Task: Find connections with filter location Piraí do Sul with filter topic #coachingwith filter profile language Spanish with filter current company Marcura with filter school INDIAN SCHOOL OF BUSINESS MANAGEMENT AND ADMINISTRATION with filter industry Freight and Package Transportation with filter service category Loans with filter keywords title Restaurant Chain Executive
Action: Mouse moved to (216, 303)
Screenshot: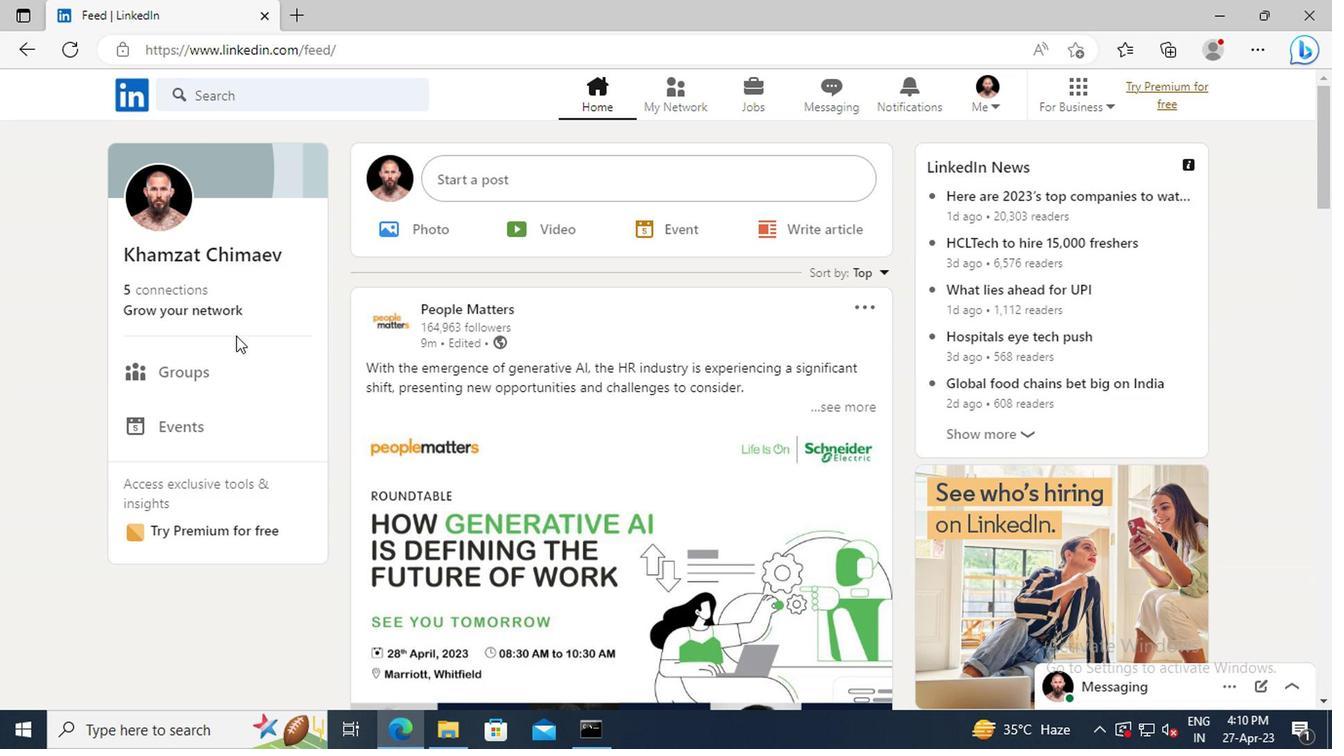 
Action: Mouse pressed left at (216, 303)
Screenshot: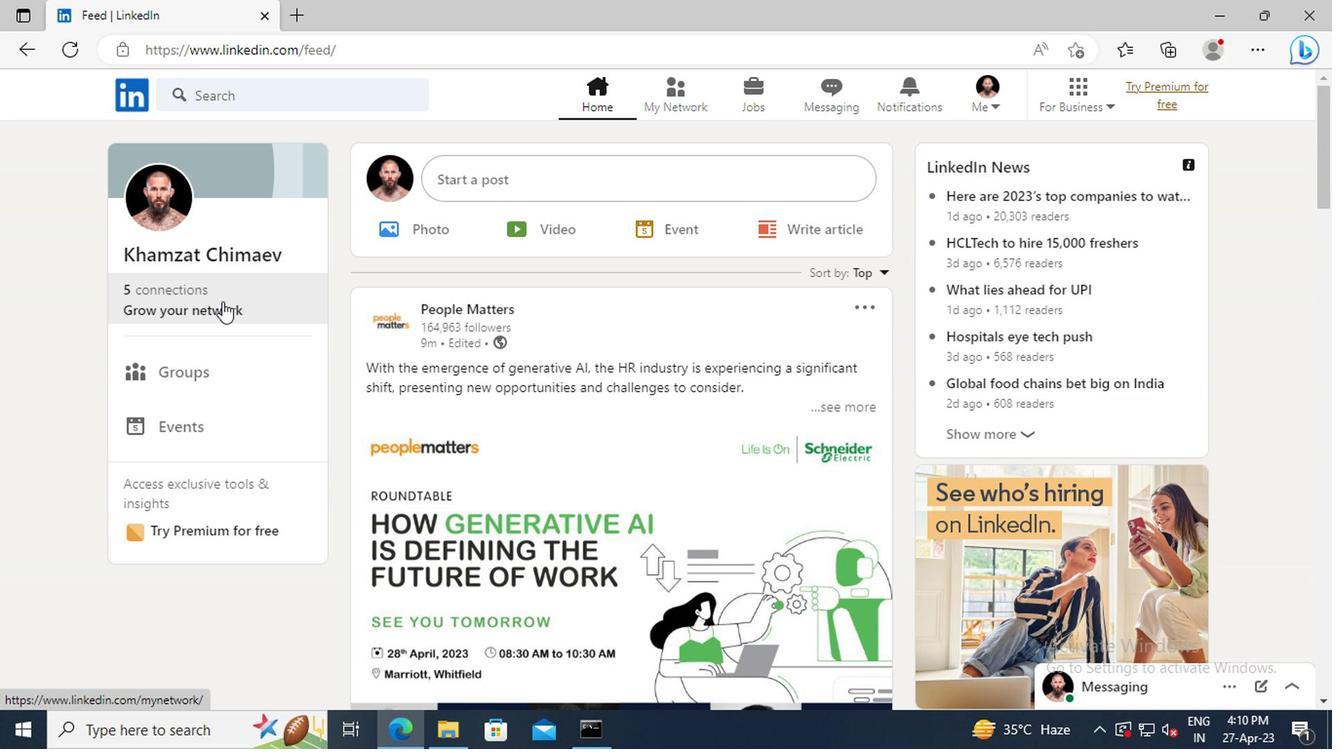 
Action: Mouse moved to (226, 203)
Screenshot: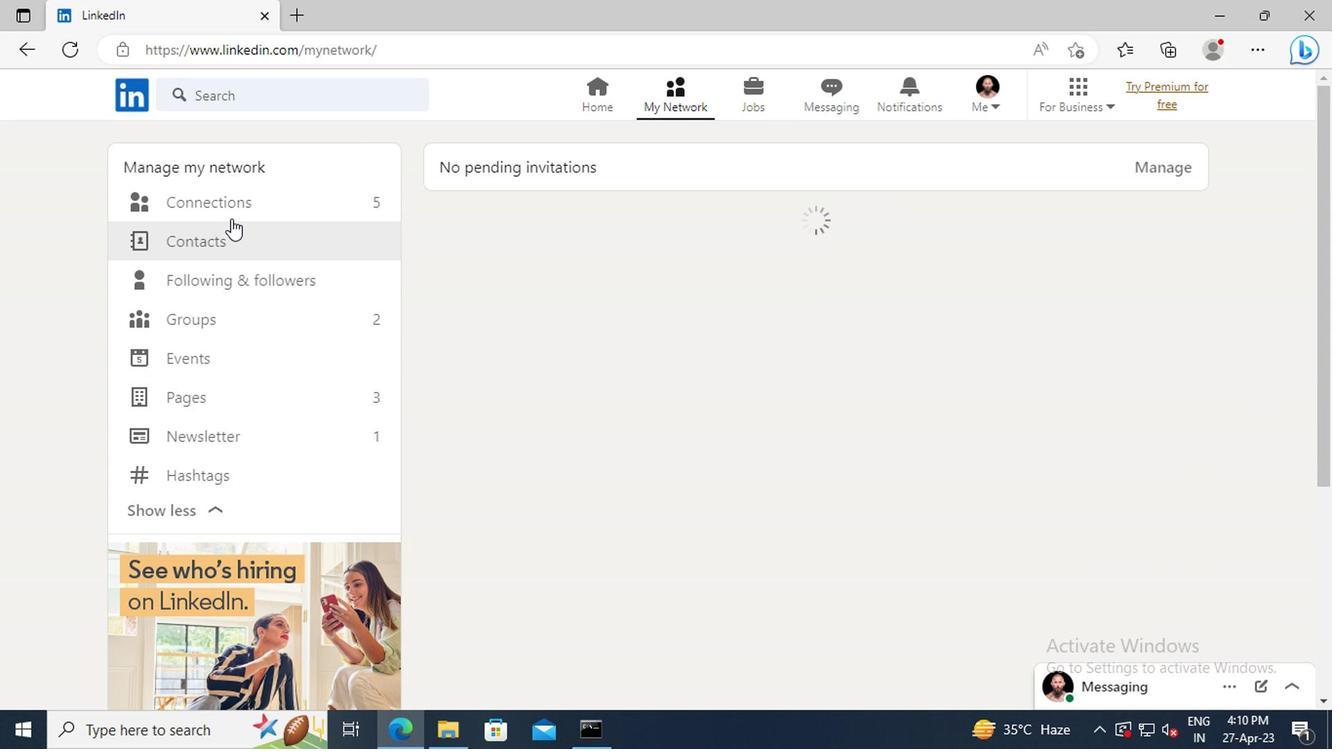 
Action: Mouse pressed left at (226, 203)
Screenshot: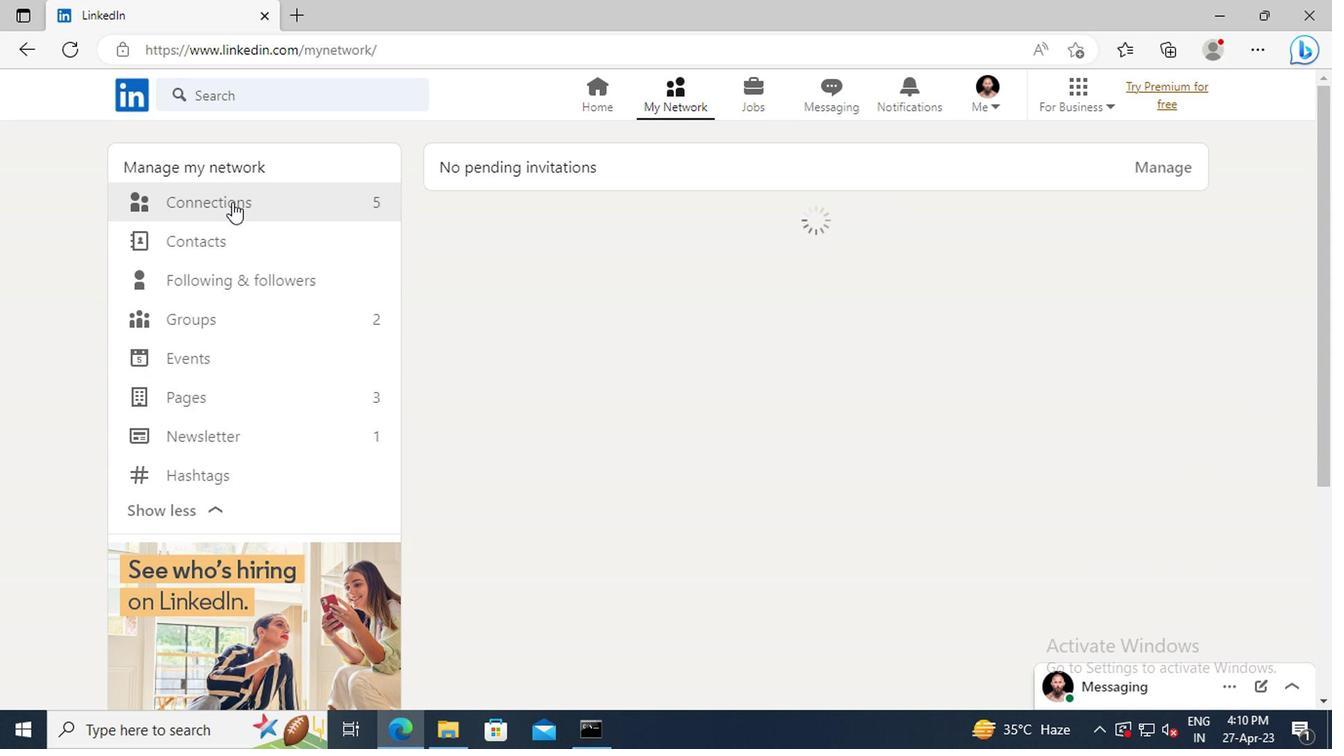 
Action: Mouse moved to (795, 209)
Screenshot: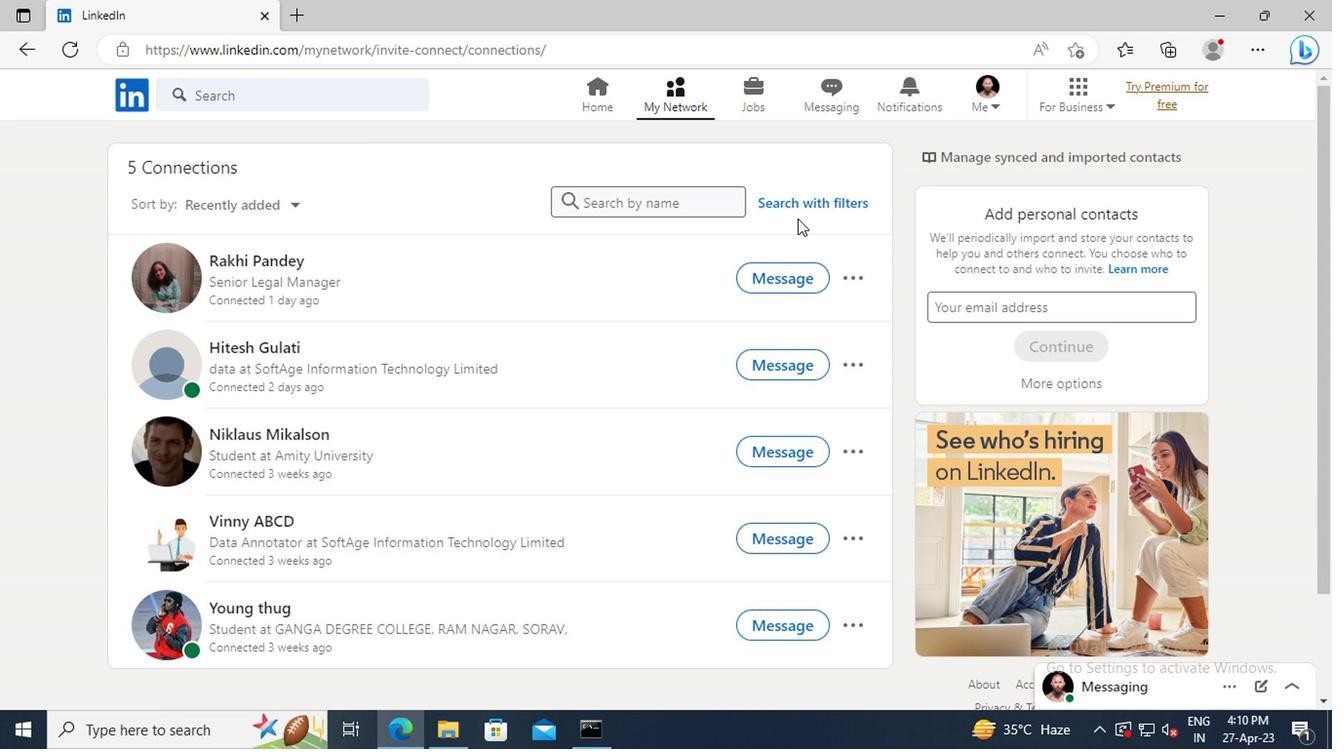 
Action: Mouse pressed left at (795, 209)
Screenshot: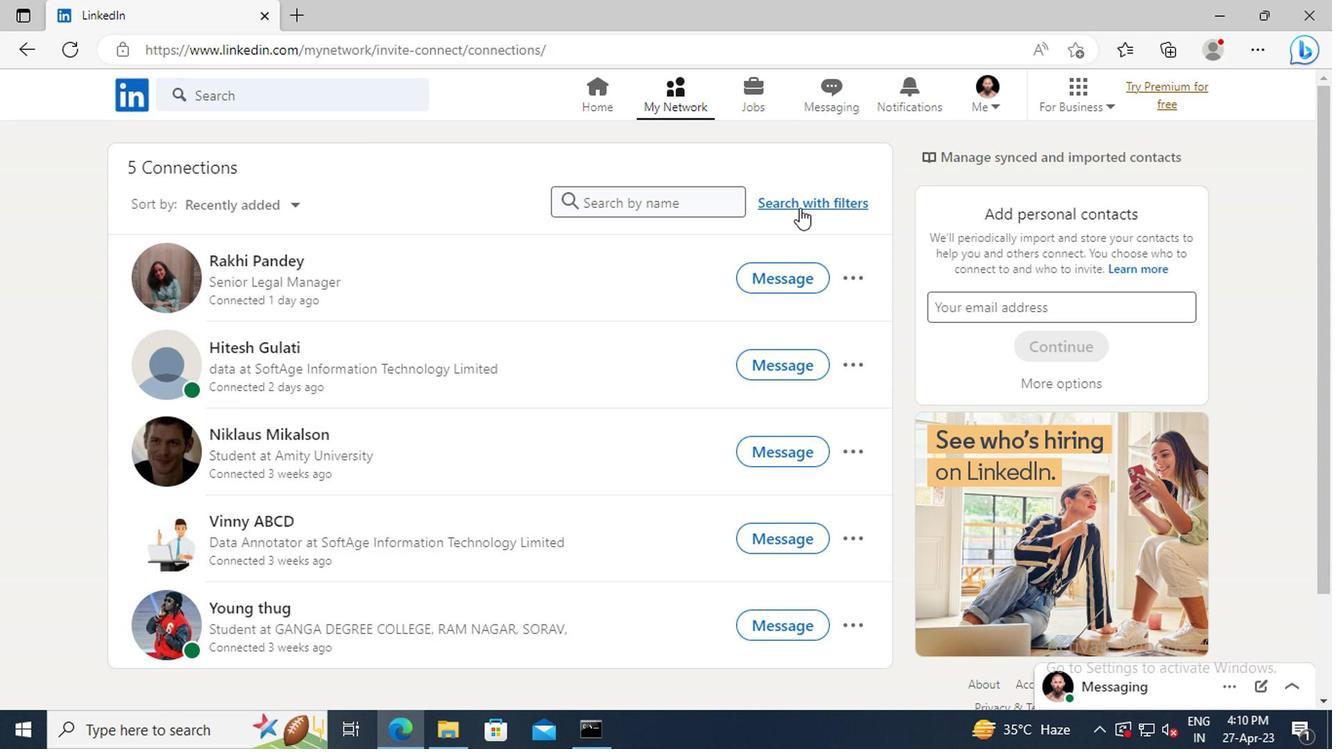 
Action: Mouse moved to (731, 154)
Screenshot: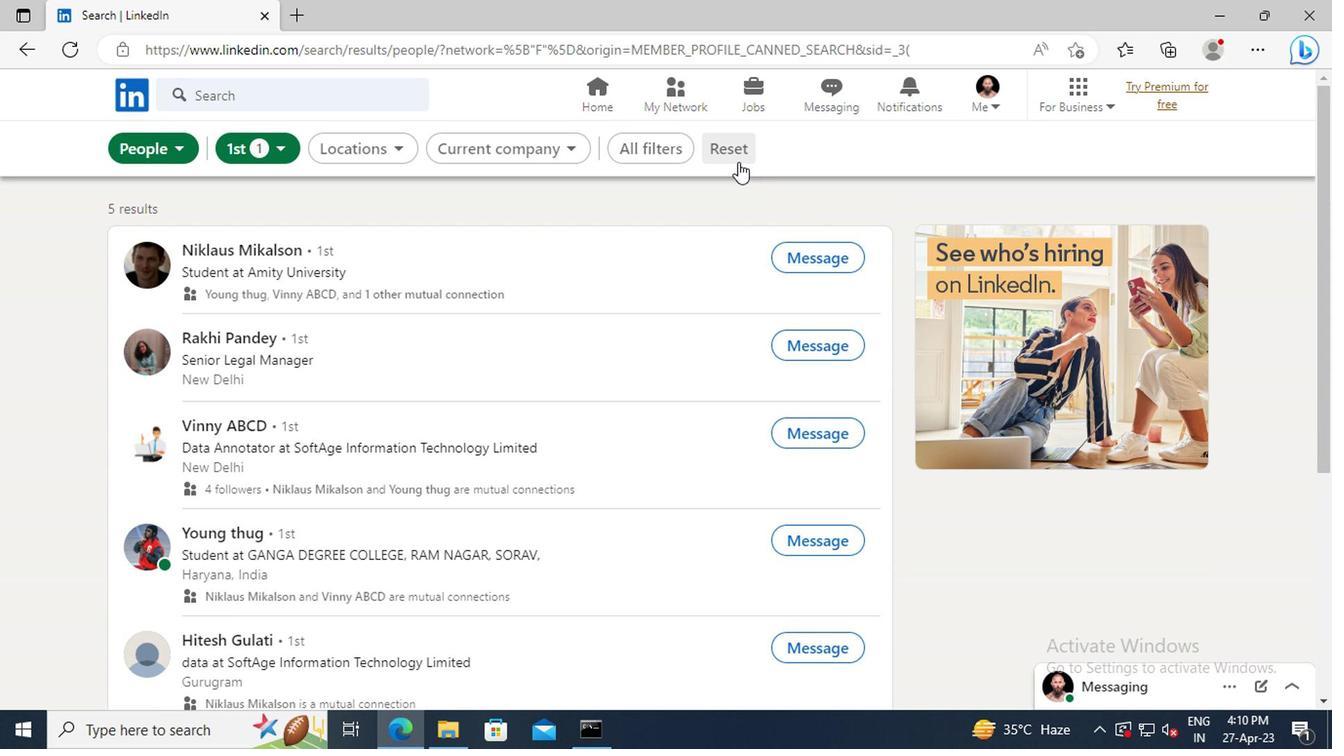 
Action: Mouse pressed left at (731, 154)
Screenshot: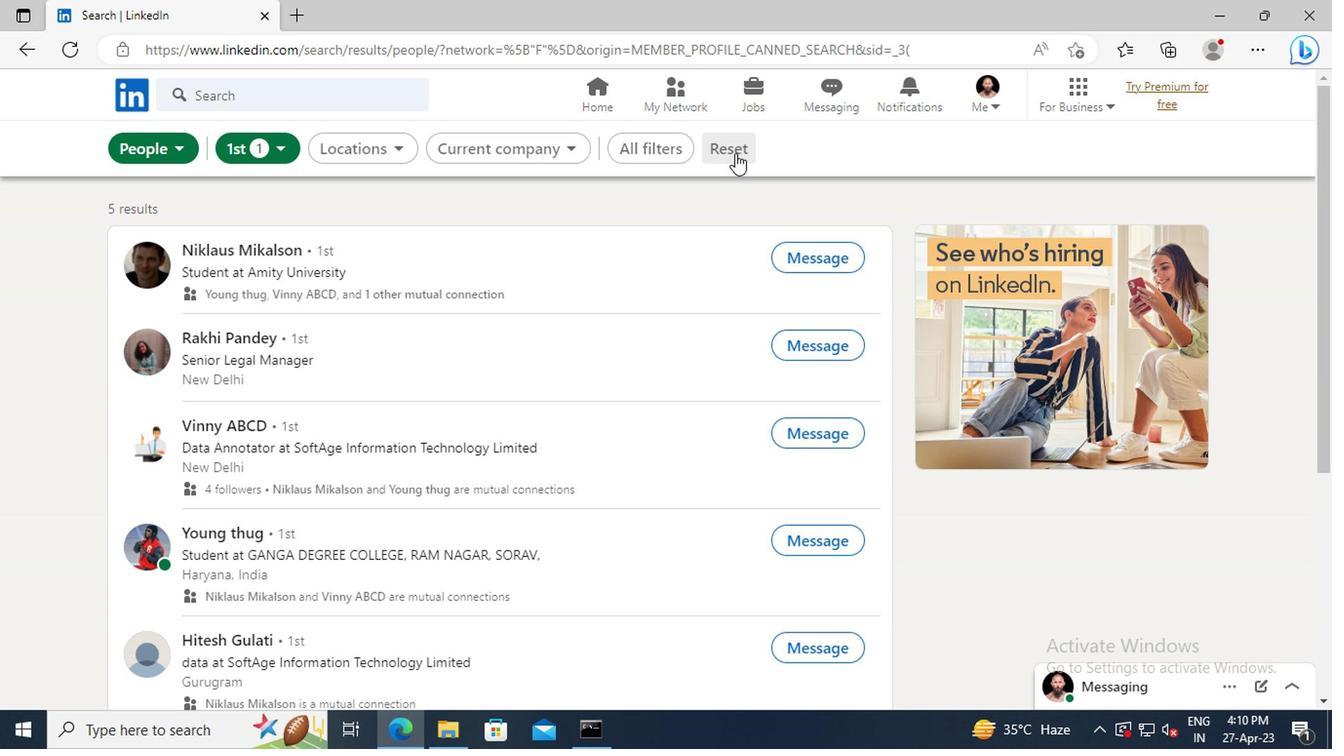 
Action: Mouse moved to (710, 152)
Screenshot: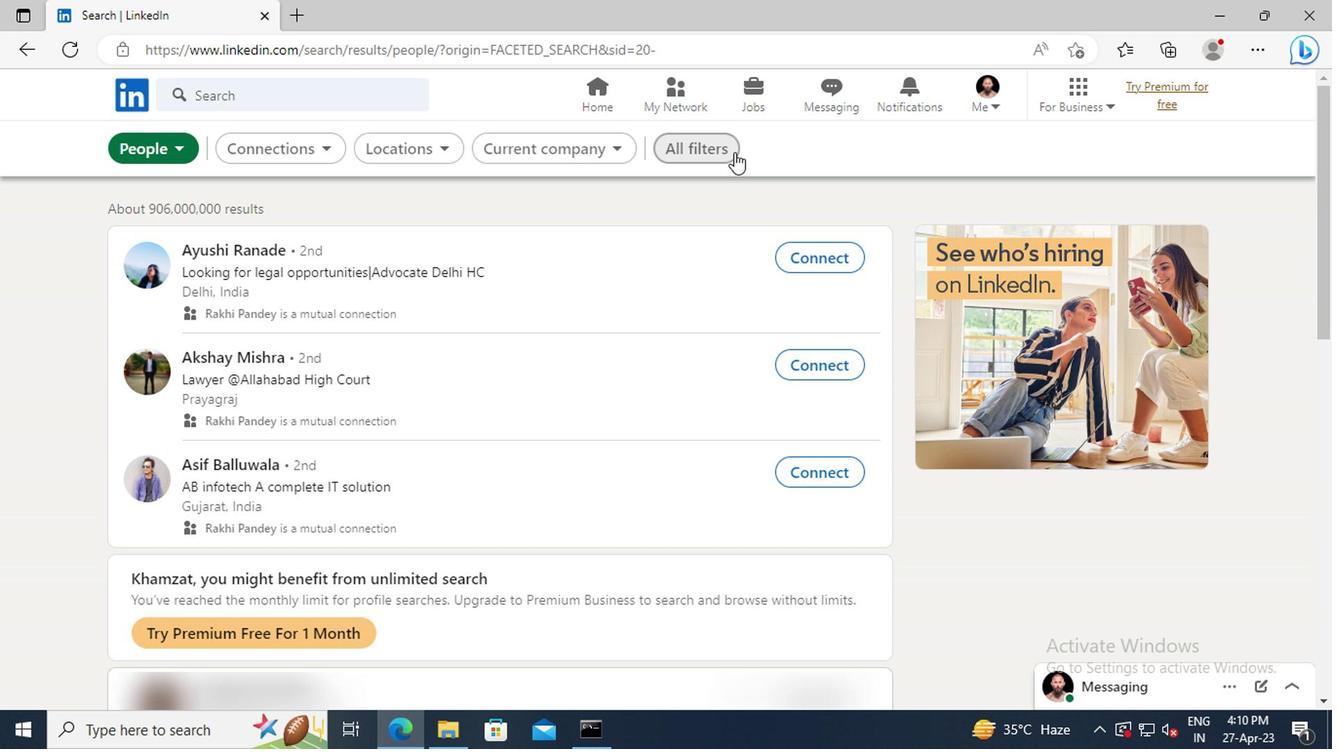 
Action: Mouse pressed left at (710, 152)
Screenshot: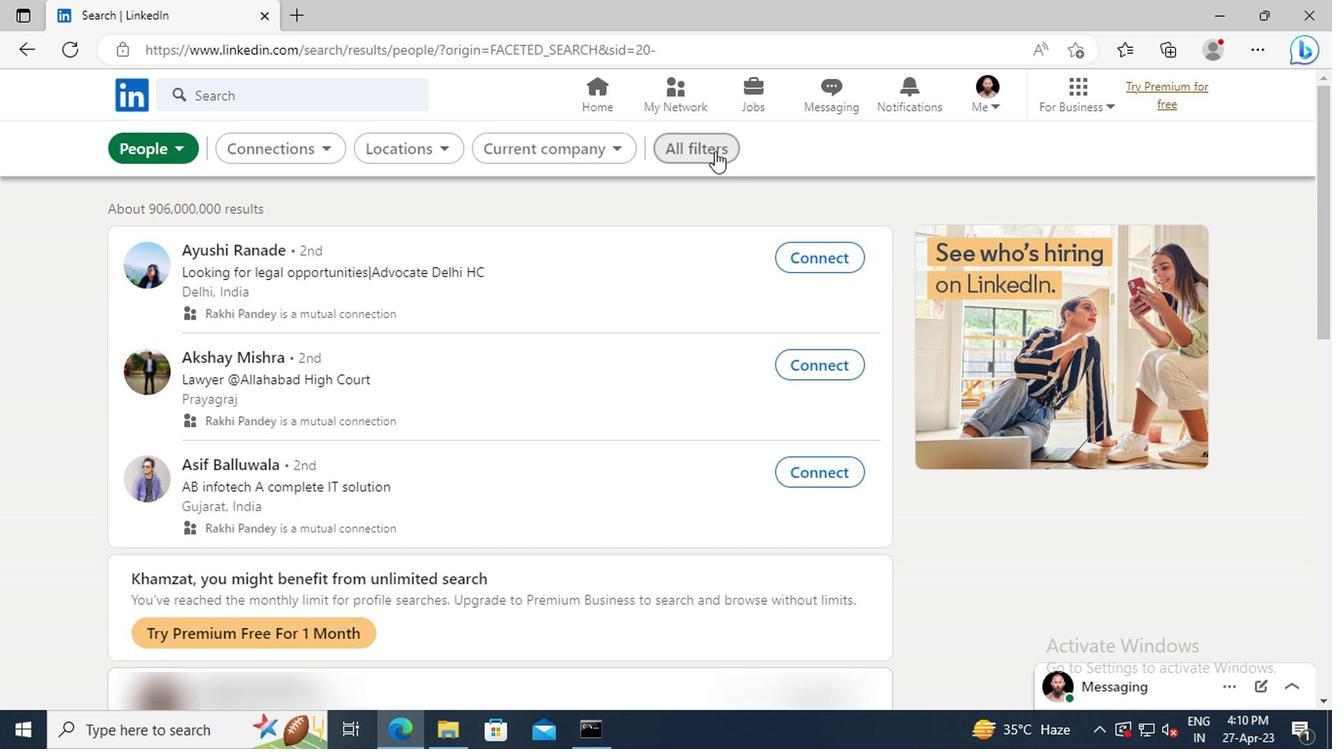 
Action: Mouse moved to (1097, 410)
Screenshot: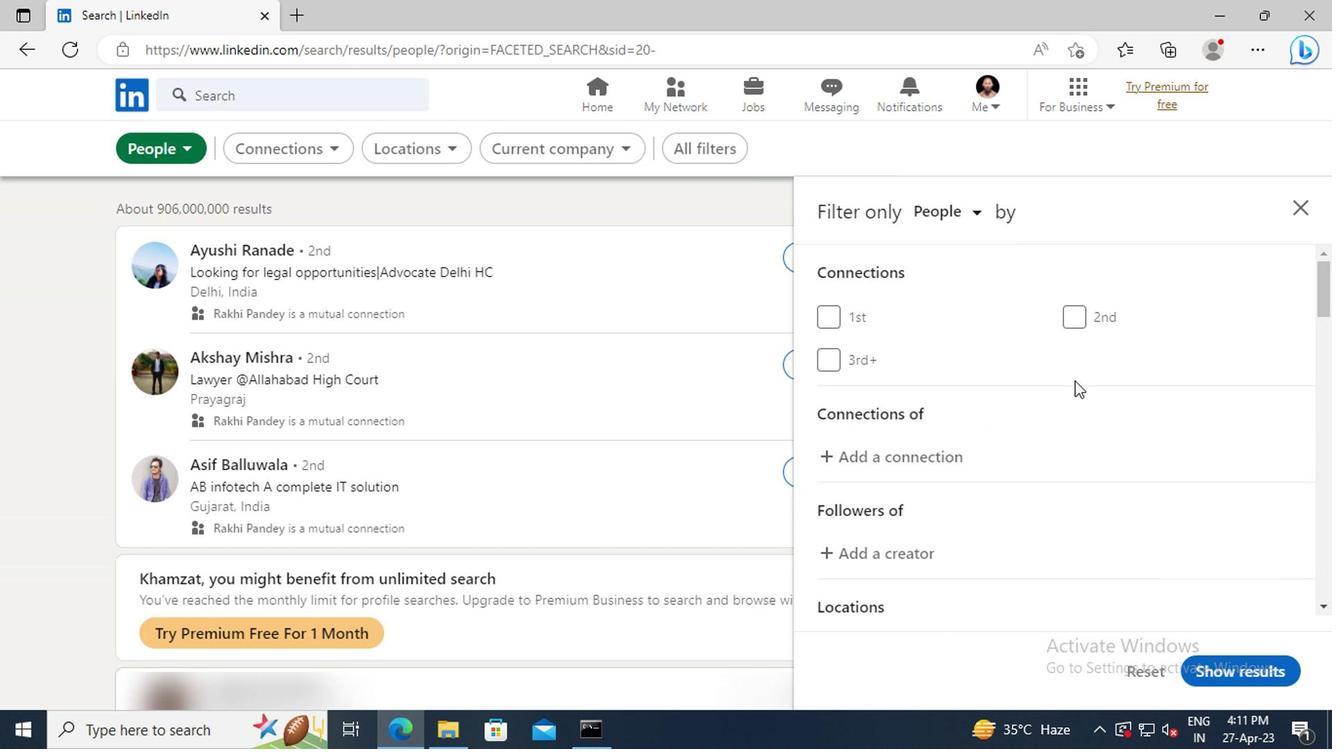 
Action: Mouse scrolled (1097, 409) with delta (0, 0)
Screenshot: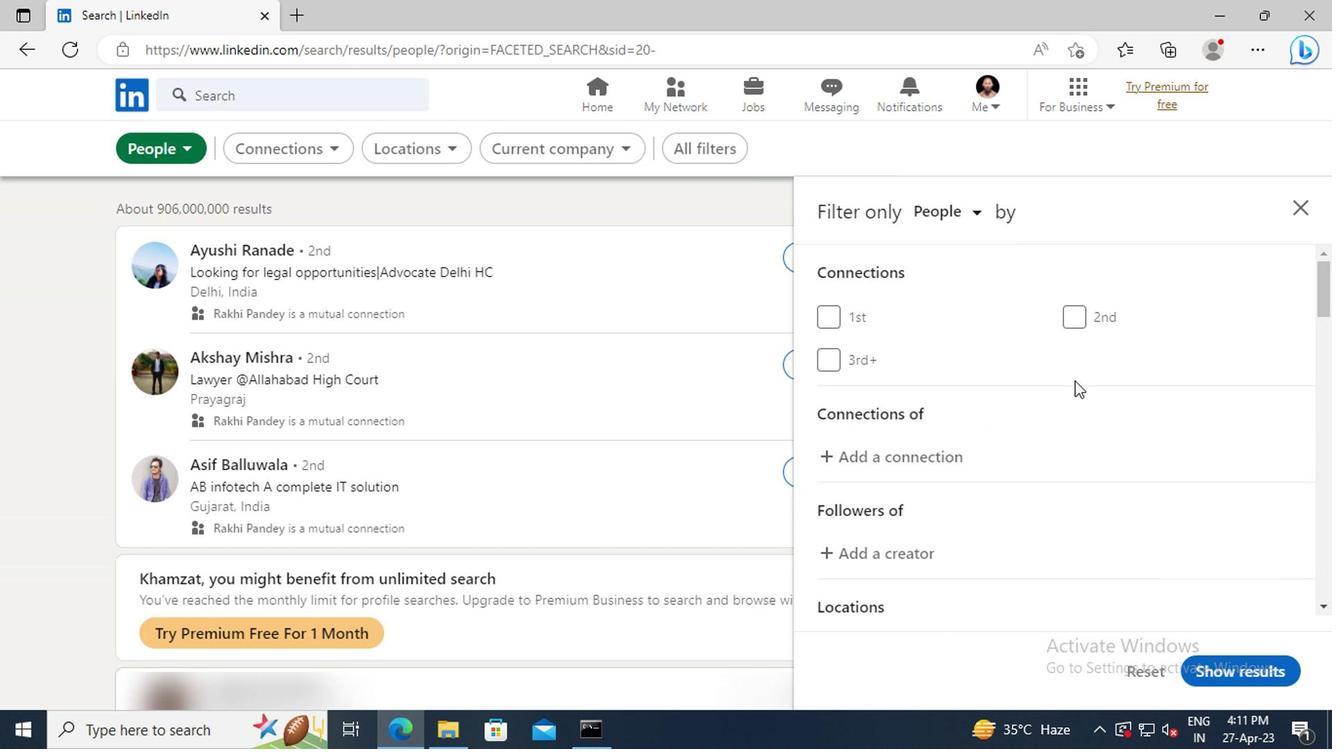 
Action: Mouse scrolled (1097, 409) with delta (0, 0)
Screenshot: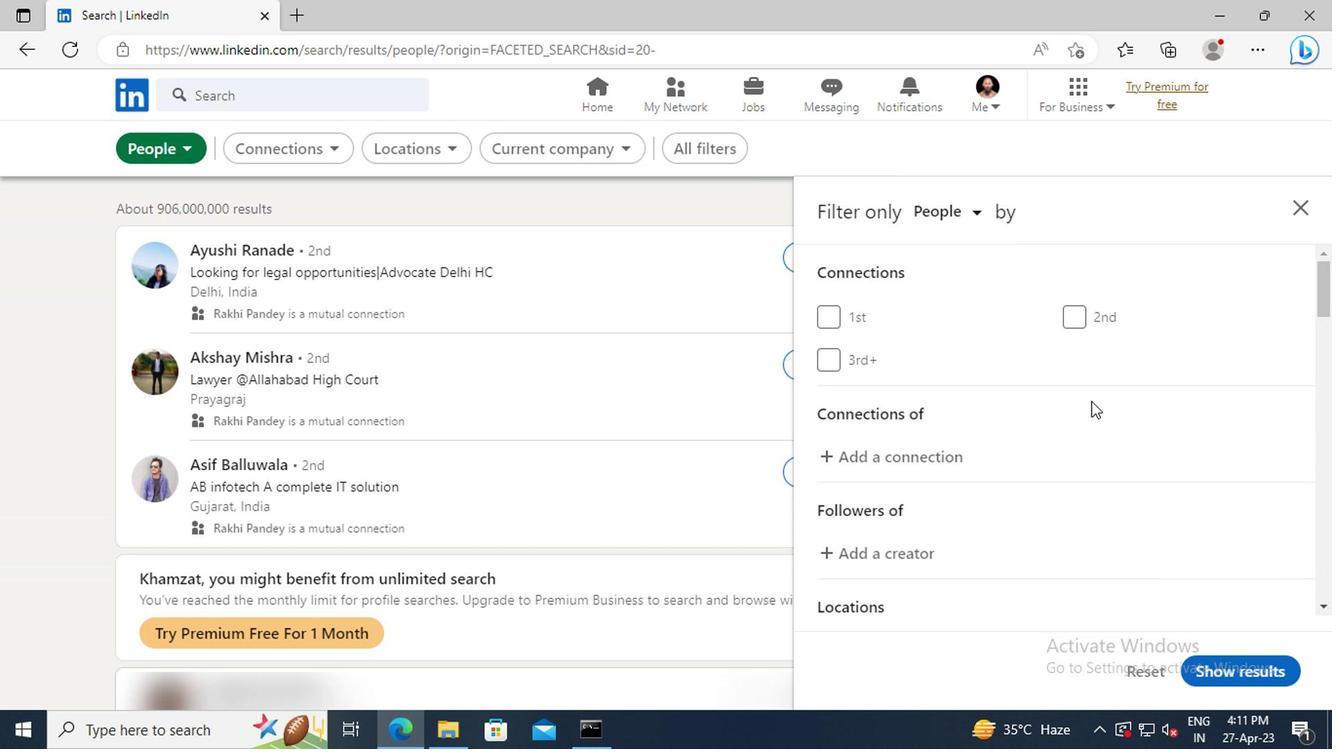 
Action: Mouse scrolled (1097, 409) with delta (0, 0)
Screenshot: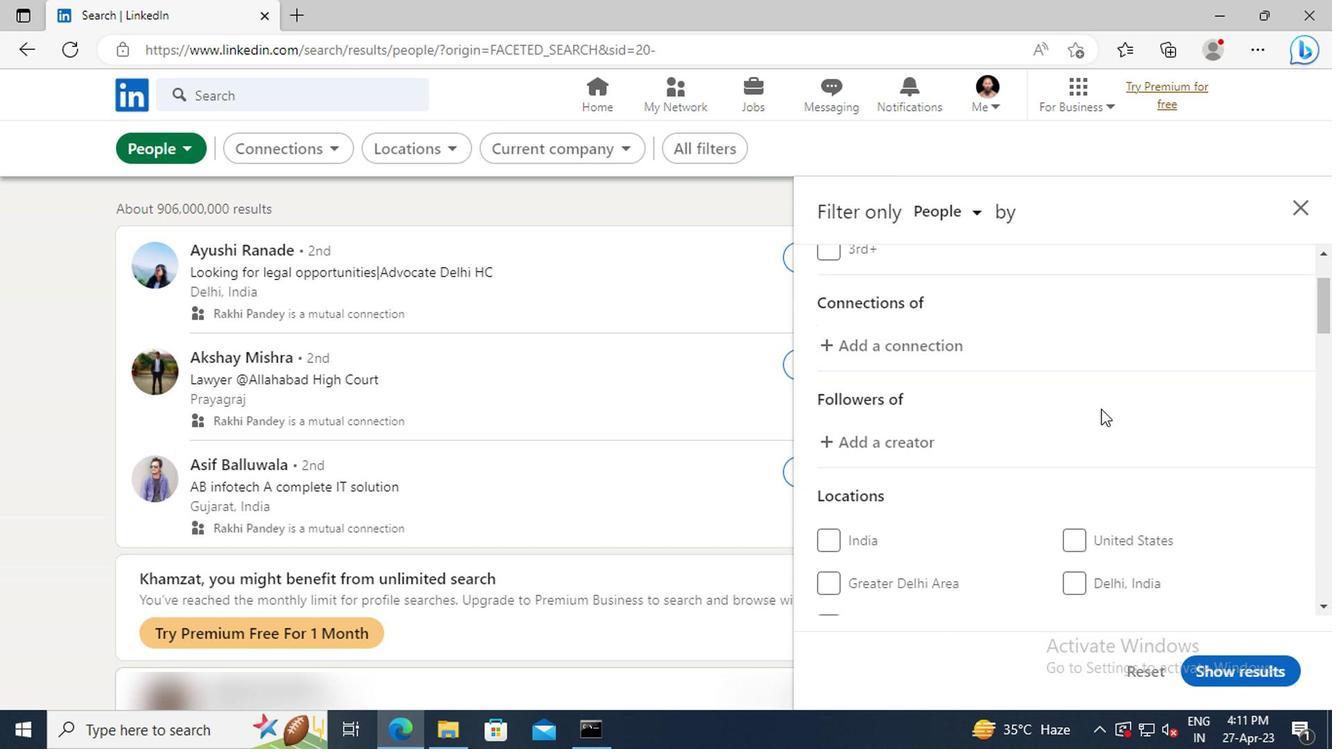 
Action: Mouse scrolled (1097, 409) with delta (0, 0)
Screenshot: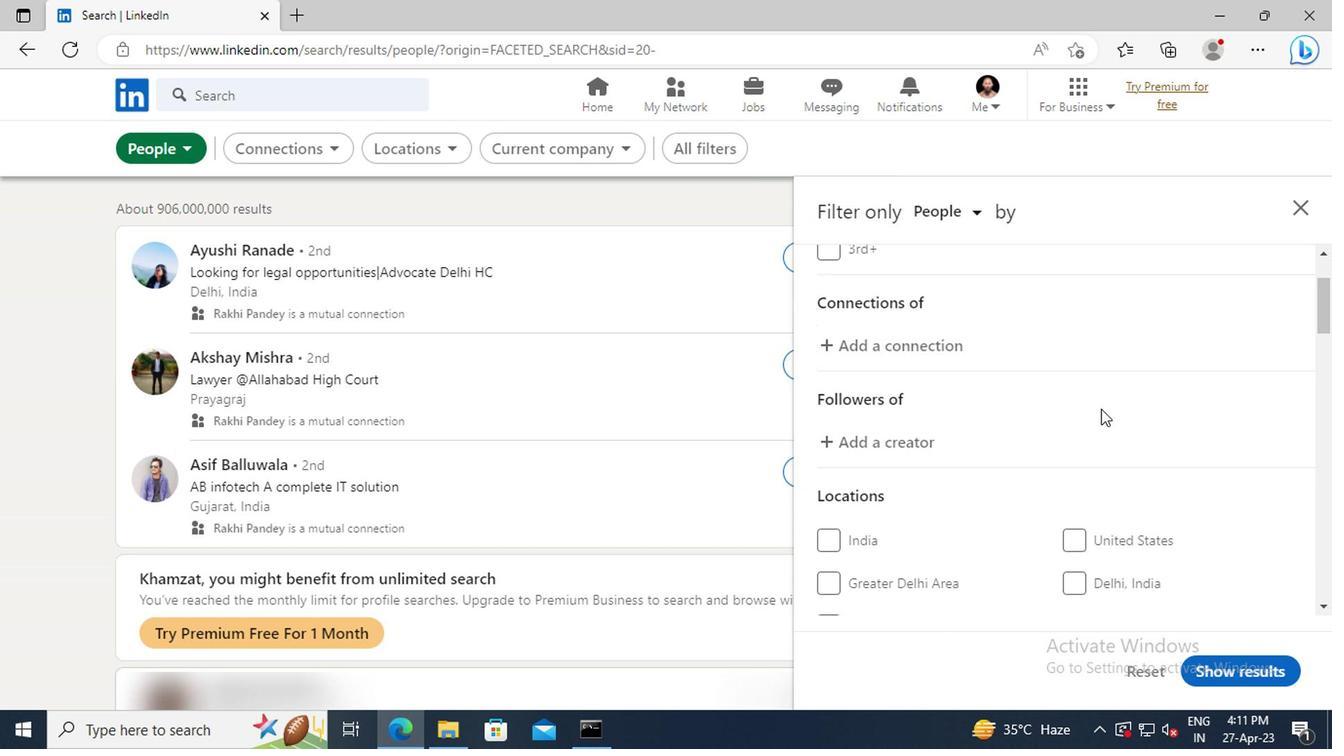 
Action: Mouse scrolled (1097, 409) with delta (0, 0)
Screenshot: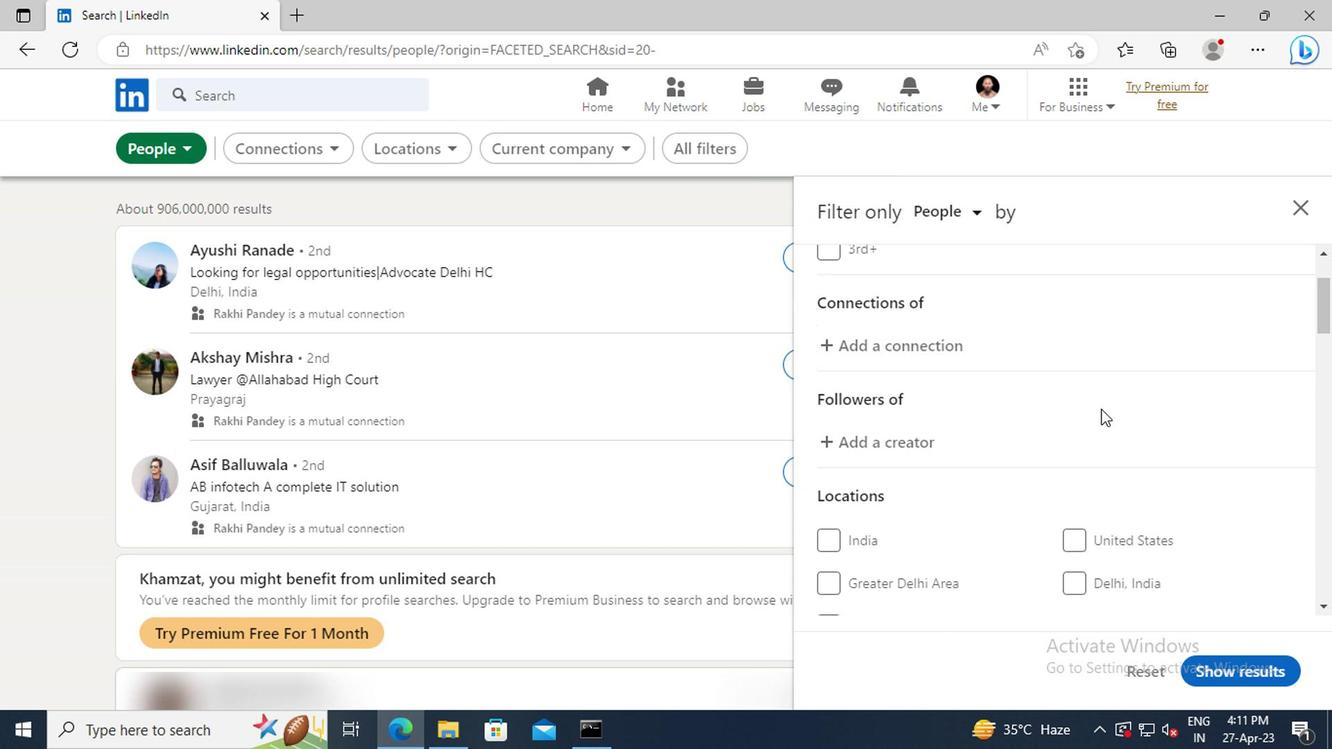 
Action: Mouse moved to (1099, 454)
Screenshot: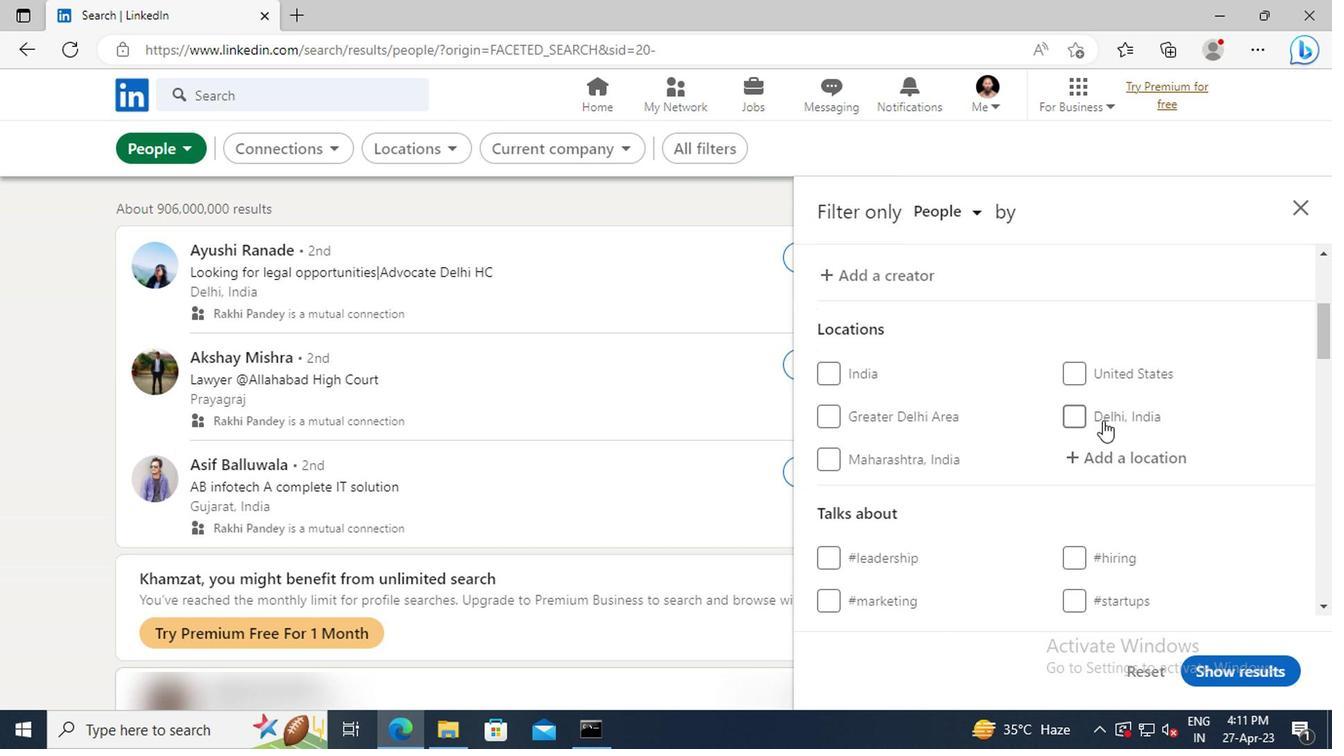 
Action: Mouse pressed left at (1099, 454)
Screenshot: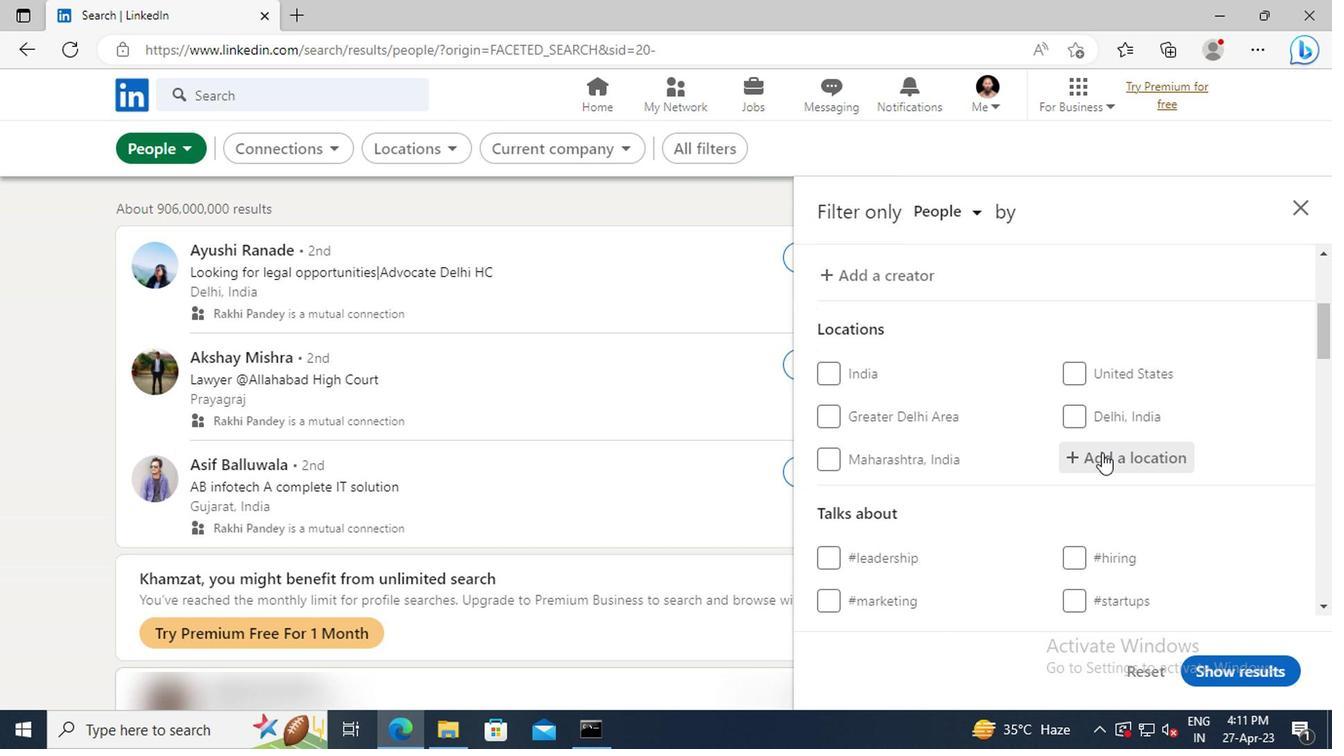 
Action: Key pressed <Key.shift>PIRAI<Key.space>DO<Key.space><Key.shift>SUL
Screenshot: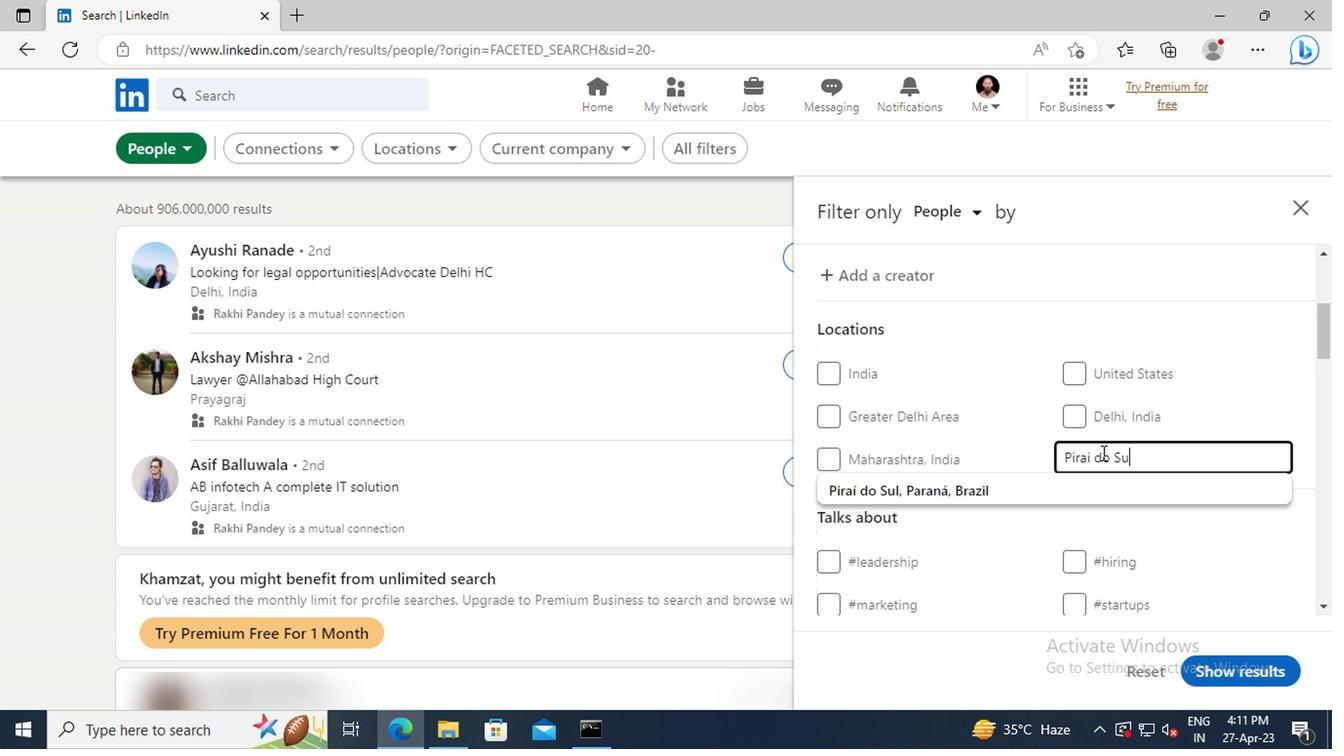 
Action: Mouse moved to (1086, 492)
Screenshot: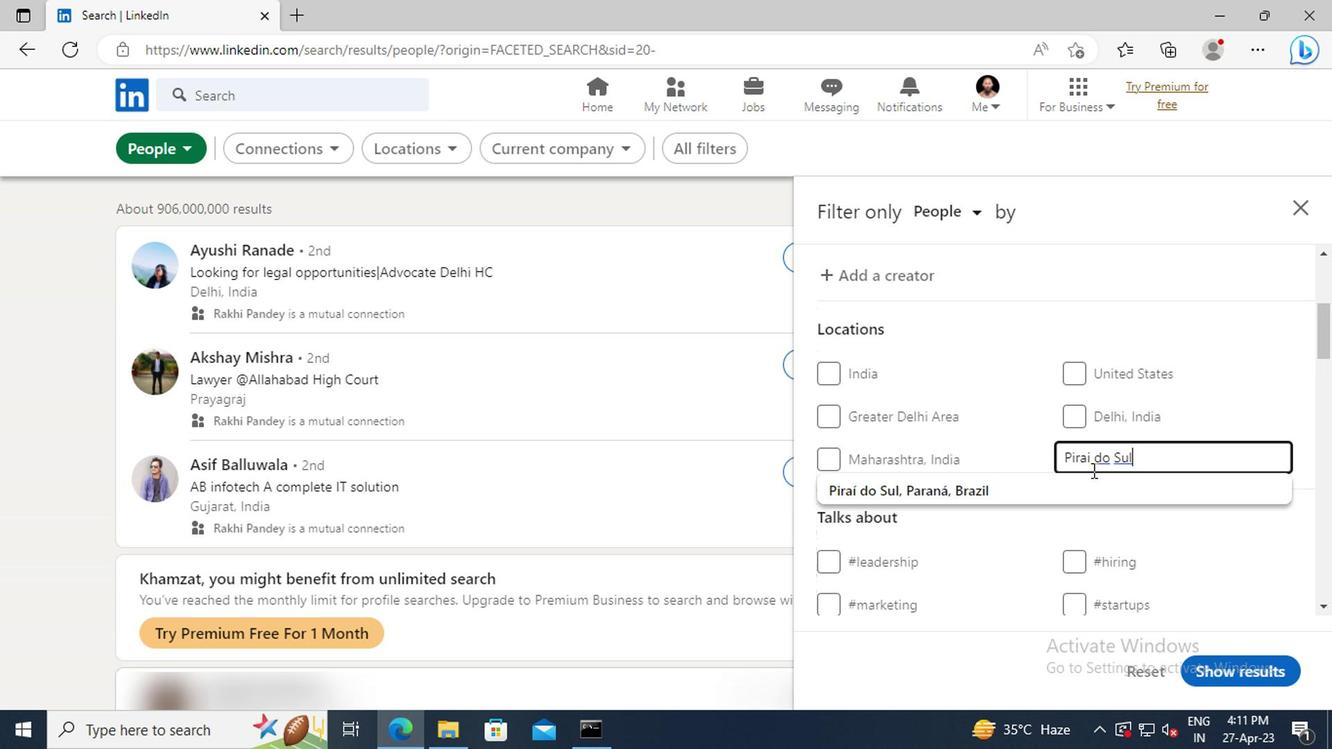 
Action: Mouse pressed left at (1086, 492)
Screenshot: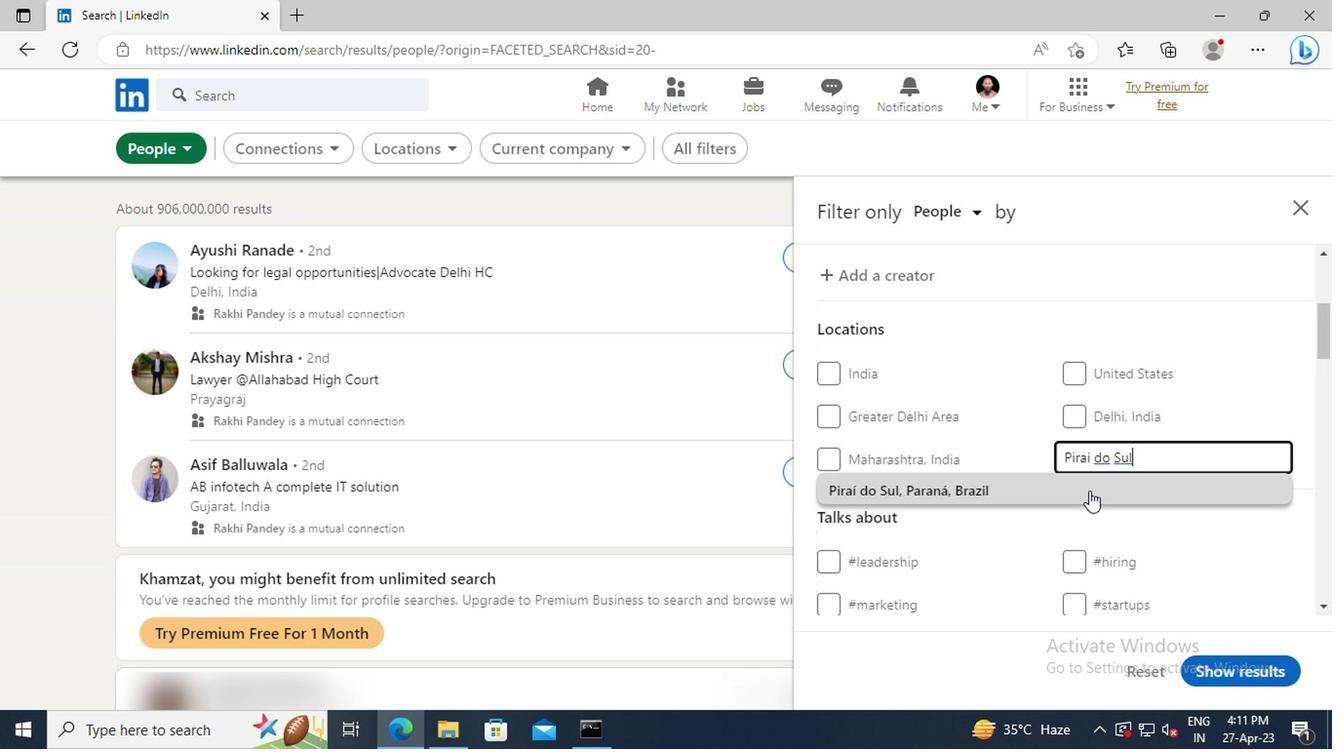 
Action: Mouse moved to (1099, 411)
Screenshot: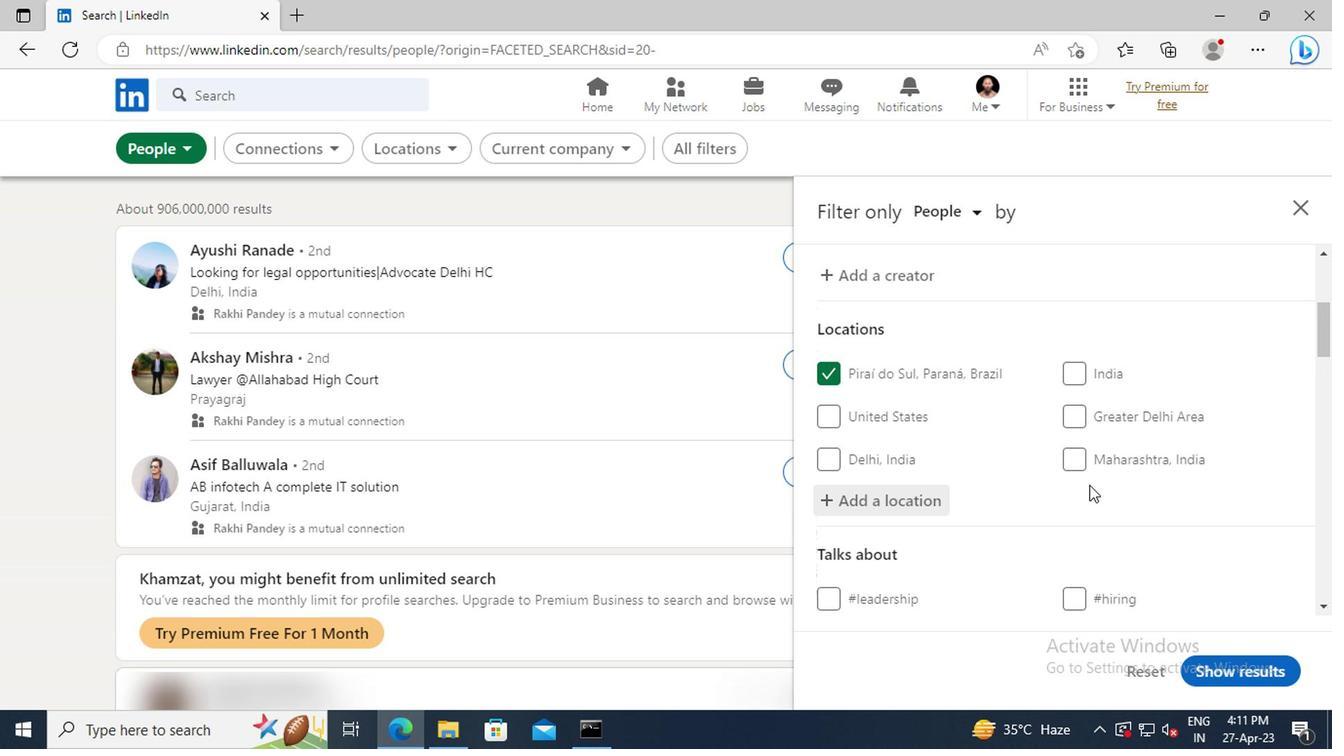 
Action: Mouse scrolled (1099, 410) with delta (0, -1)
Screenshot: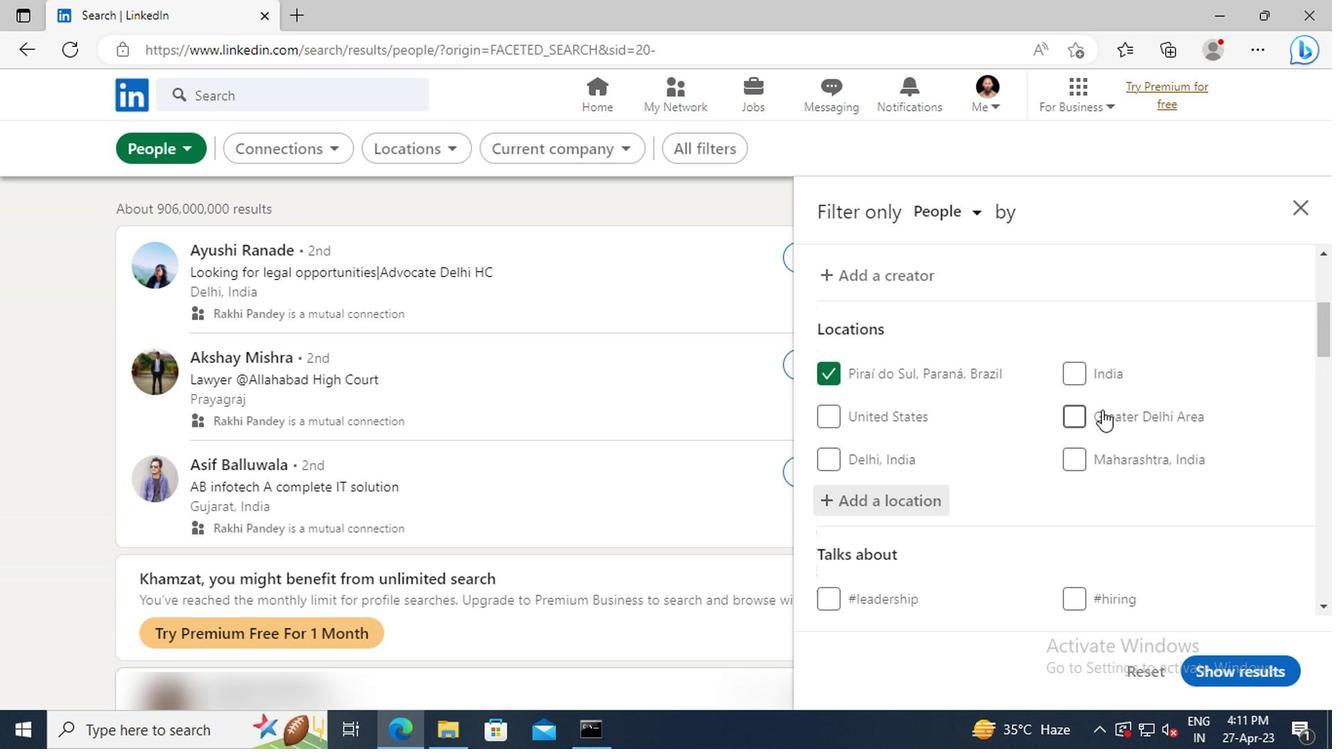 
Action: Mouse scrolled (1099, 410) with delta (0, -1)
Screenshot: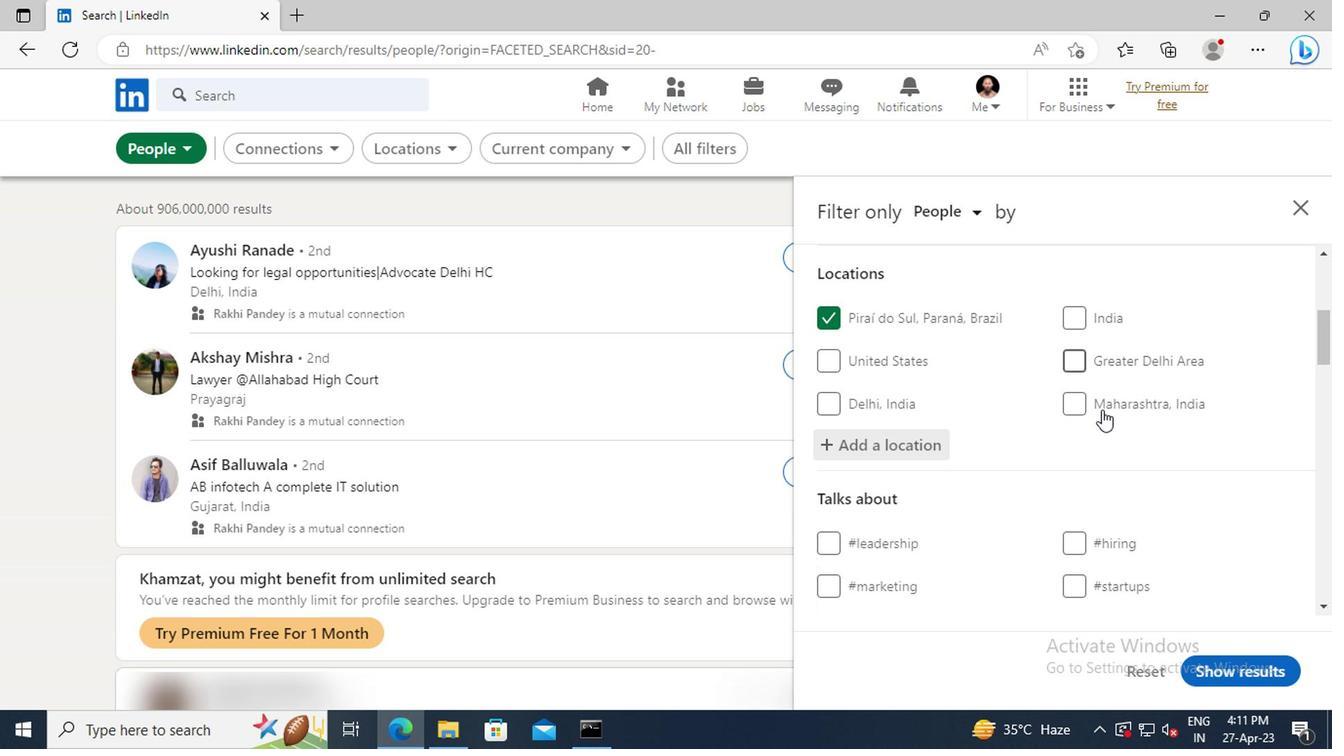 
Action: Mouse scrolled (1099, 410) with delta (0, -1)
Screenshot: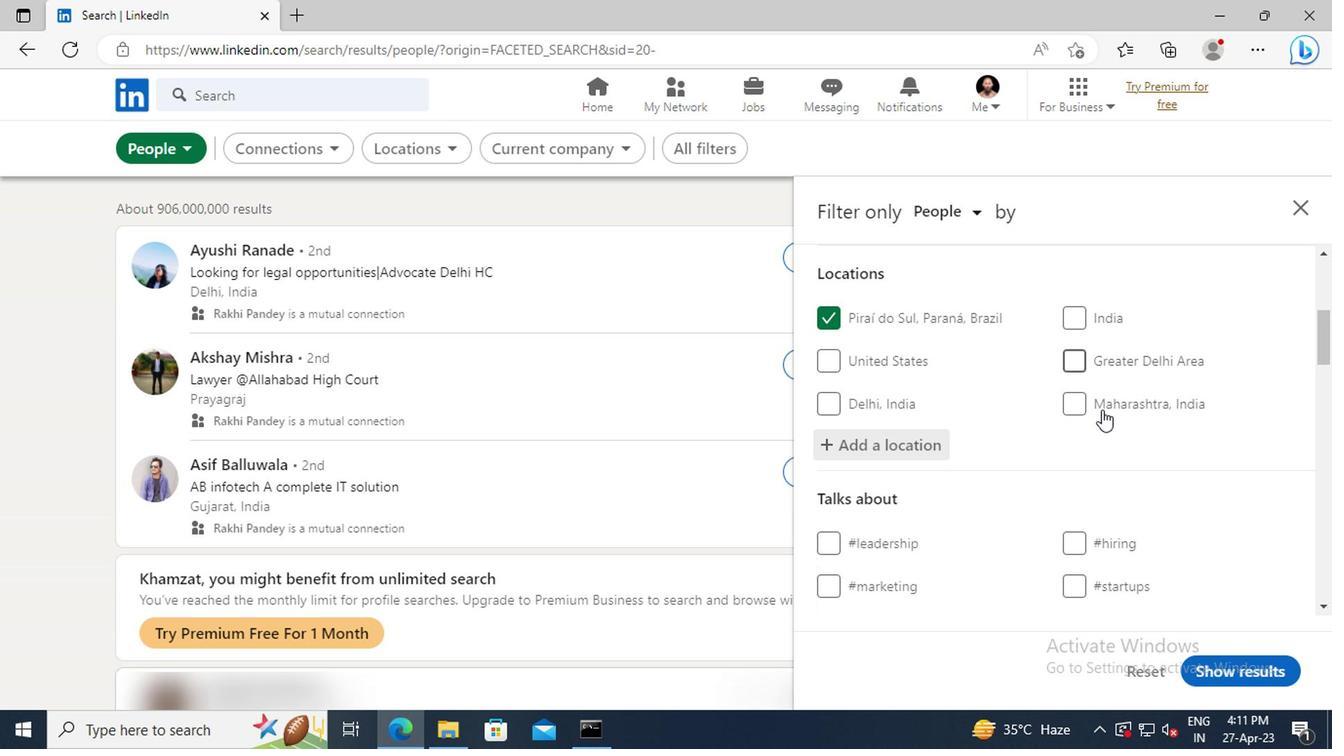 
Action: Mouse scrolled (1099, 410) with delta (0, -1)
Screenshot: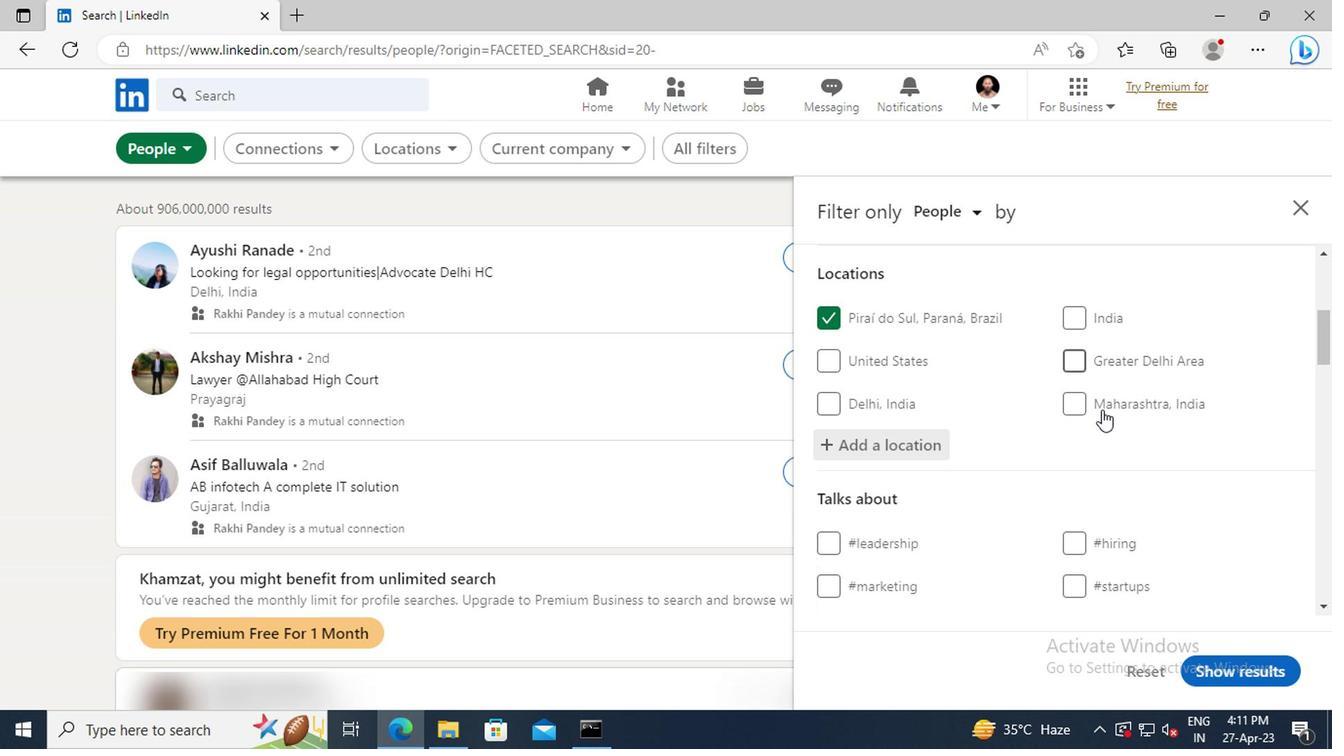 
Action: Mouse moved to (1104, 458)
Screenshot: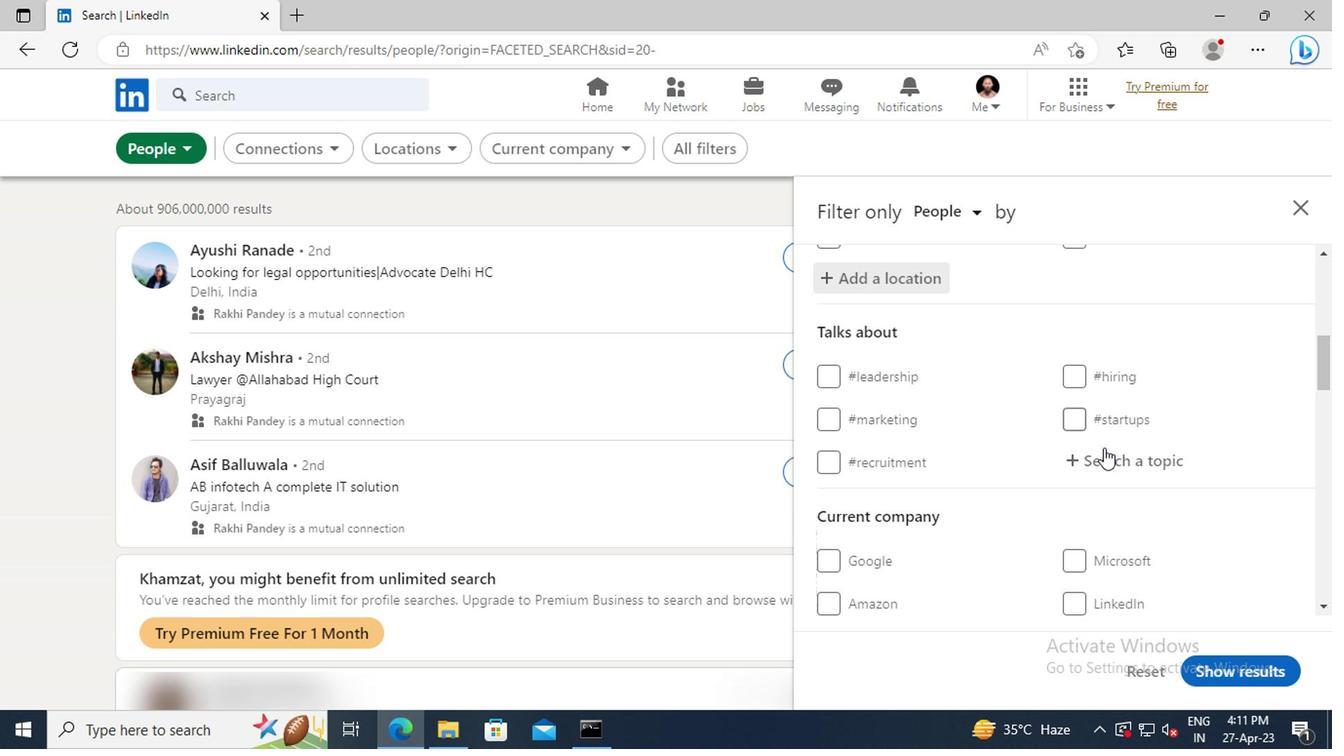 
Action: Mouse pressed left at (1104, 458)
Screenshot: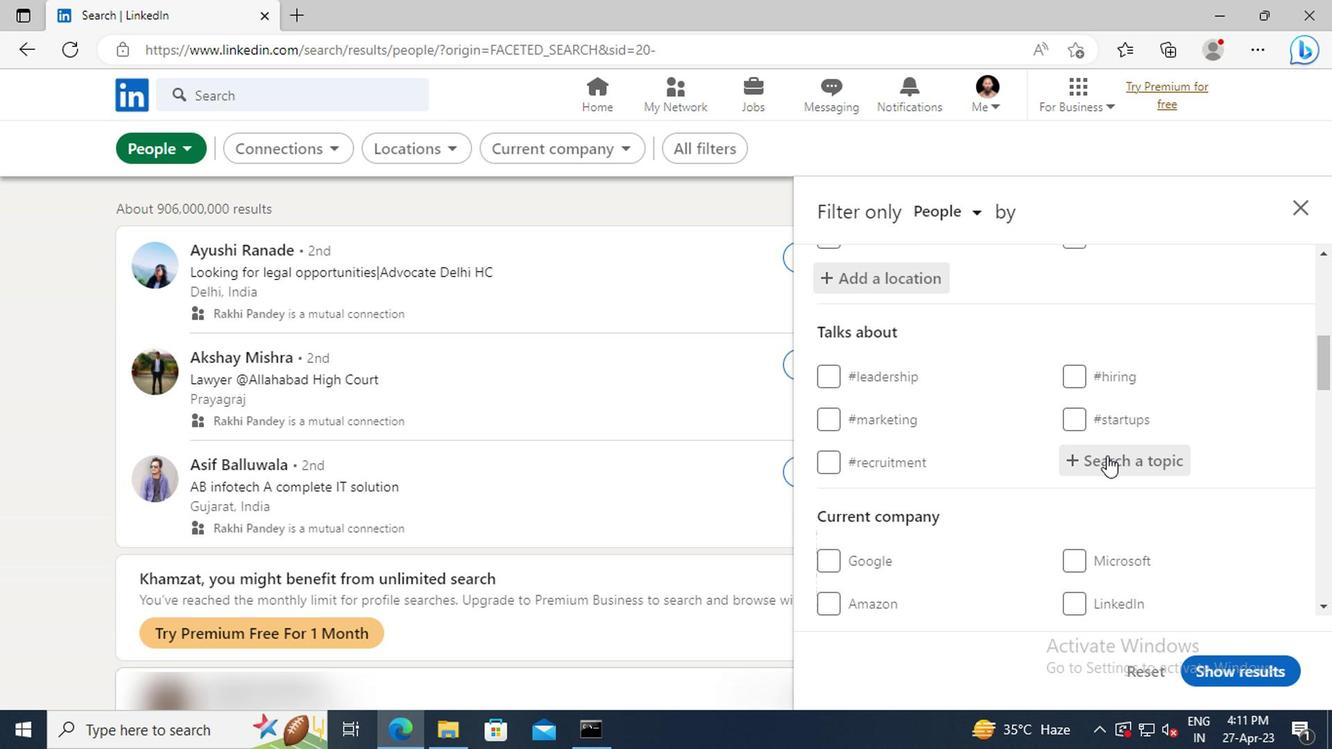 
Action: Key pressed <Key.shift>#COACHINGWITH<Key.enter>
Screenshot: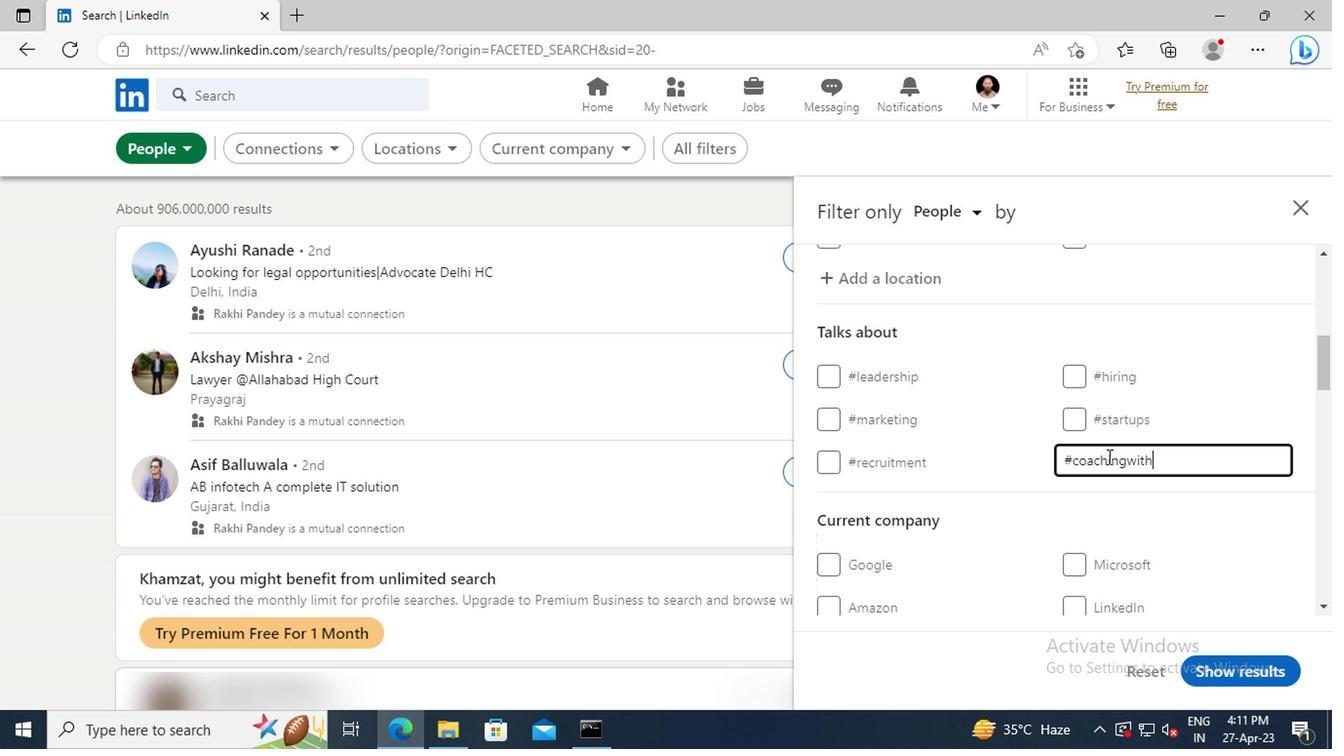 
Action: Mouse scrolled (1104, 457) with delta (0, 0)
Screenshot: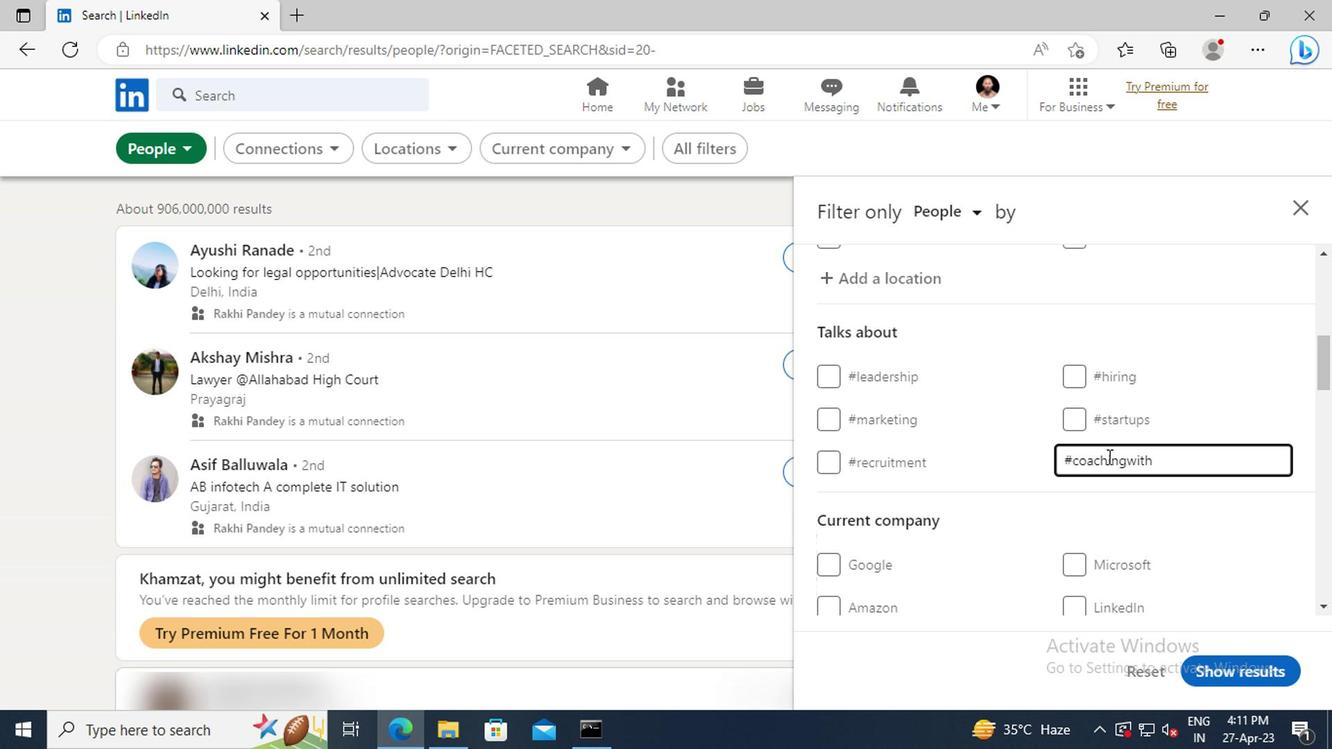 
Action: Mouse scrolled (1104, 457) with delta (0, 0)
Screenshot: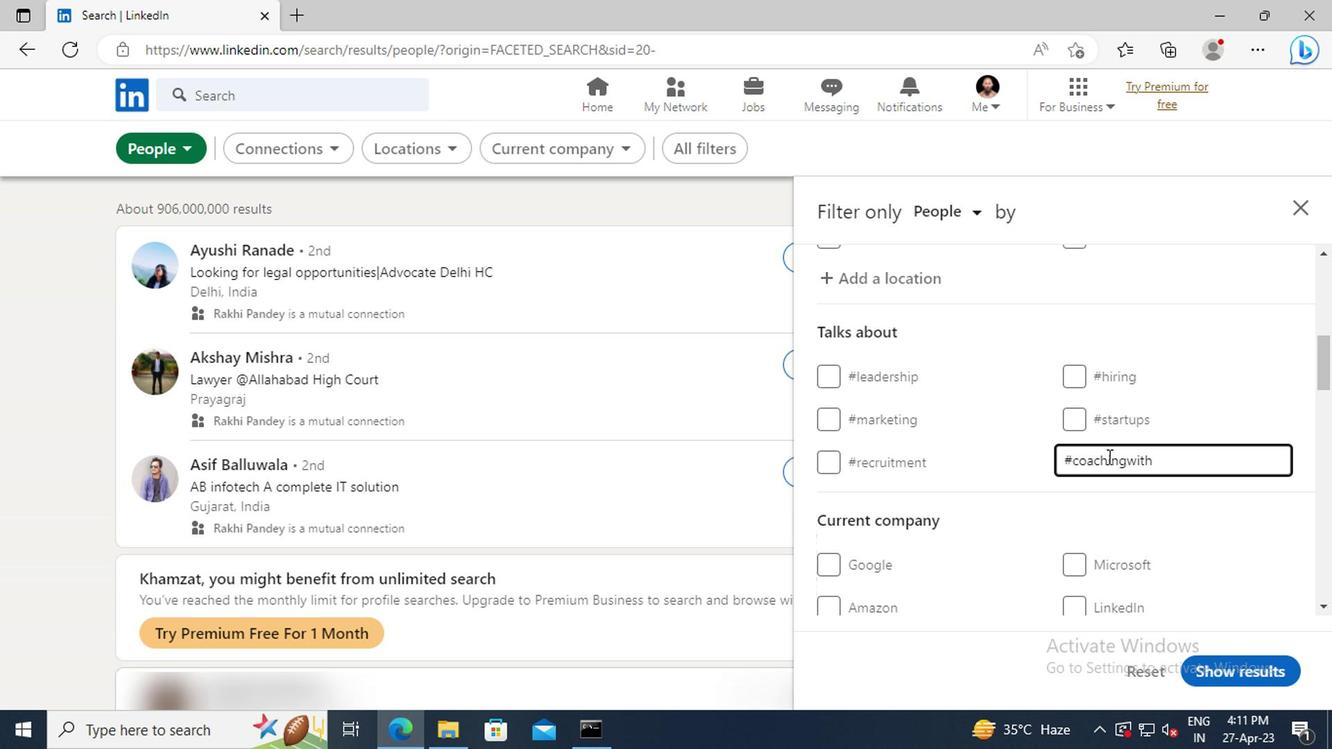 
Action: Mouse scrolled (1104, 457) with delta (0, 0)
Screenshot: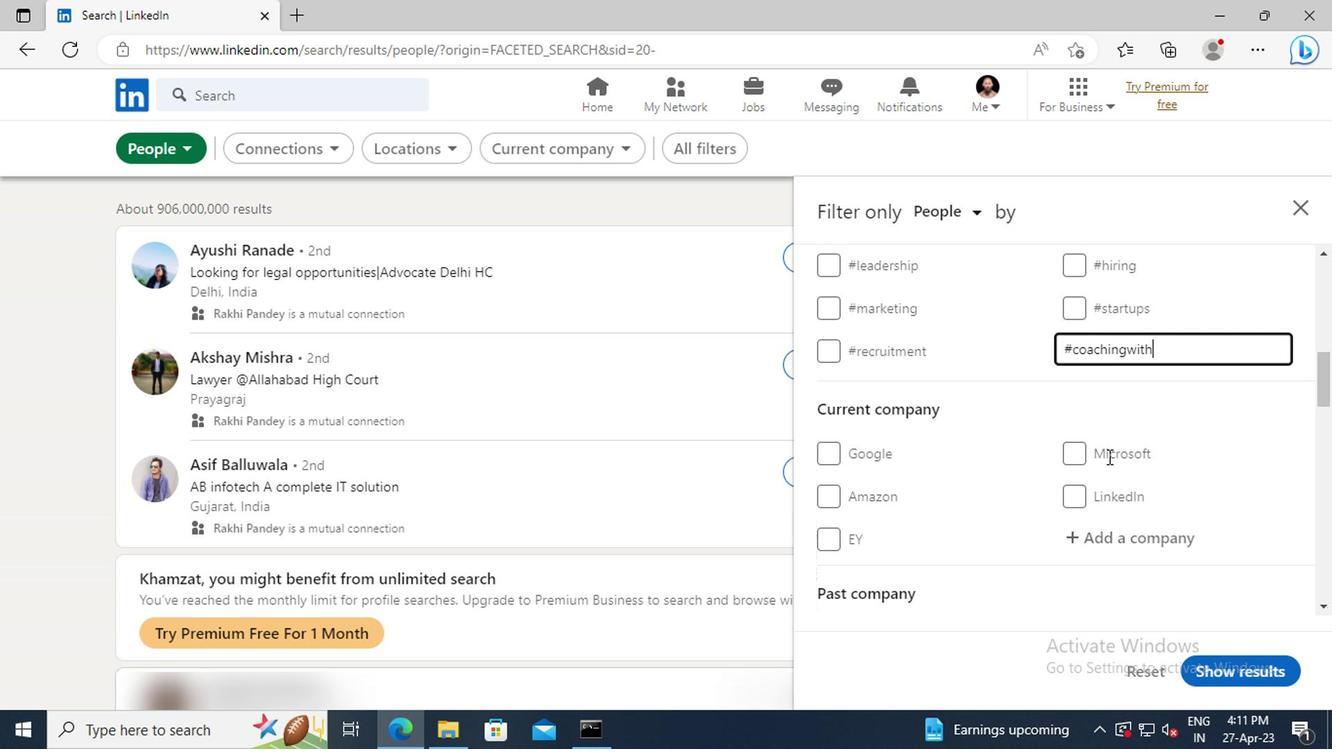 
Action: Mouse scrolled (1104, 457) with delta (0, 0)
Screenshot: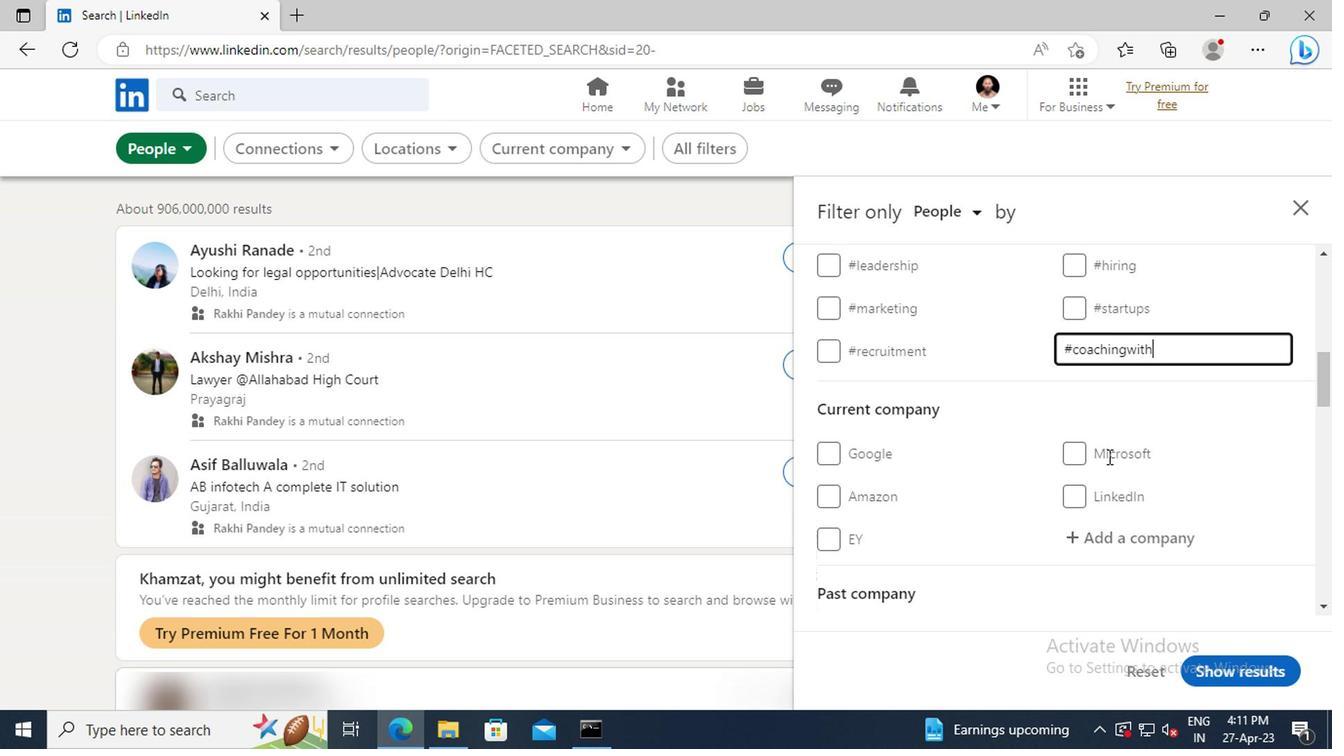 
Action: Mouse scrolled (1104, 457) with delta (0, 0)
Screenshot: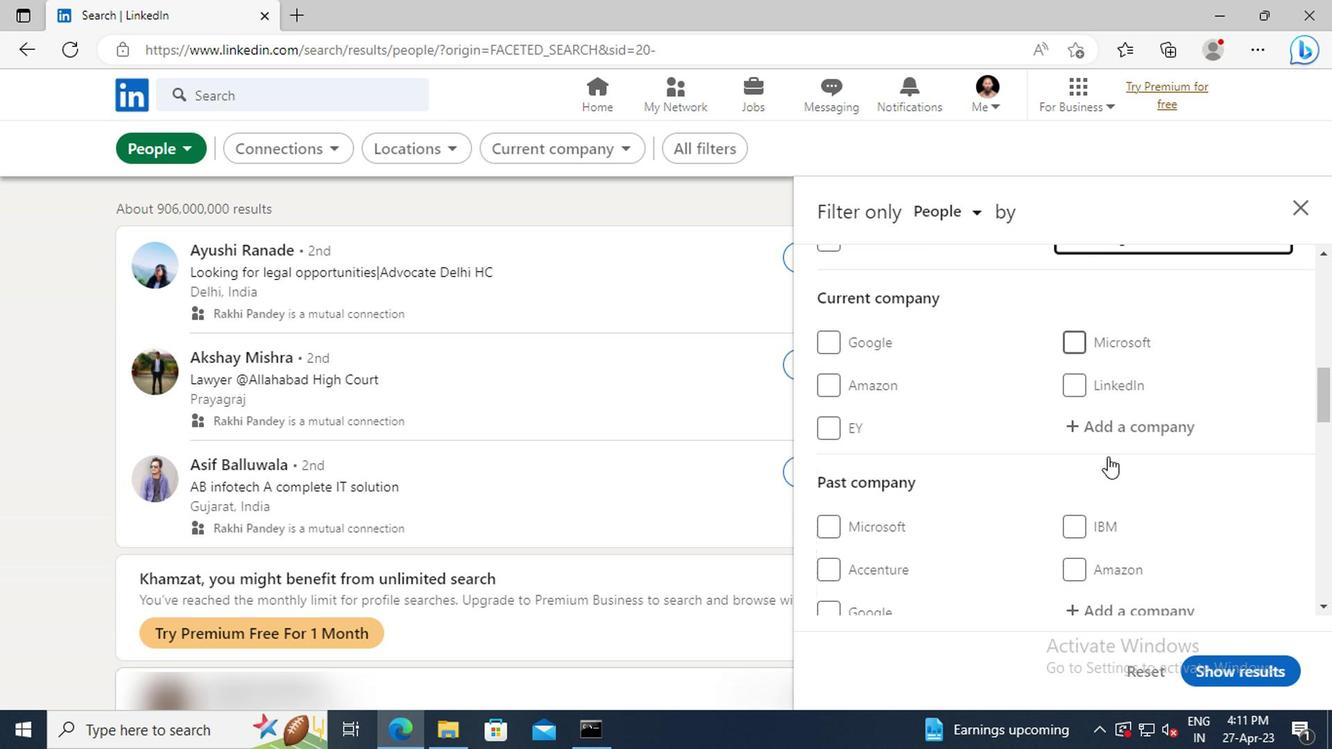
Action: Mouse scrolled (1104, 457) with delta (0, 0)
Screenshot: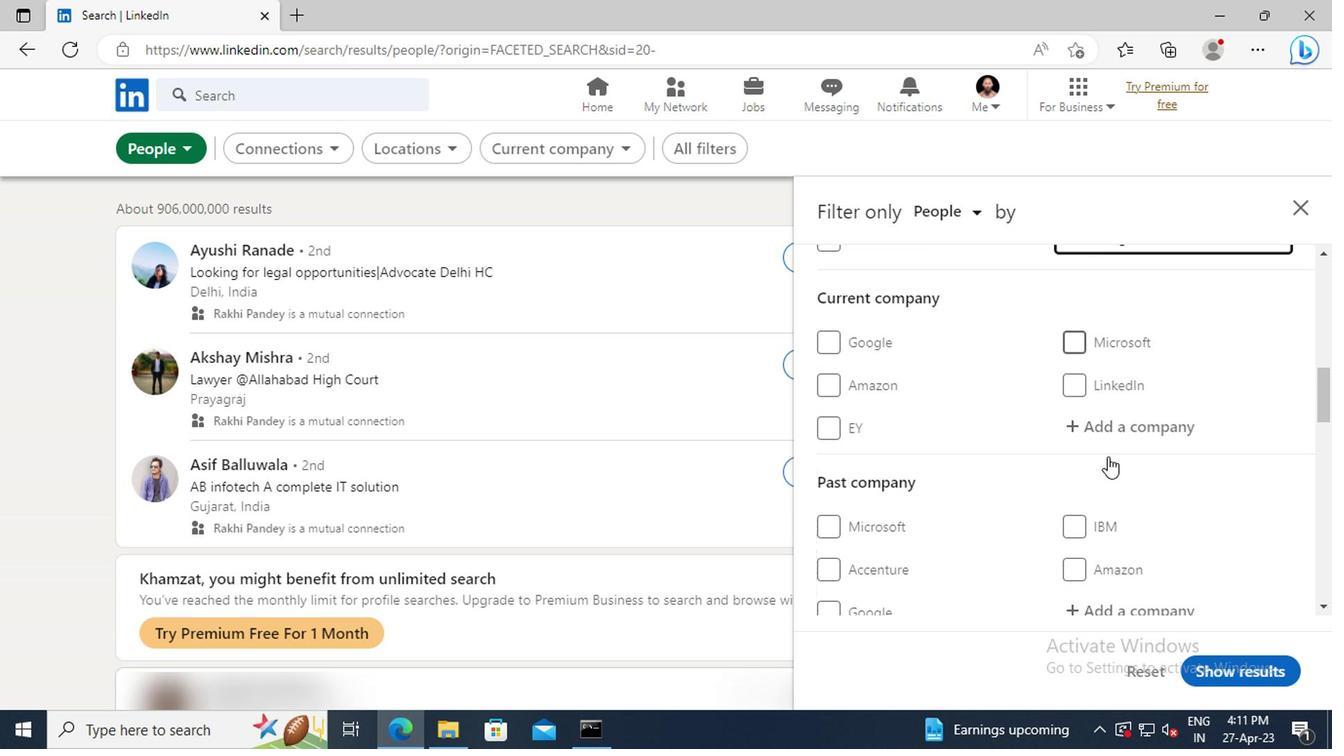 
Action: Mouse scrolled (1104, 457) with delta (0, 0)
Screenshot: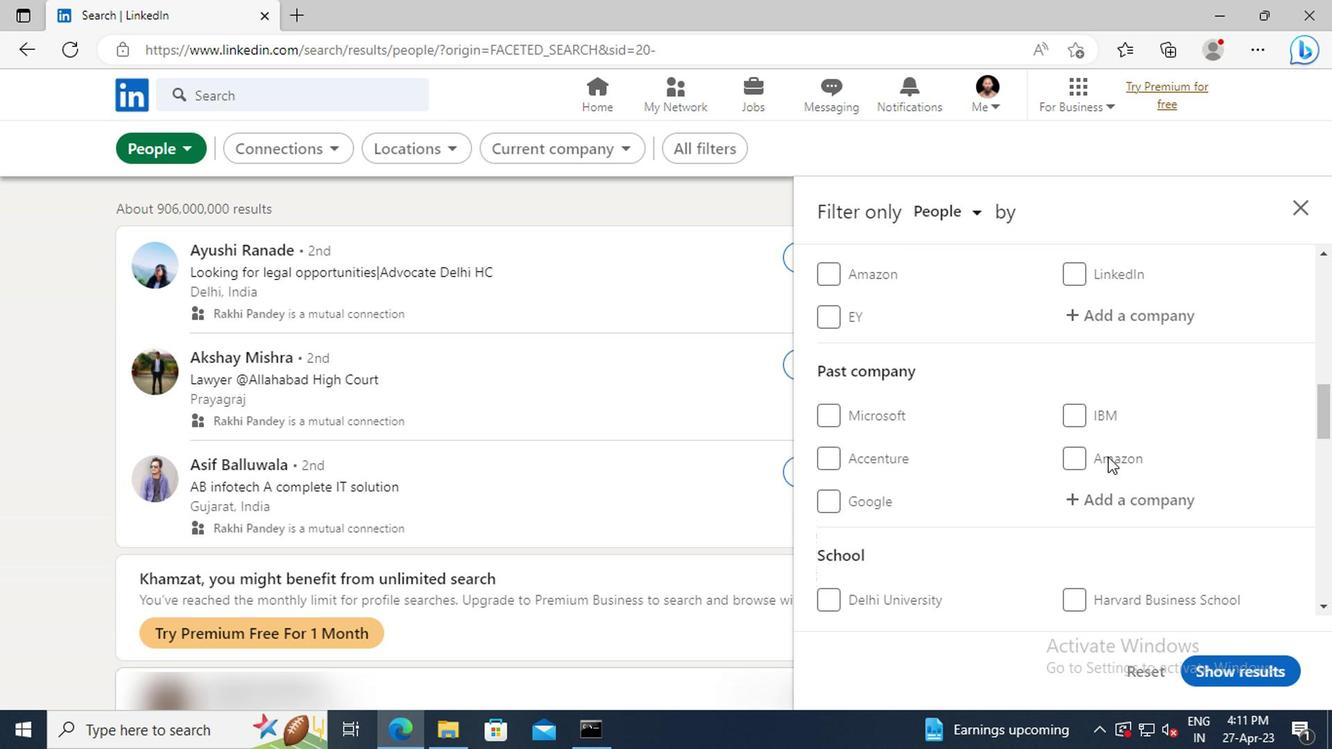 
Action: Mouse scrolled (1104, 457) with delta (0, 0)
Screenshot: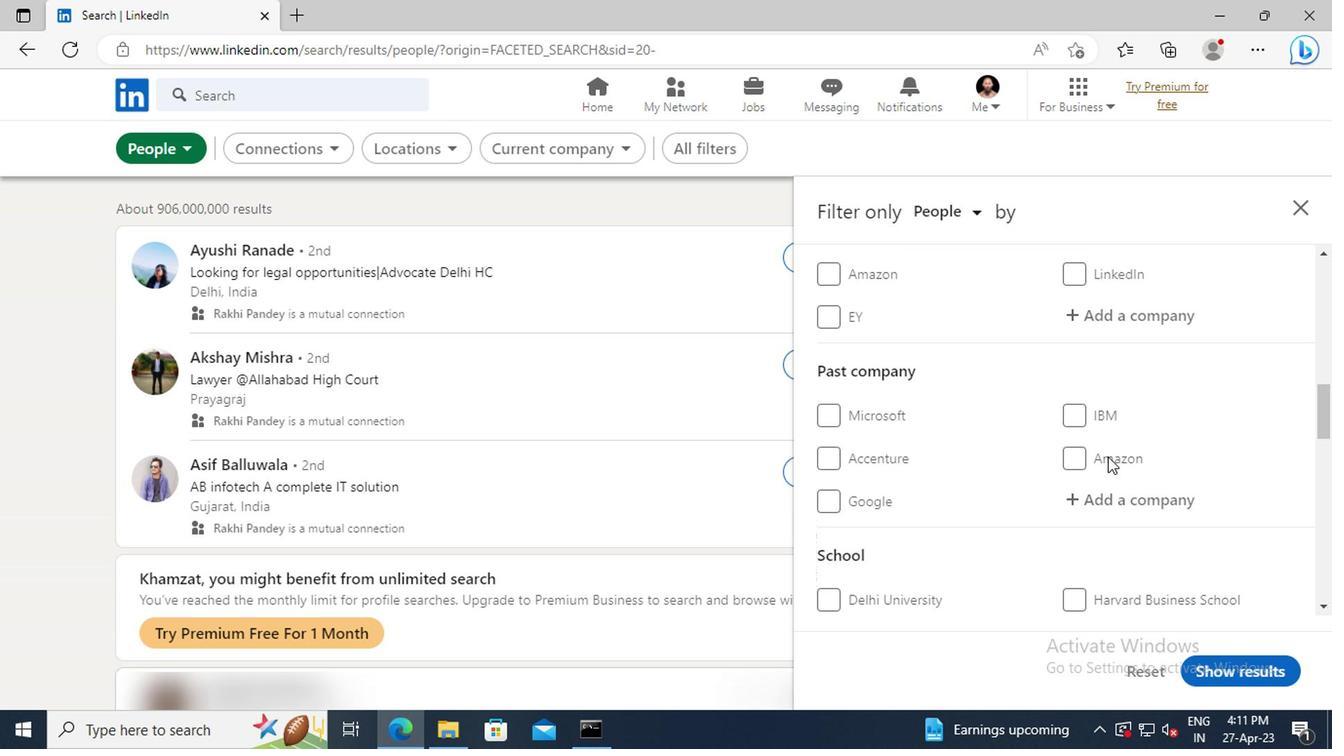 
Action: Mouse scrolled (1104, 457) with delta (0, 0)
Screenshot: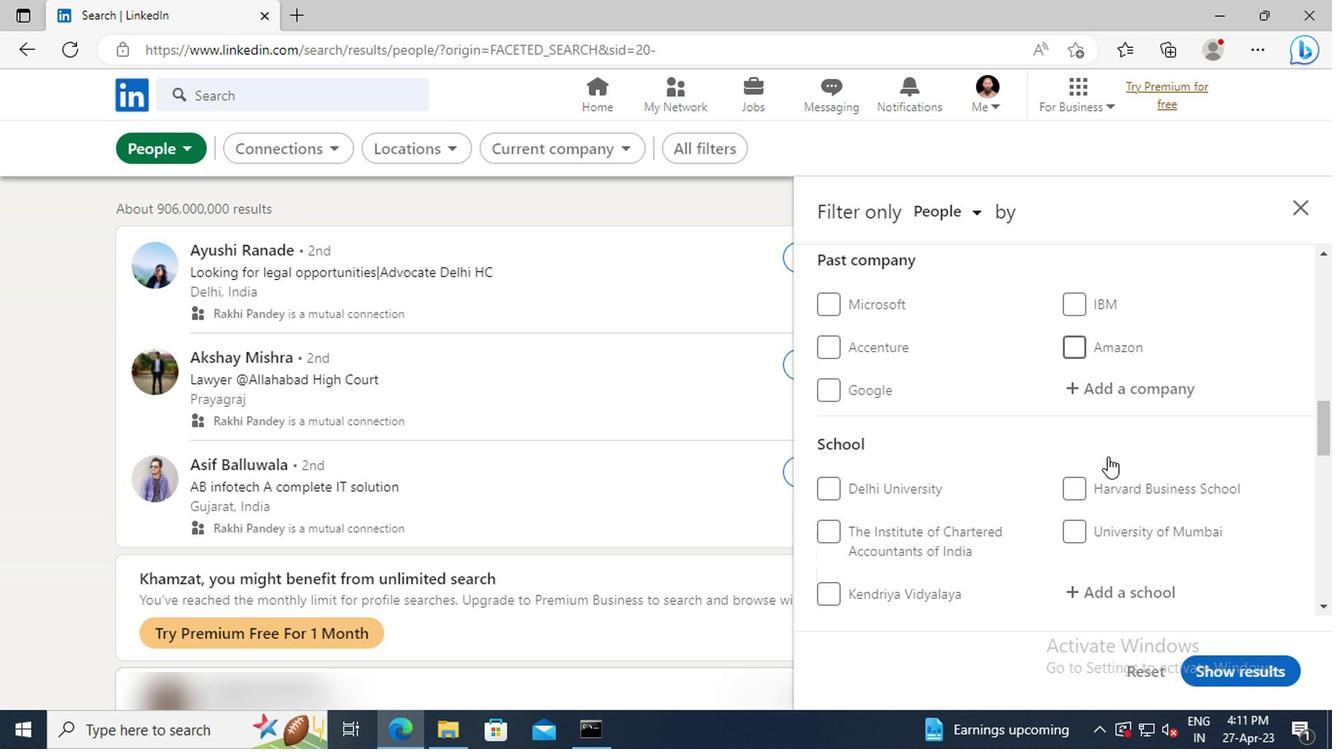 
Action: Mouse scrolled (1104, 457) with delta (0, 0)
Screenshot: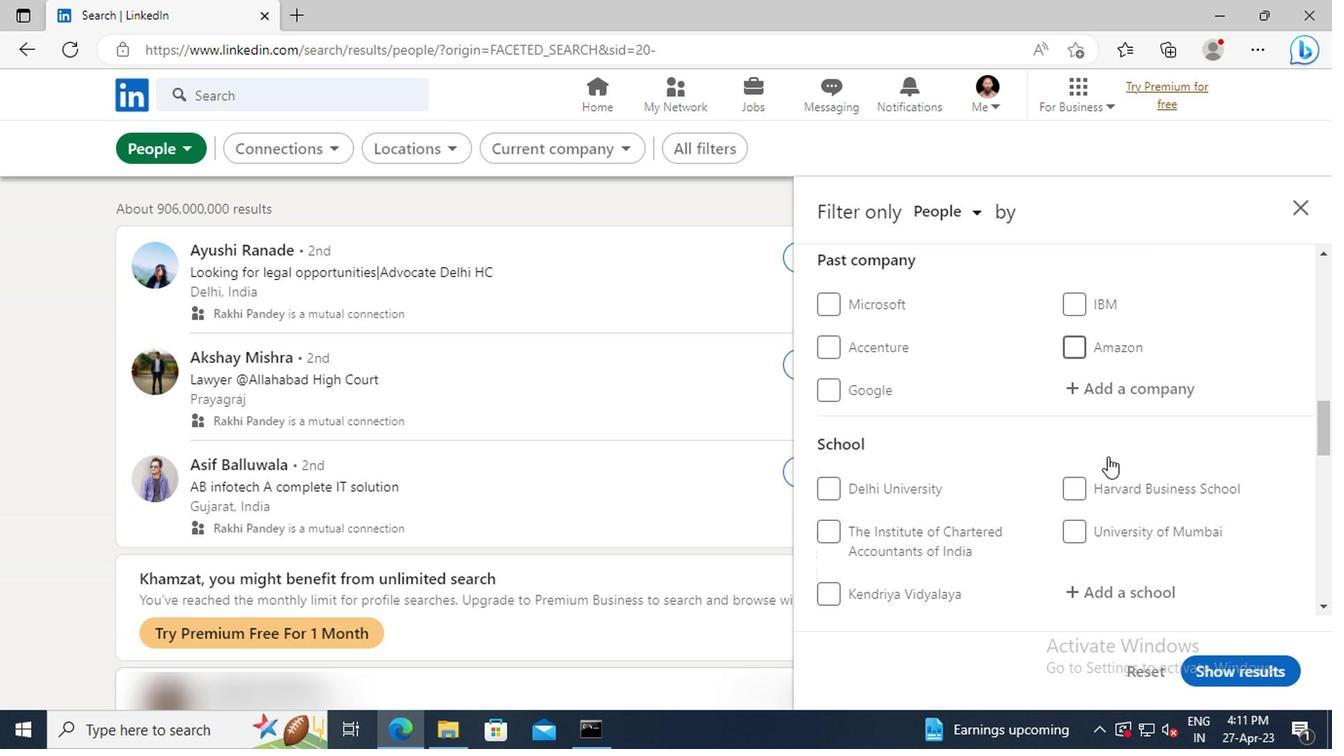 
Action: Mouse scrolled (1104, 457) with delta (0, 0)
Screenshot: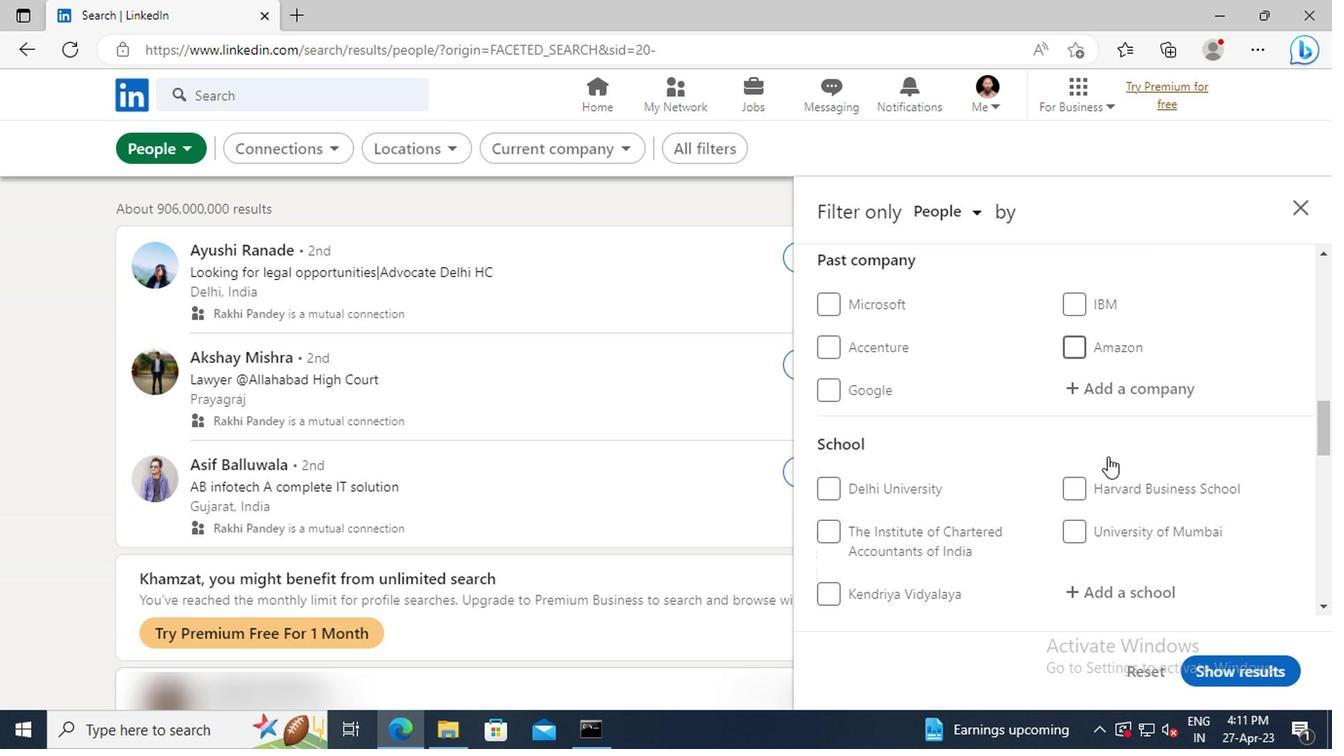 
Action: Mouse scrolled (1104, 457) with delta (0, 0)
Screenshot: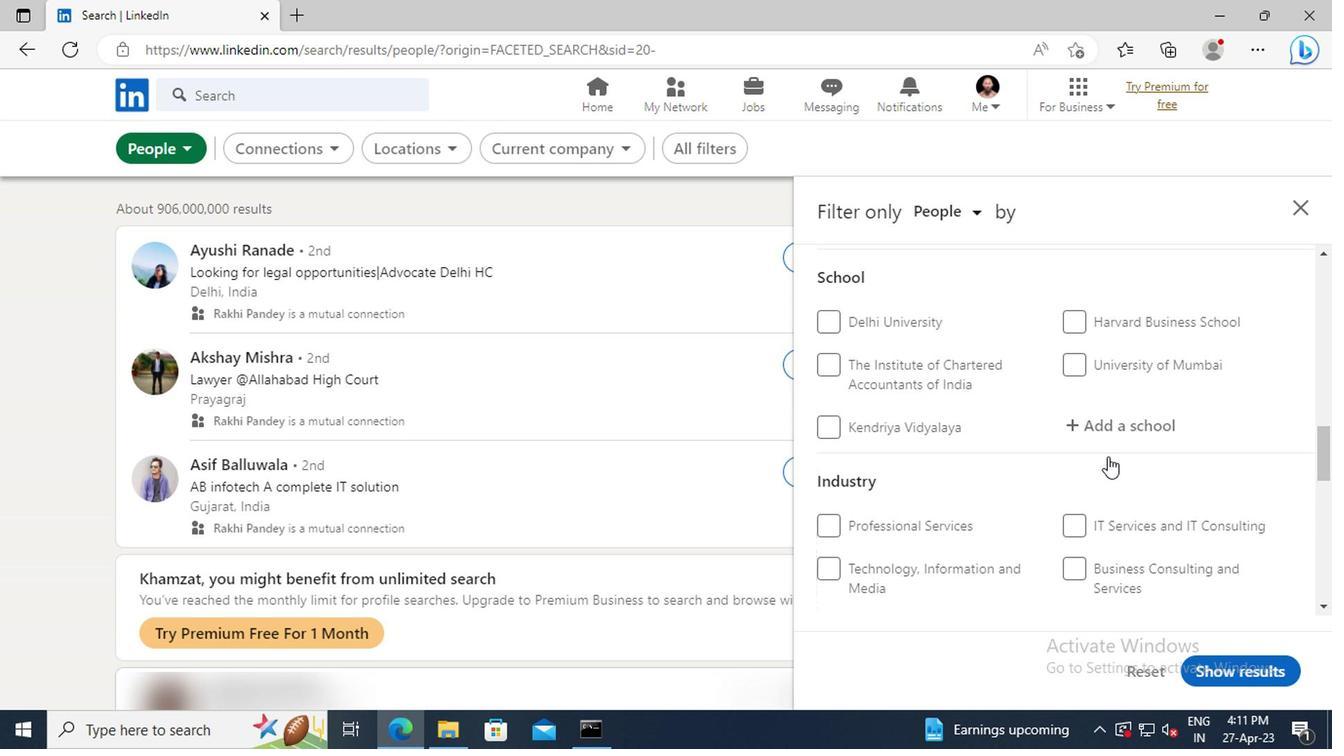 
Action: Mouse scrolled (1104, 457) with delta (0, 0)
Screenshot: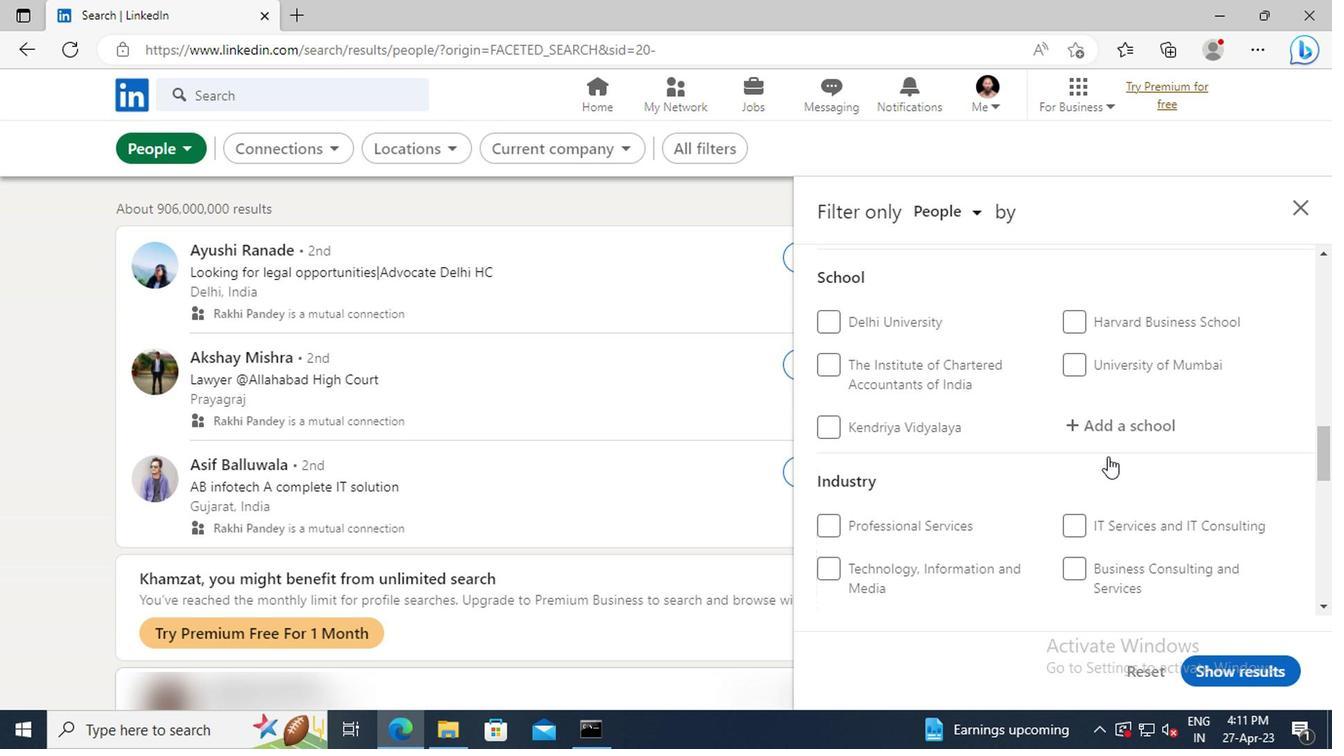 
Action: Mouse scrolled (1104, 457) with delta (0, 0)
Screenshot: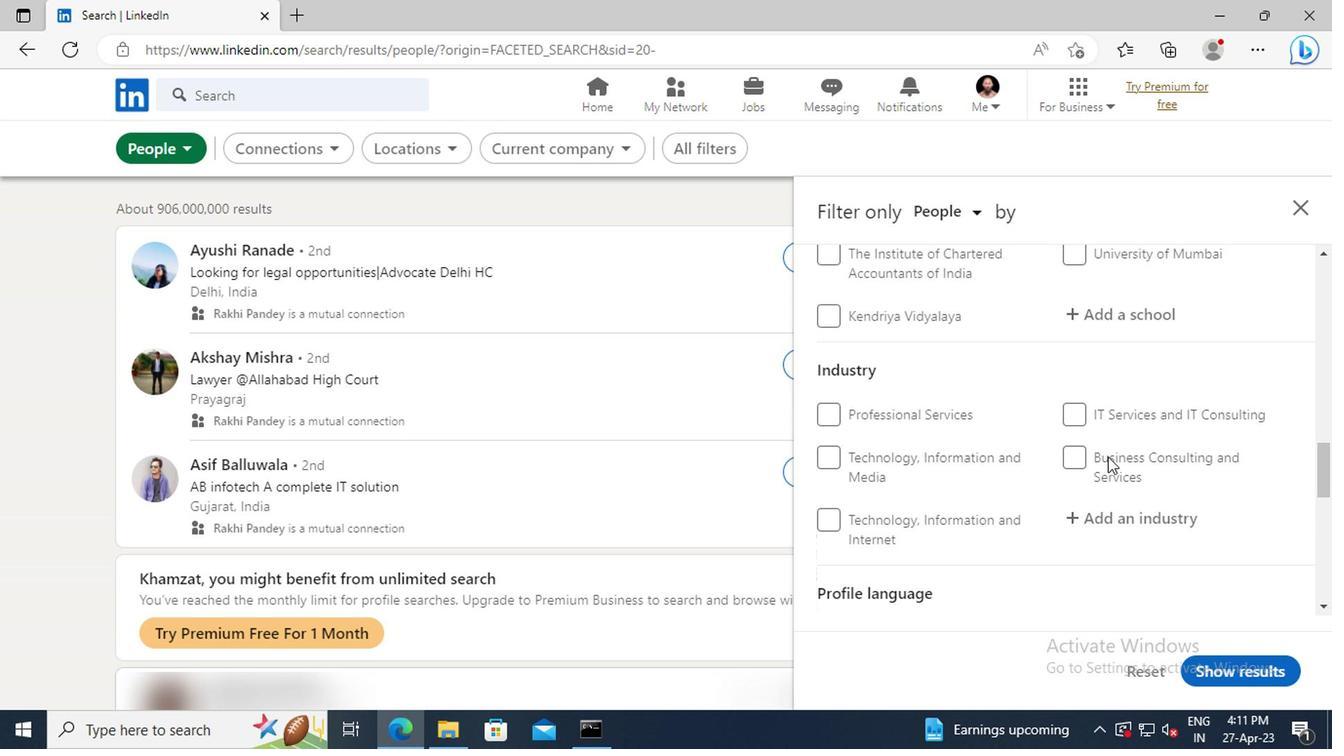 
Action: Mouse scrolled (1104, 457) with delta (0, 0)
Screenshot: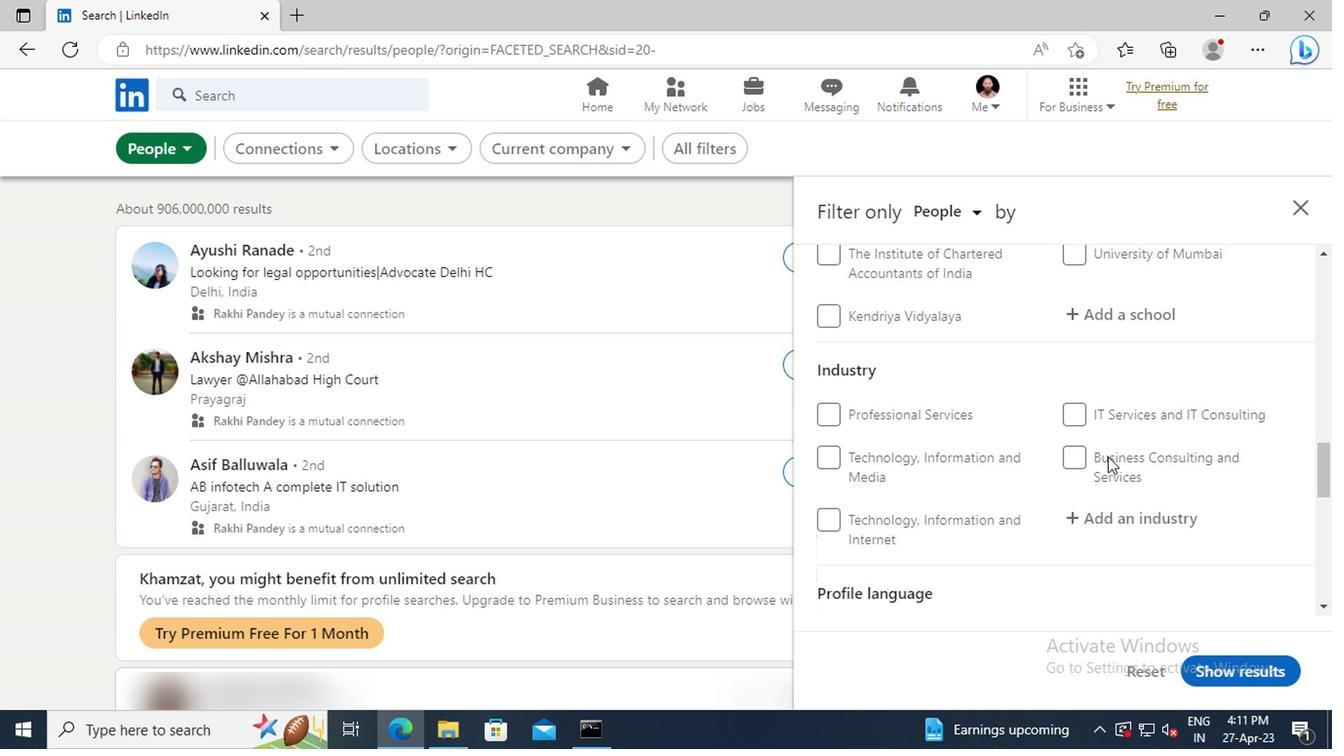 
Action: Mouse moved to (827, 576)
Screenshot: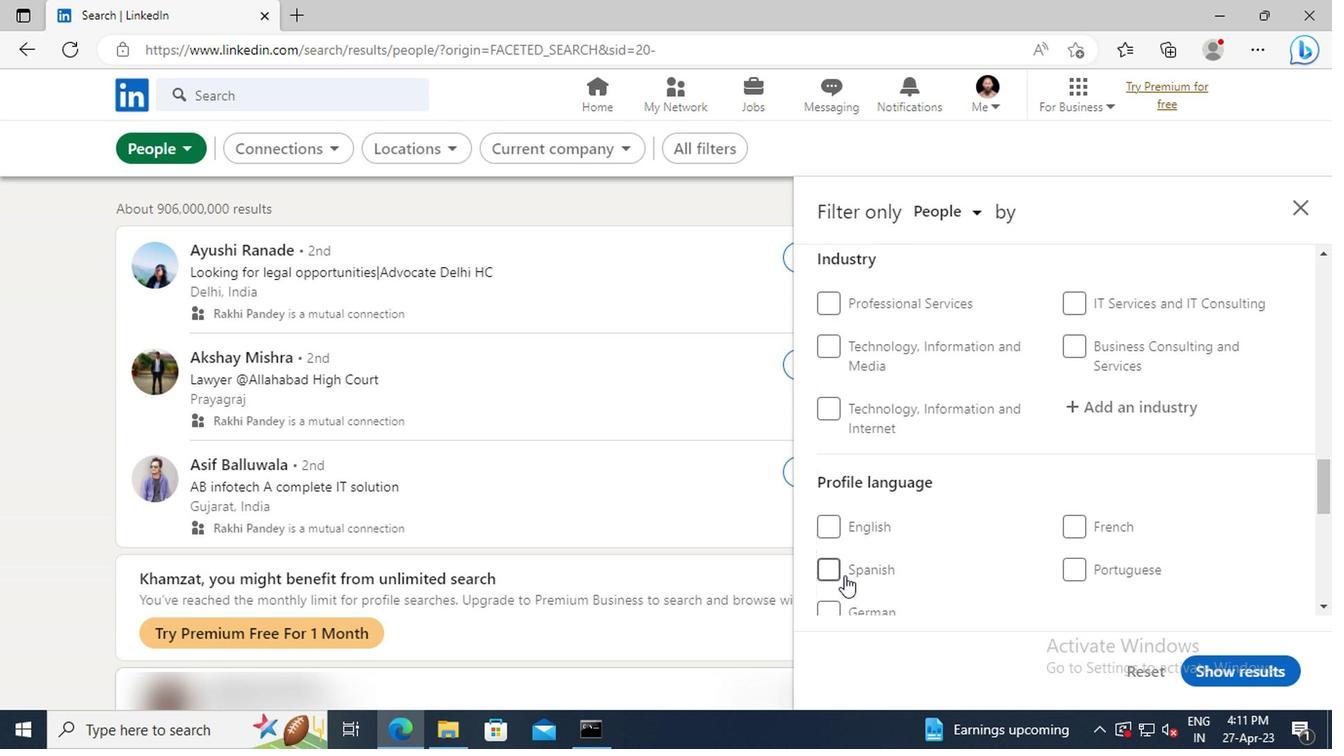 
Action: Mouse pressed left at (827, 576)
Screenshot: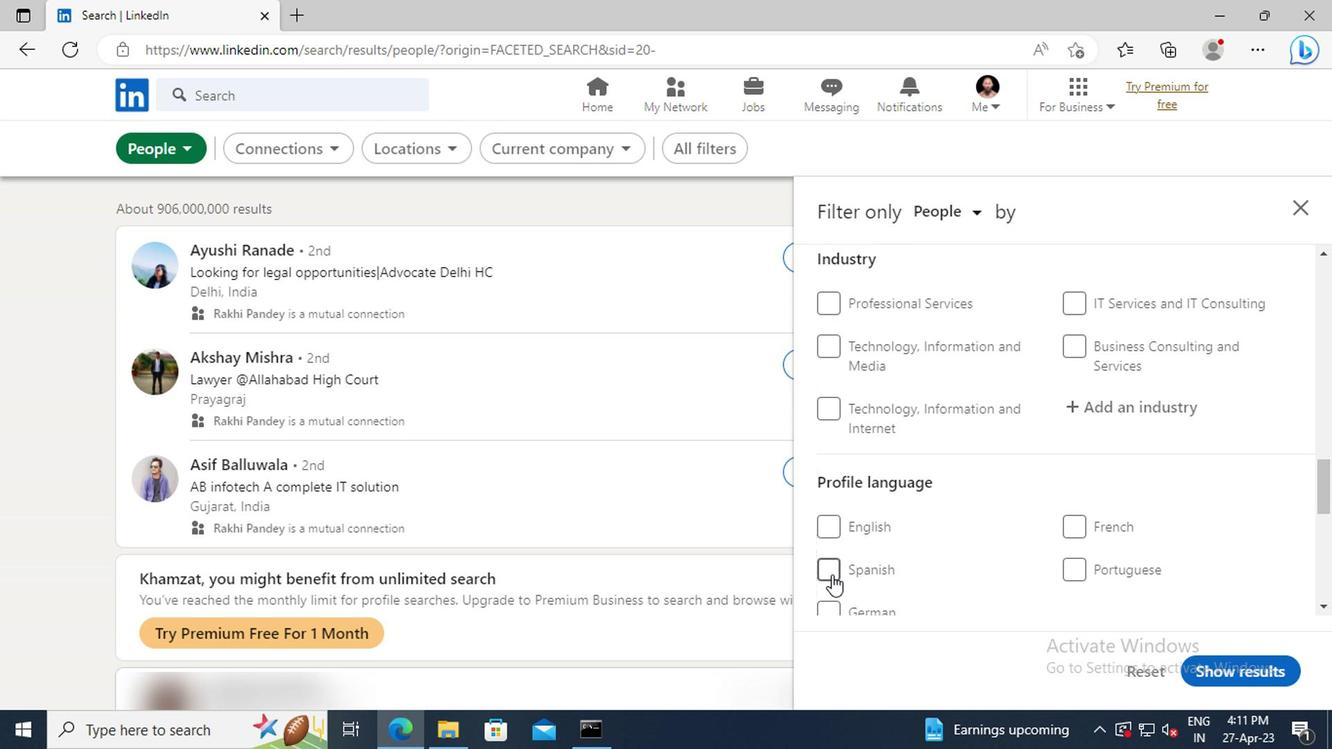 
Action: Mouse moved to (1047, 524)
Screenshot: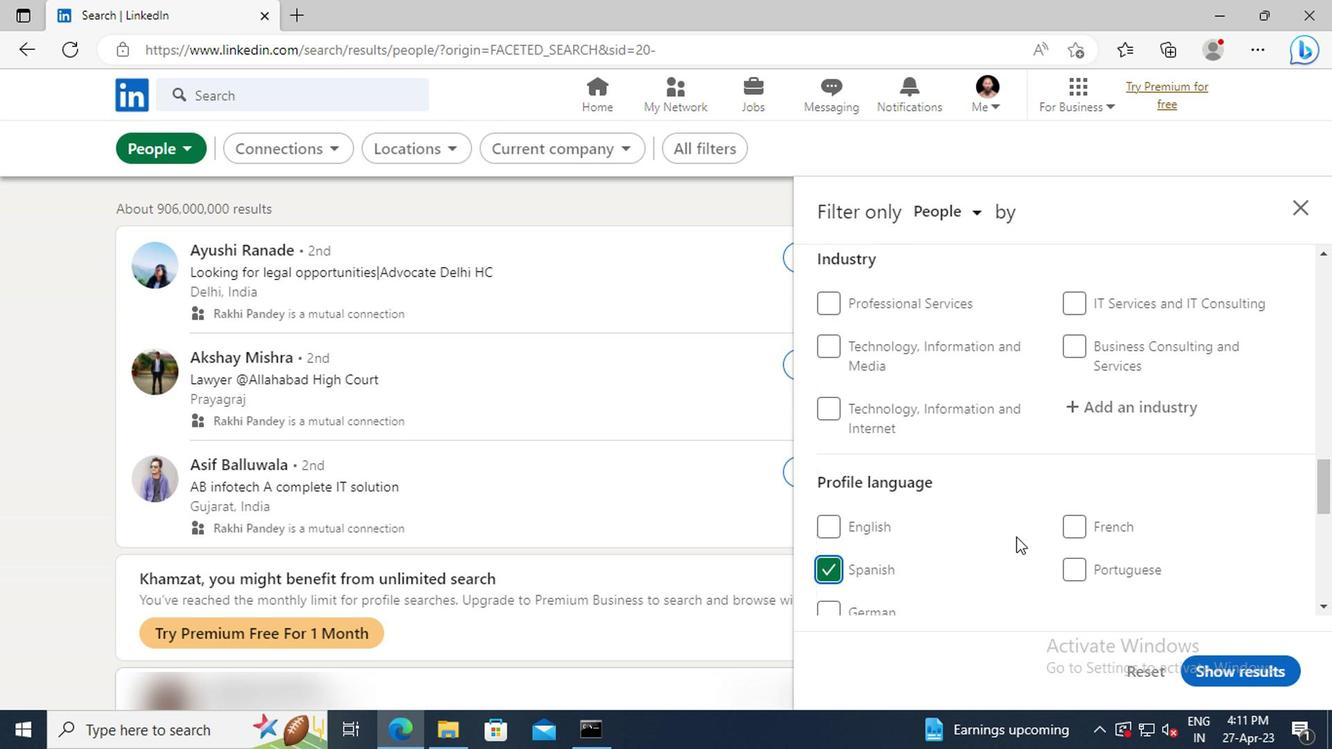 
Action: Mouse scrolled (1047, 525) with delta (0, 0)
Screenshot: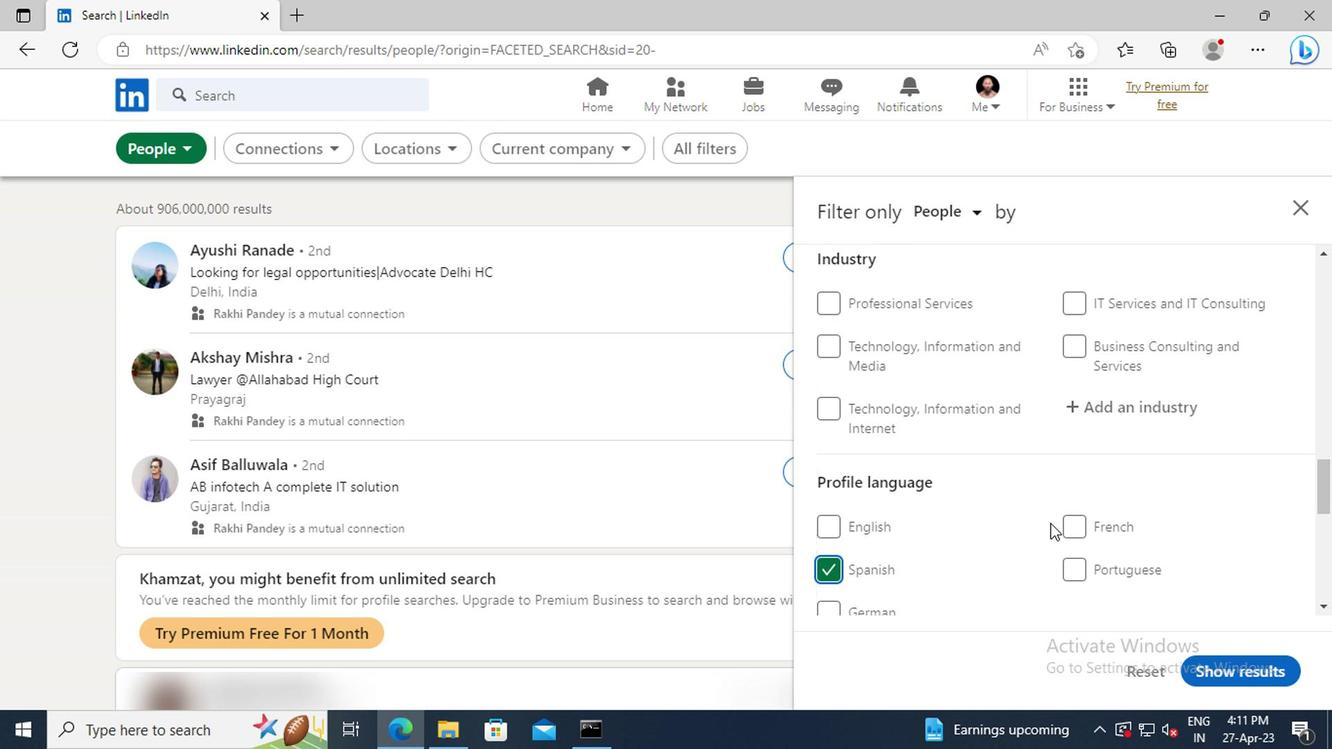 
Action: Mouse scrolled (1047, 525) with delta (0, 0)
Screenshot: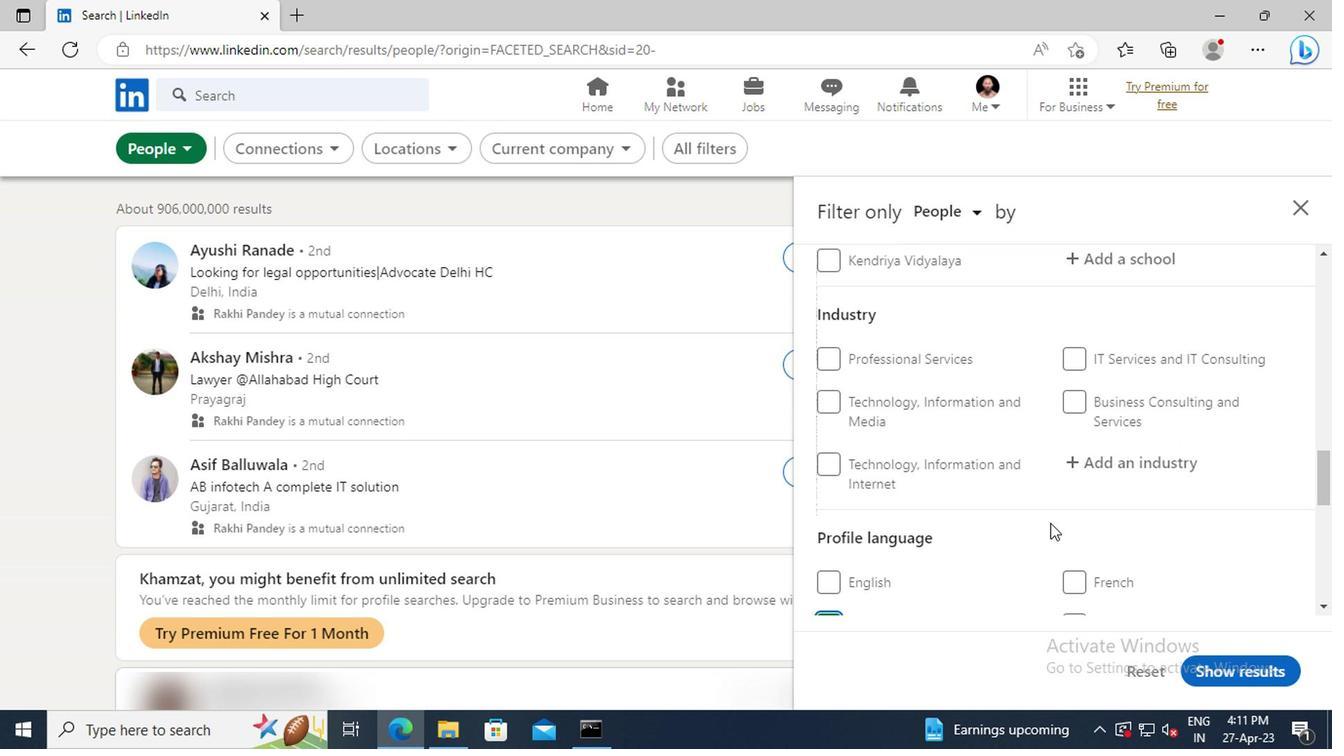 
Action: Mouse scrolled (1047, 525) with delta (0, 0)
Screenshot: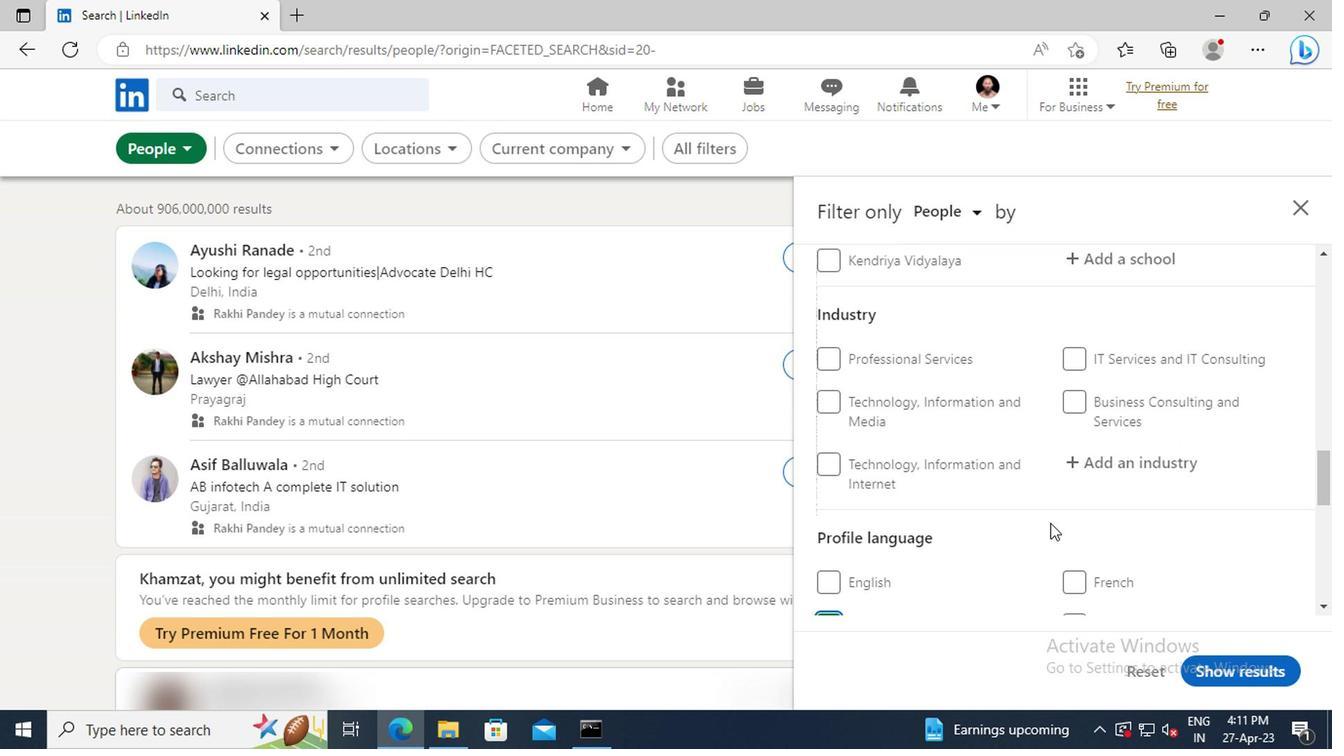 
Action: Mouse scrolled (1047, 525) with delta (0, 0)
Screenshot: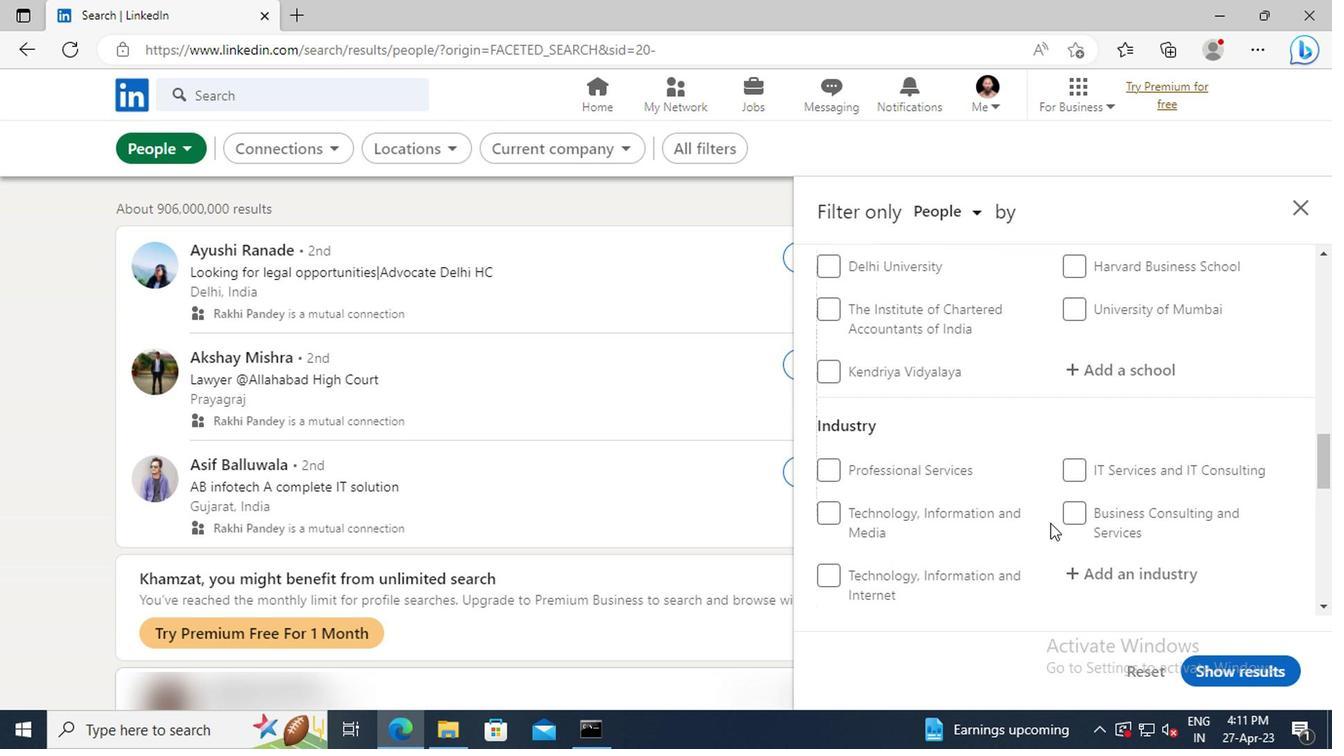 
Action: Mouse moved to (1047, 524)
Screenshot: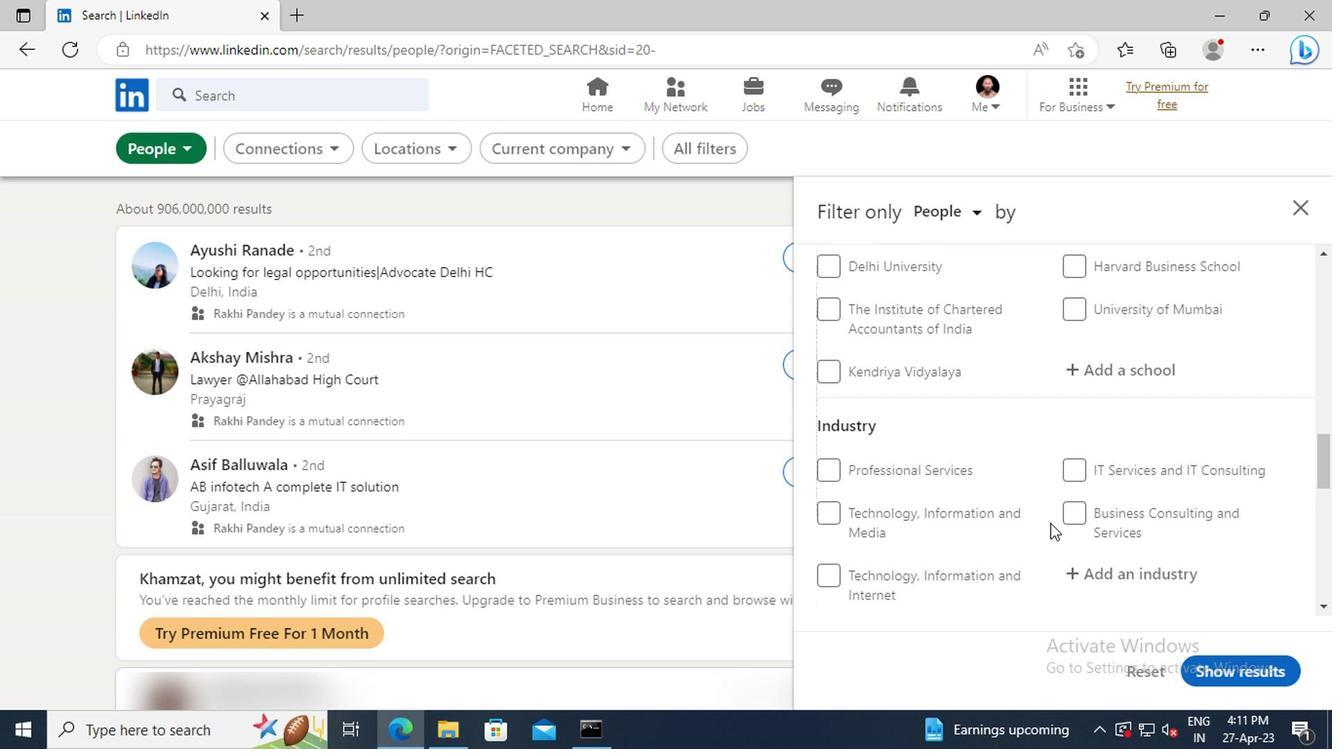 
Action: Mouse scrolled (1047, 525) with delta (0, 0)
Screenshot: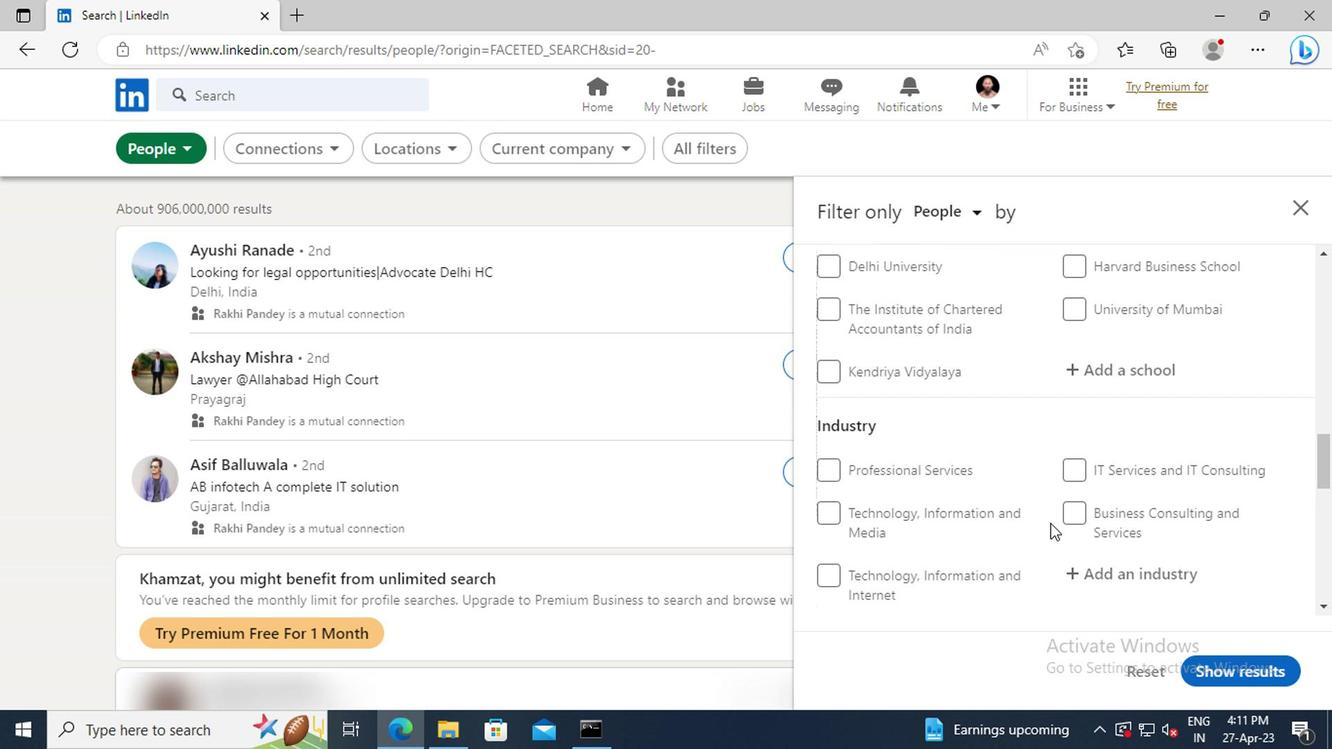 
Action: Mouse scrolled (1047, 525) with delta (0, 0)
Screenshot: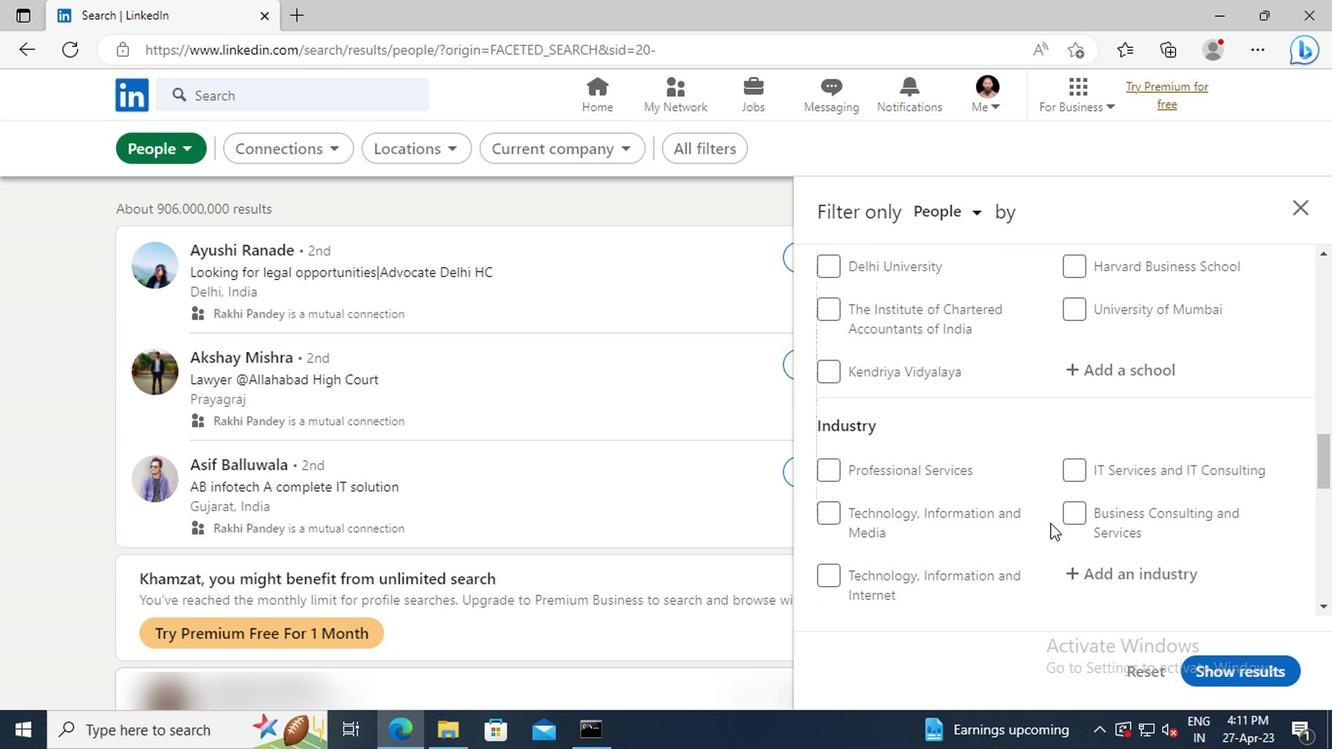 
Action: Mouse scrolled (1047, 525) with delta (0, 0)
Screenshot: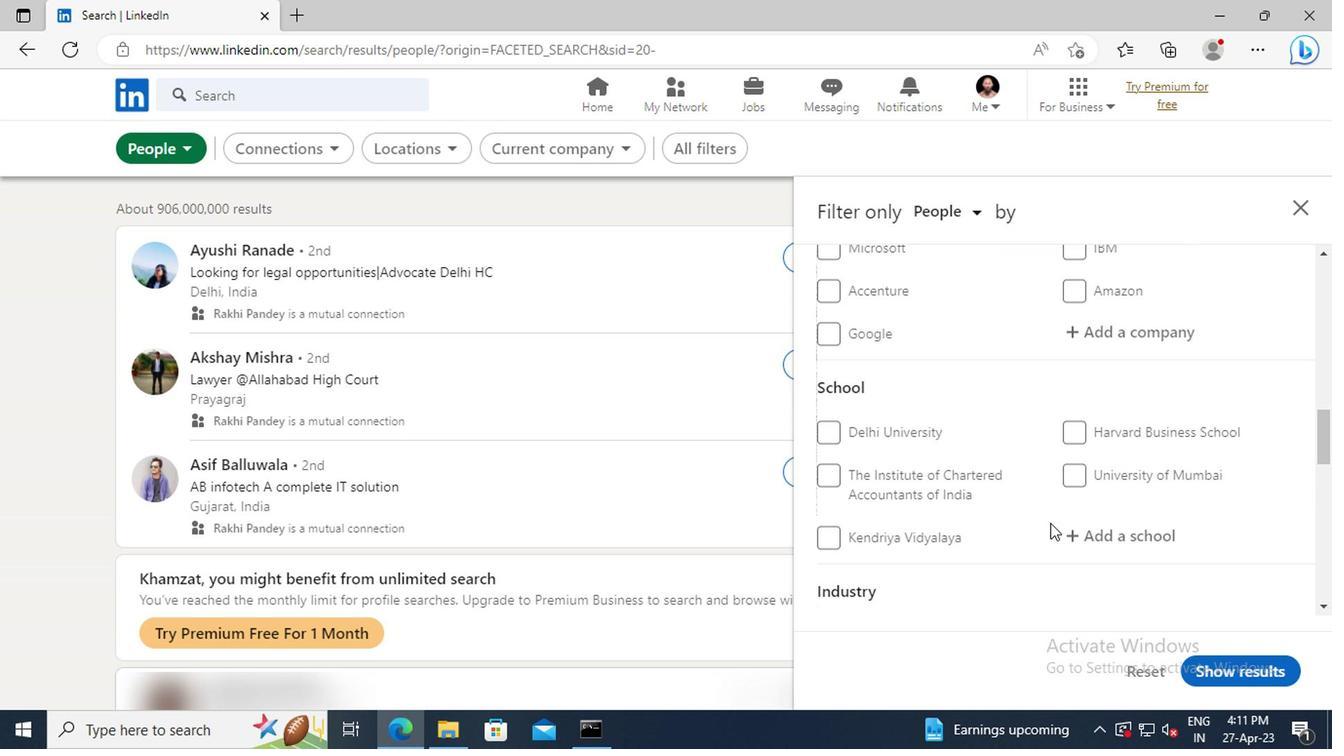 
Action: Mouse scrolled (1047, 525) with delta (0, 0)
Screenshot: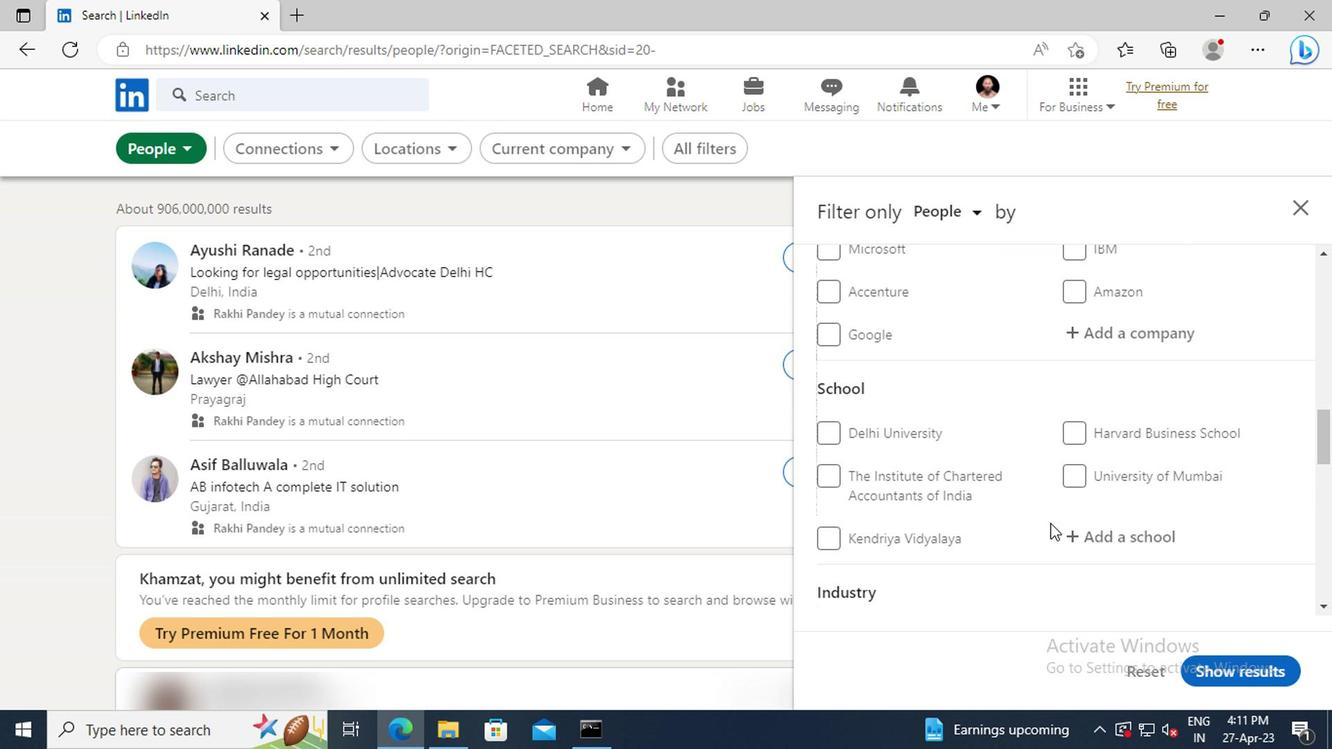 
Action: Mouse scrolled (1047, 525) with delta (0, 0)
Screenshot: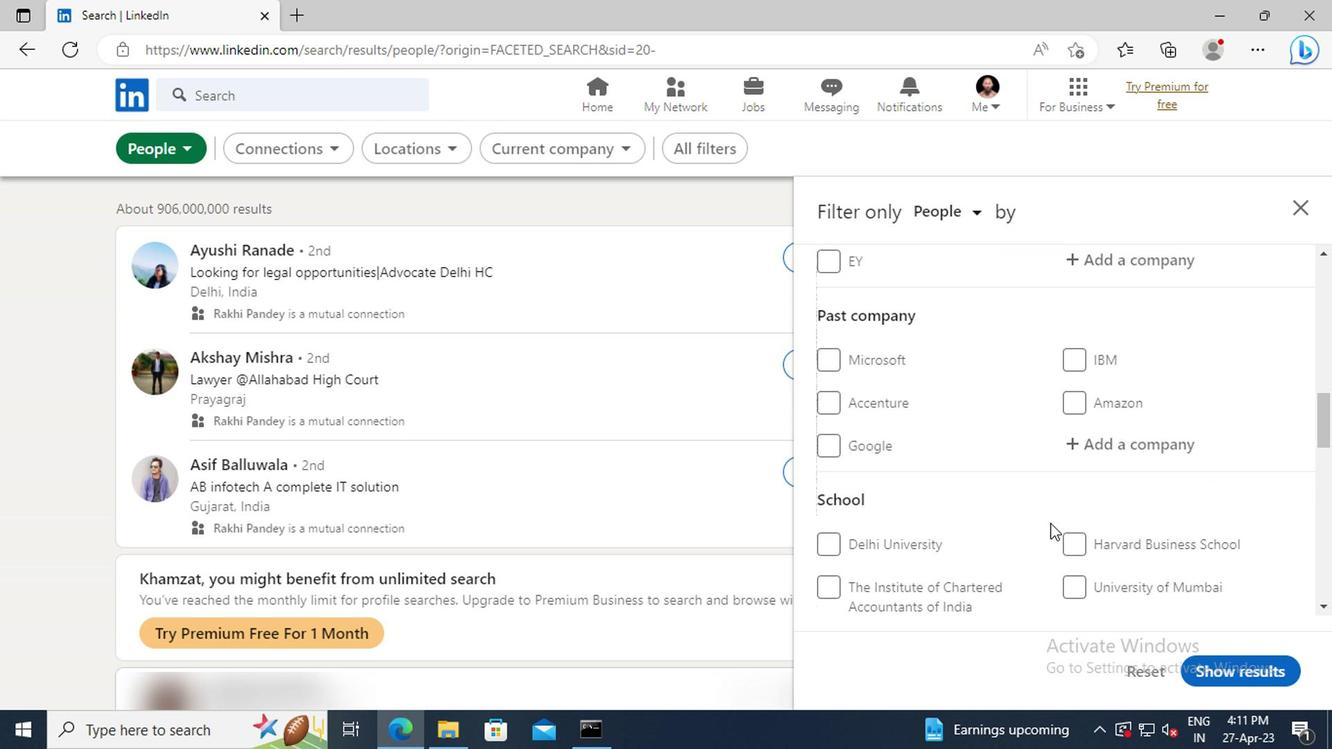 
Action: Mouse scrolled (1047, 525) with delta (0, 0)
Screenshot: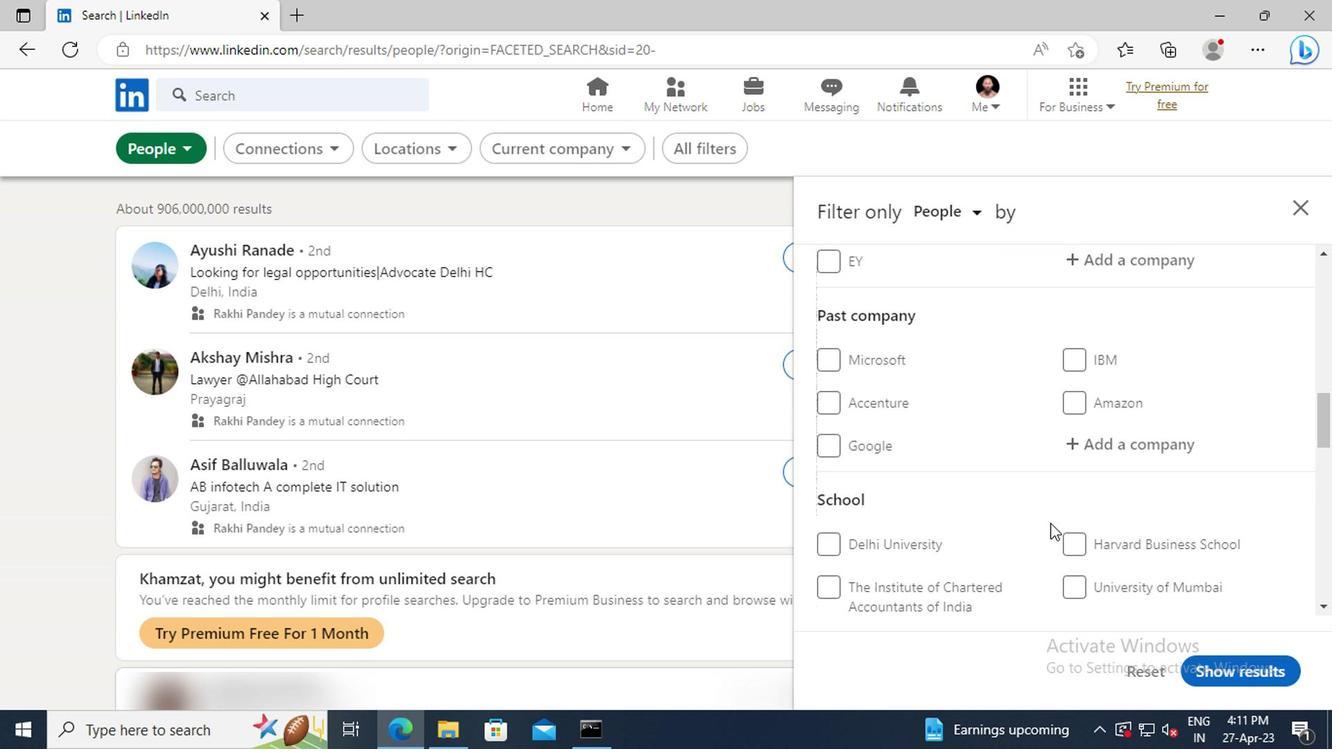 
Action: Mouse scrolled (1047, 525) with delta (0, 0)
Screenshot: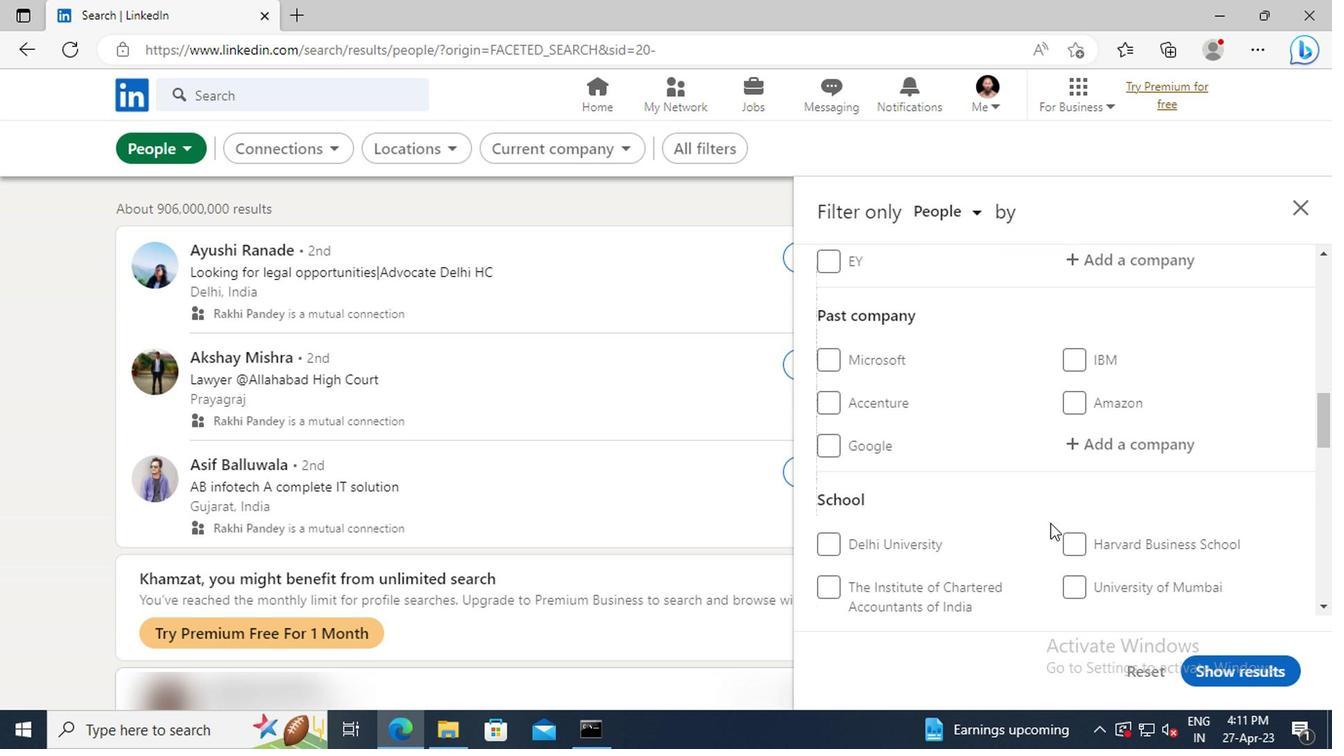 
Action: Mouse scrolled (1047, 525) with delta (0, 0)
Screenshot: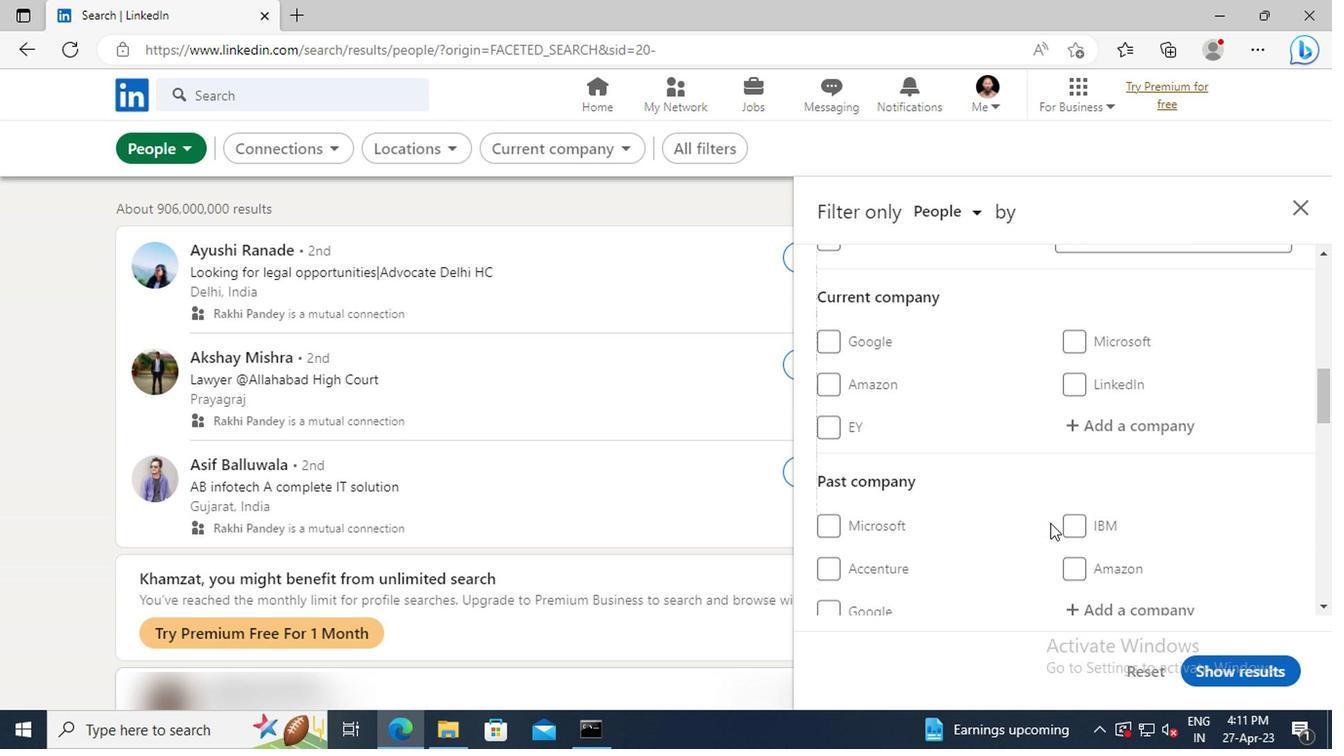 
Action: Mouse moved to (1081, 486)
Screenshot: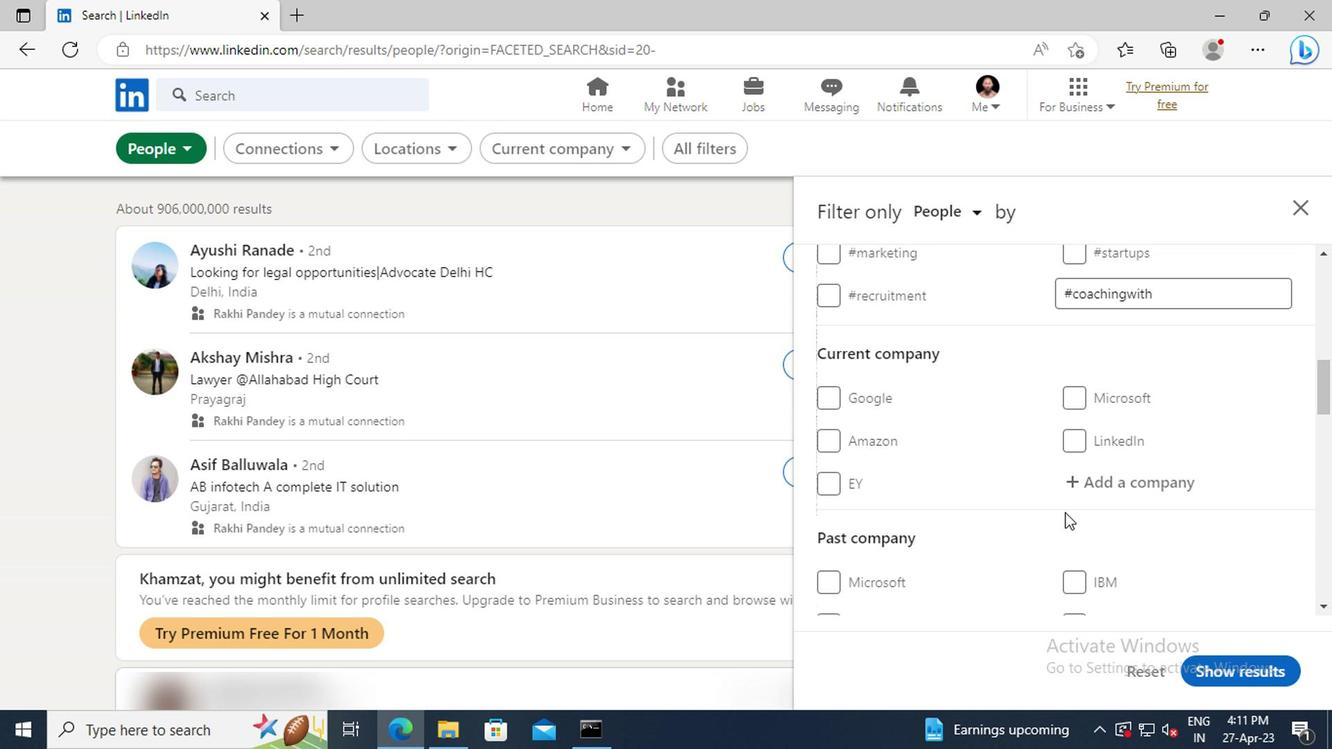 
Action: Mouse pressed left at (1081, 486)
Screenshot: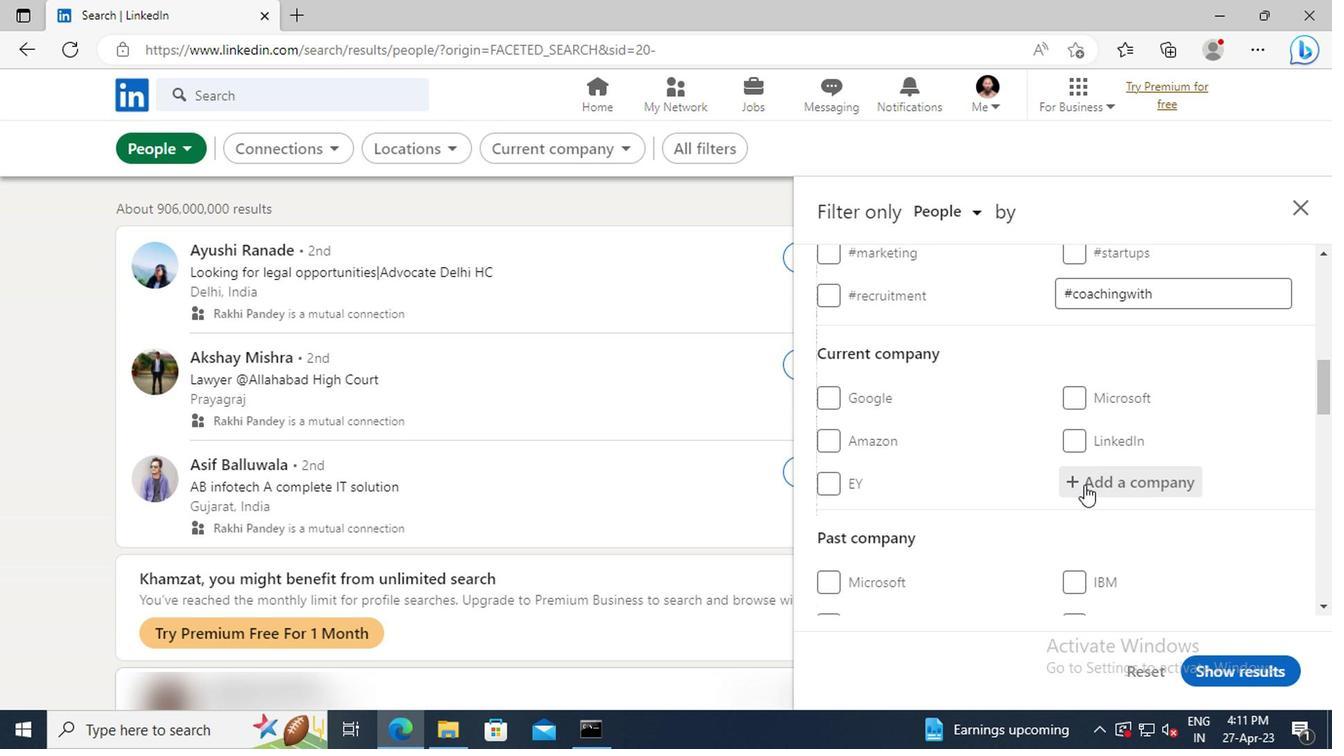 
Action: Key pressed <Key.shift>MARCURA
Screenshot: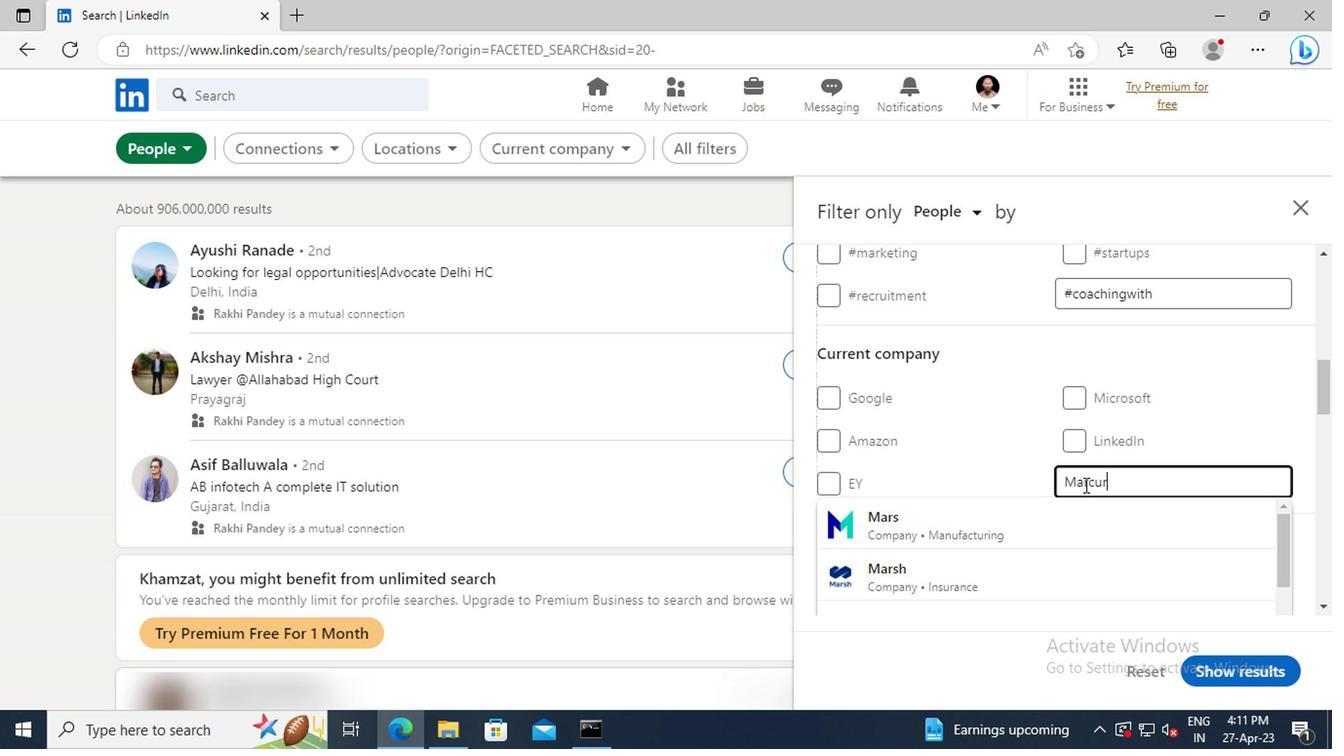 
Action: Mouse moved to (1083, 515)
Screenshot: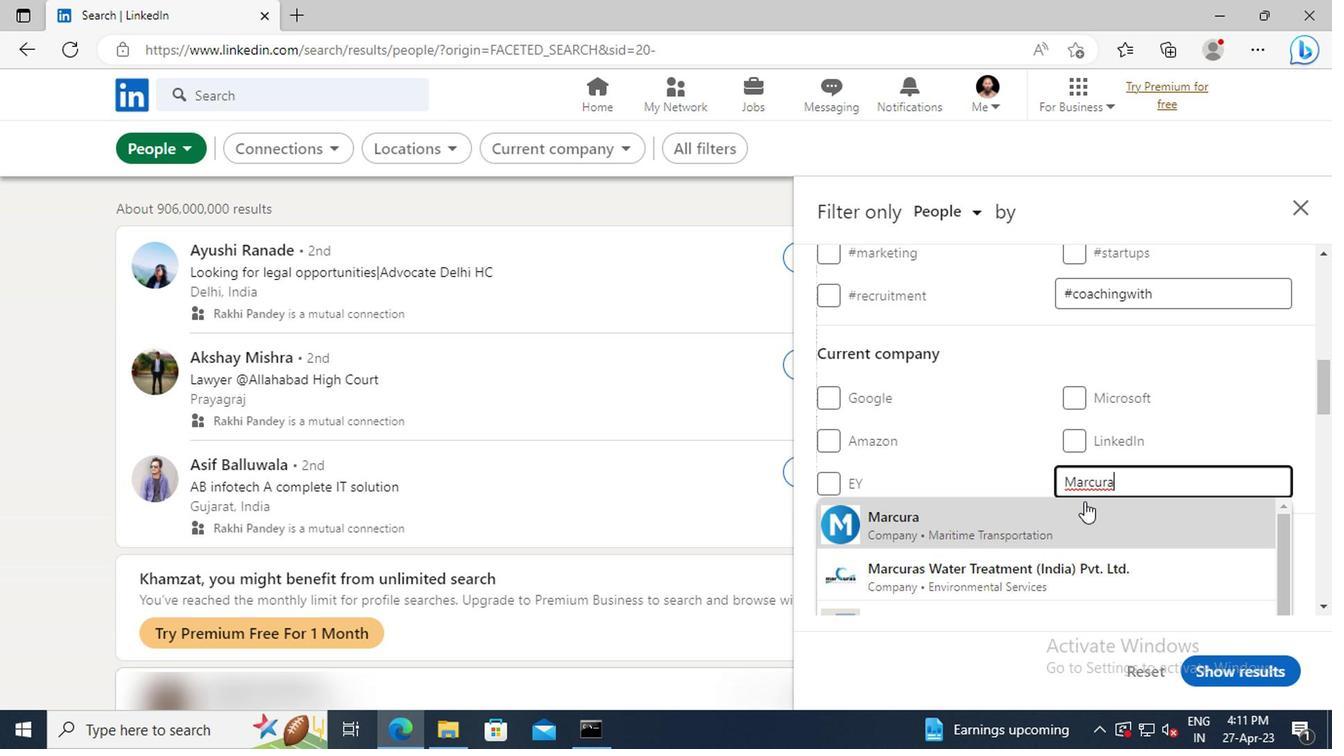 
Action: Mouse pressed left at (1083, 515)
Screenshot: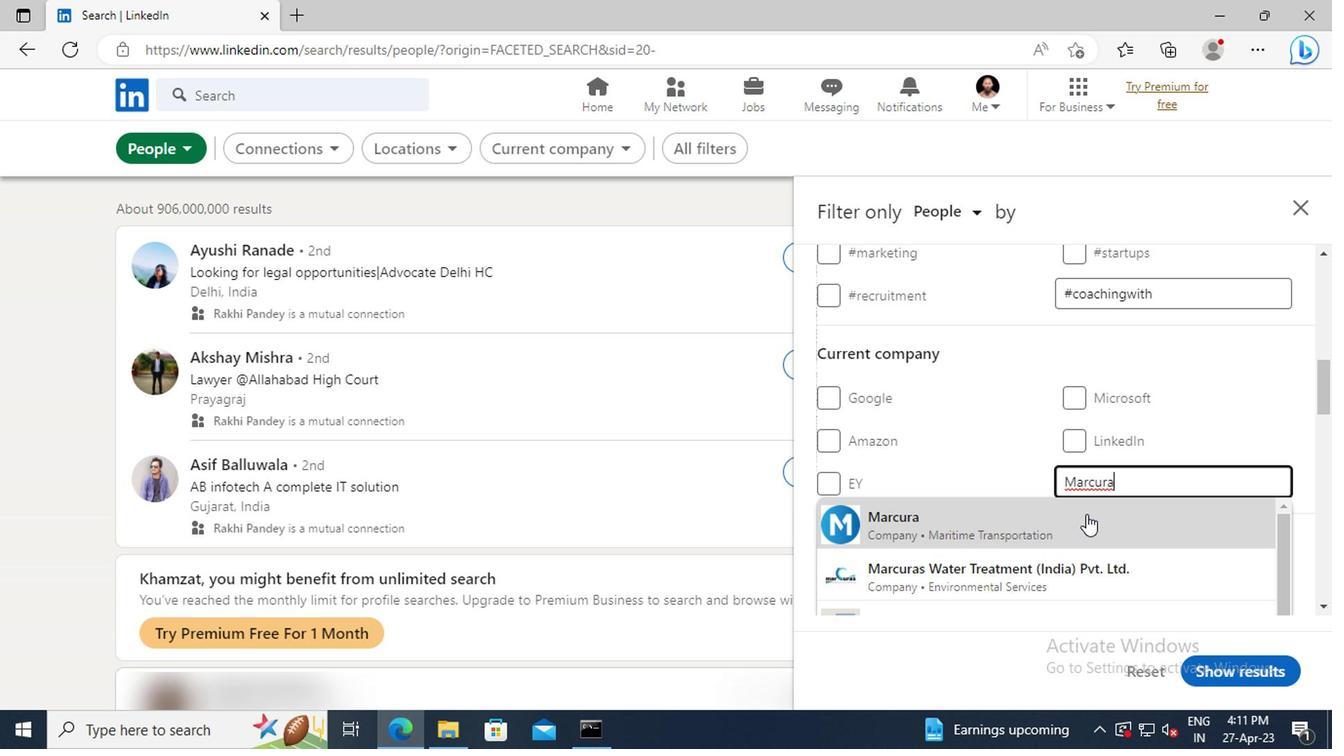 
Action: Mouse moved to (1106, 396)
Screenshot: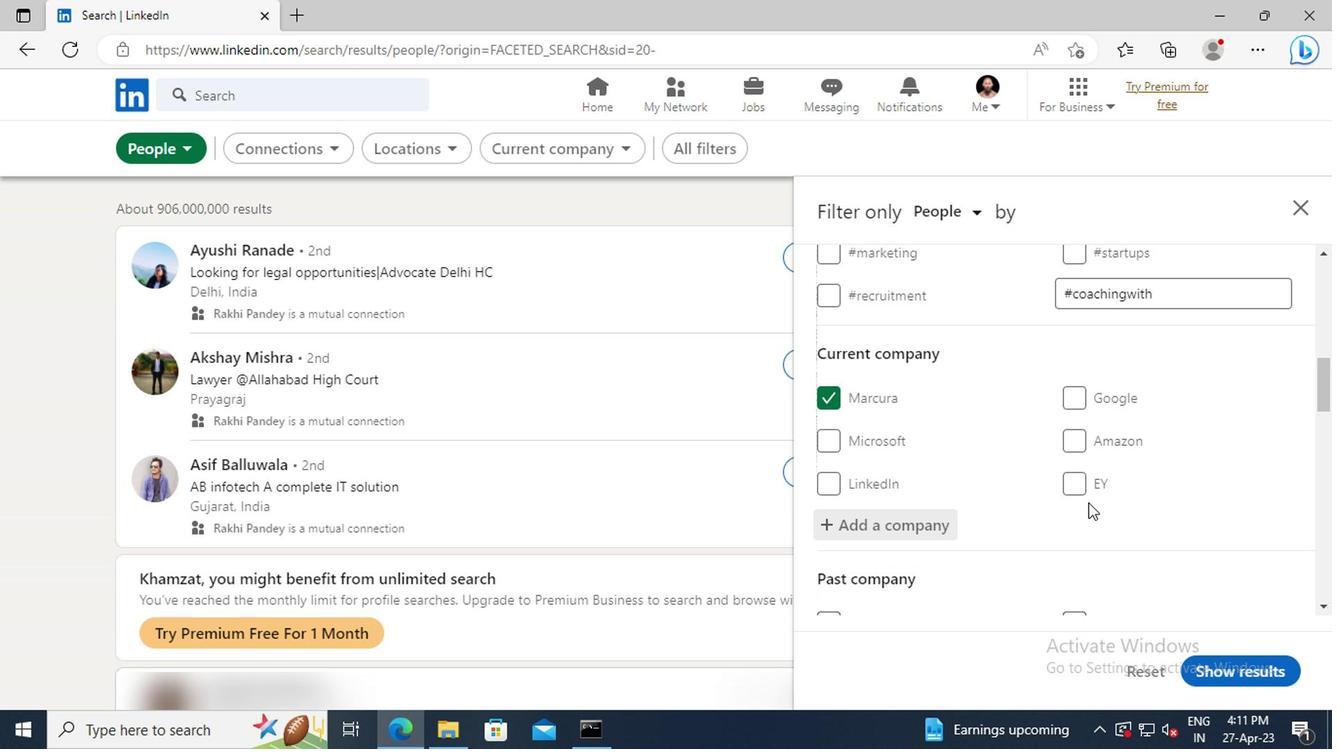 
Action: Mouse scrolled (1106, 395) with delta (0, -1)
Screenshot: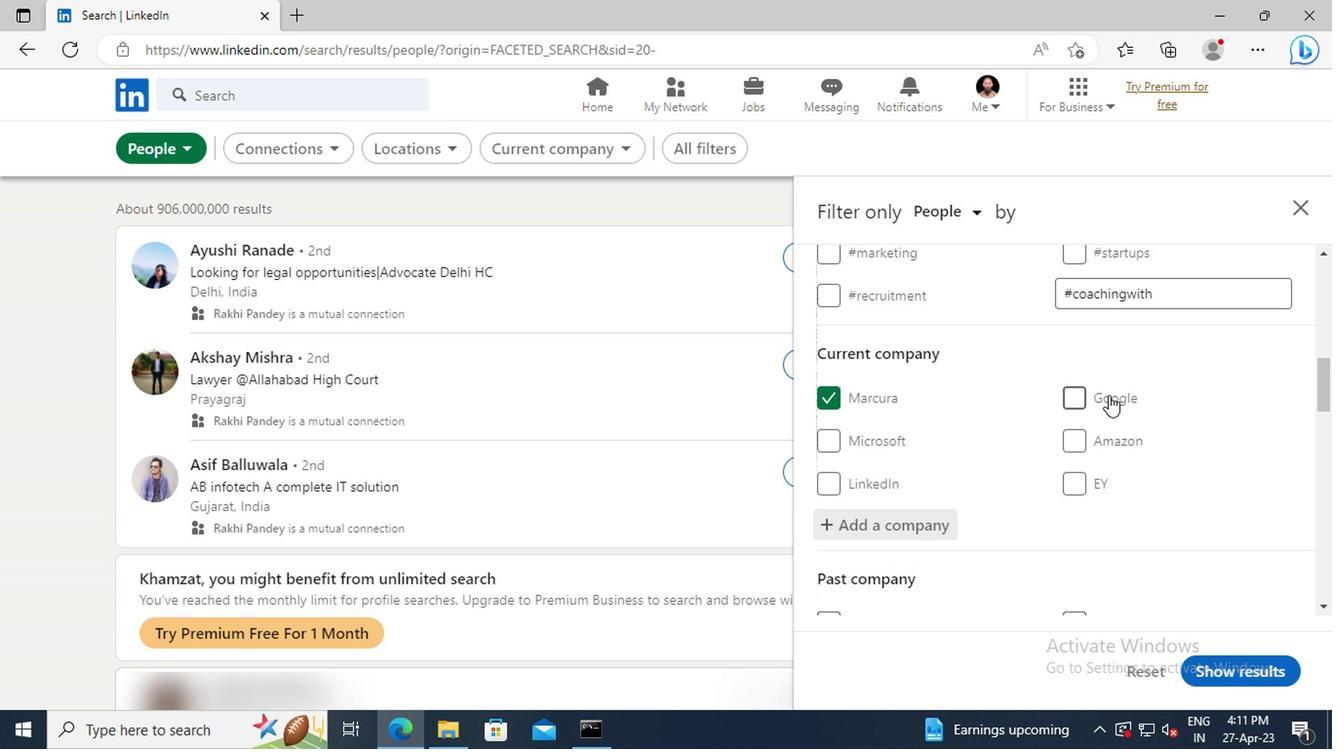 
Action: Mouse scrolled (1106, 395) with delta (0, -1)
Screenshot: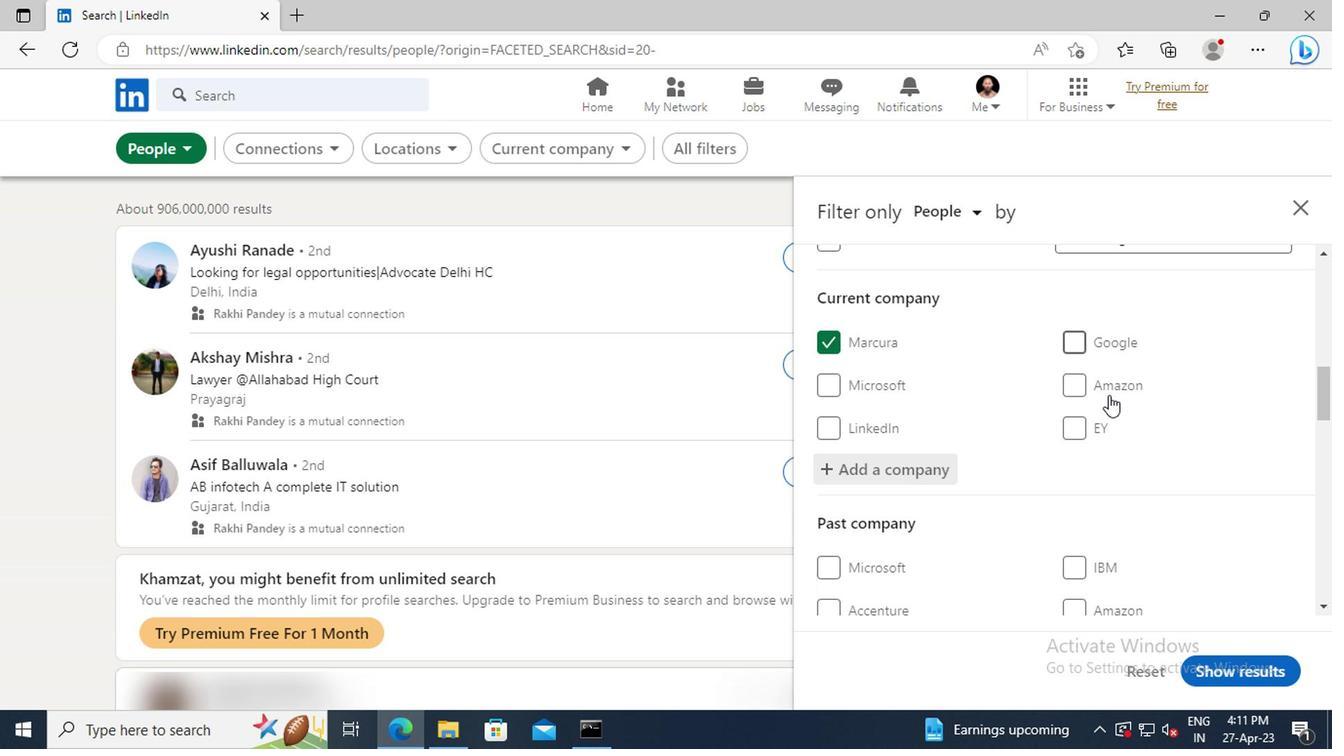 
Action: Mouse scrolled (1106, 395) with delta (0, -1)
Screenshot: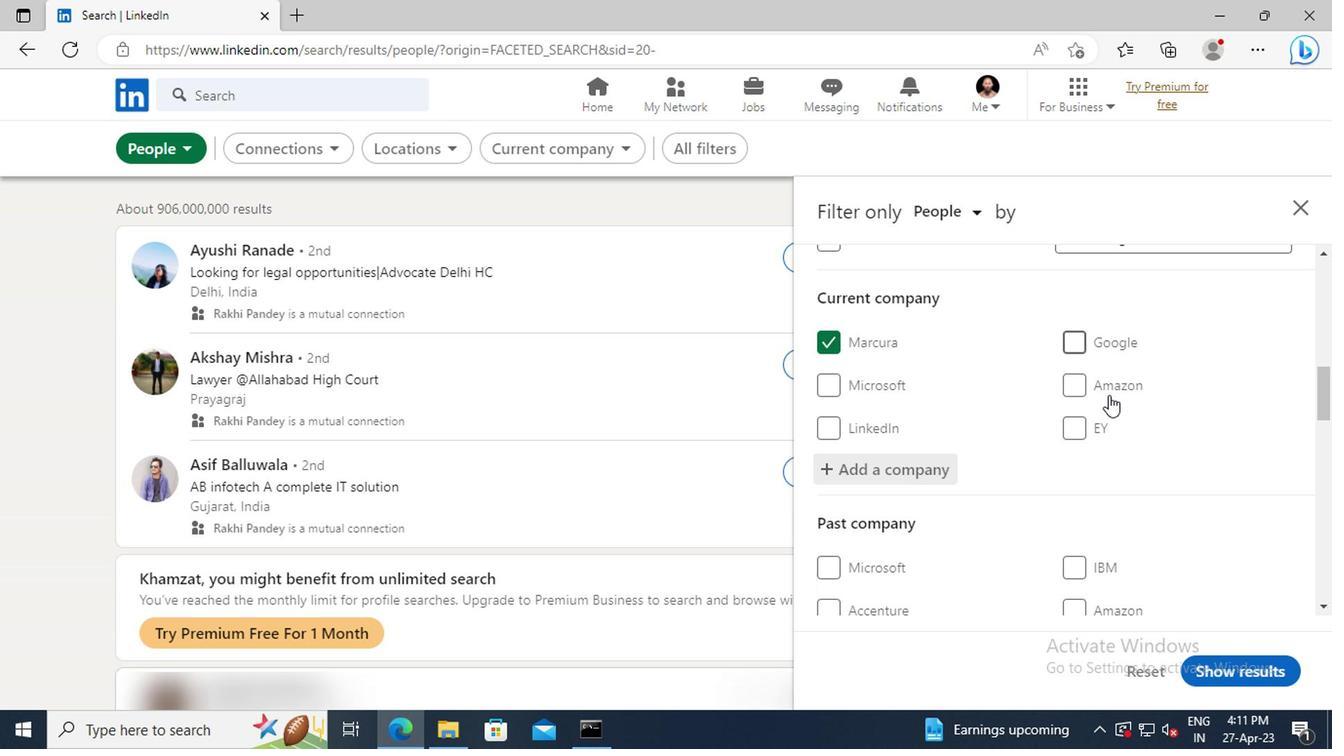
Action: Mouse scrolled (1106, 395) with delta (0, -1)
Screenshot: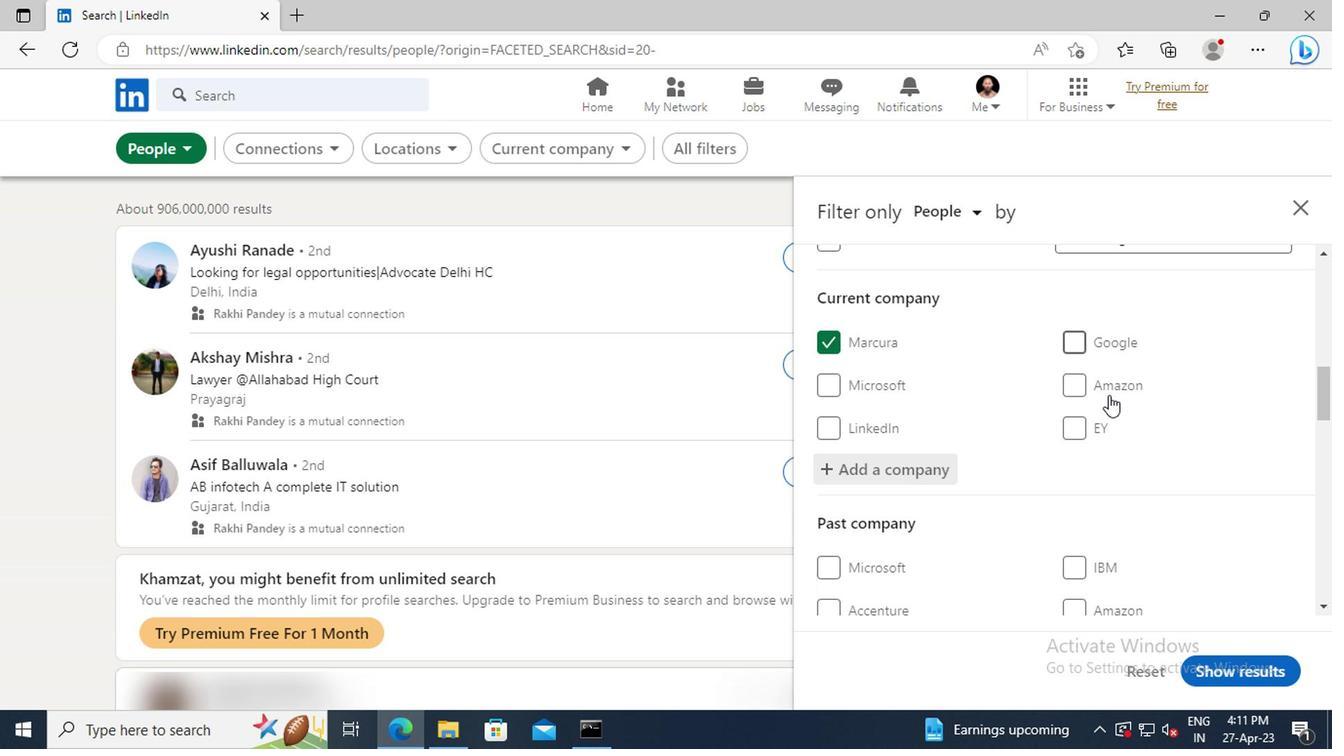 
Action: Mouse scrolled (1106, 395) with delta (0, -1)
Screenshot: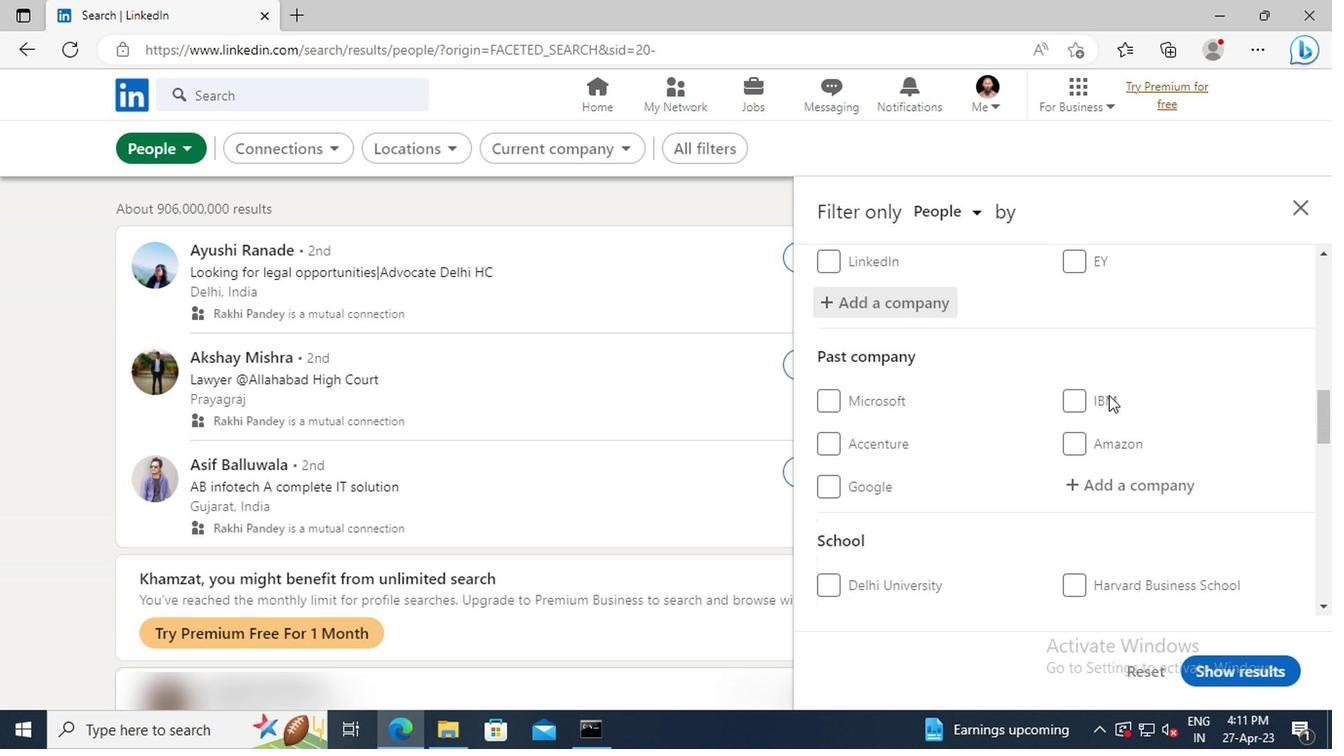 
Action: Mouse scrolled (1106, 395) with delta (0, -1)
Screenshot: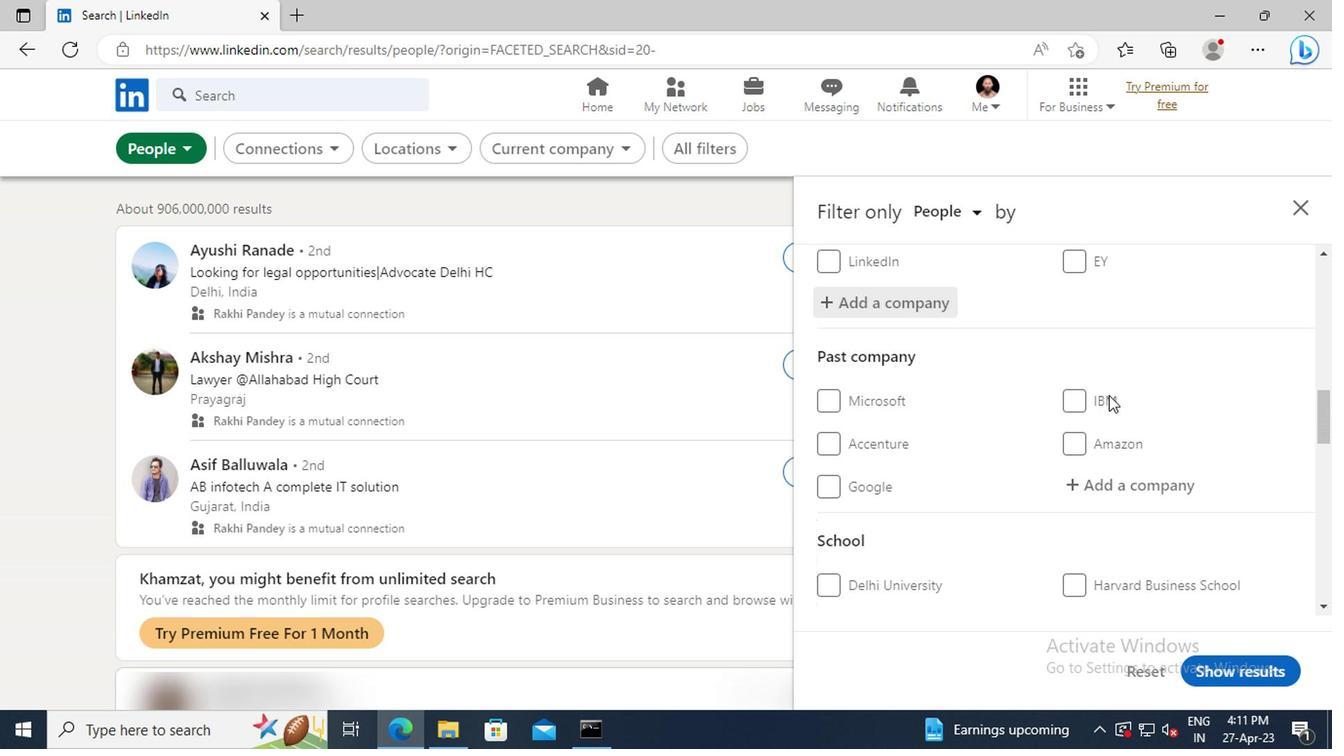 
Action: Mouse scrolled (1106, 395) with delta (0, -1)
Screenshot: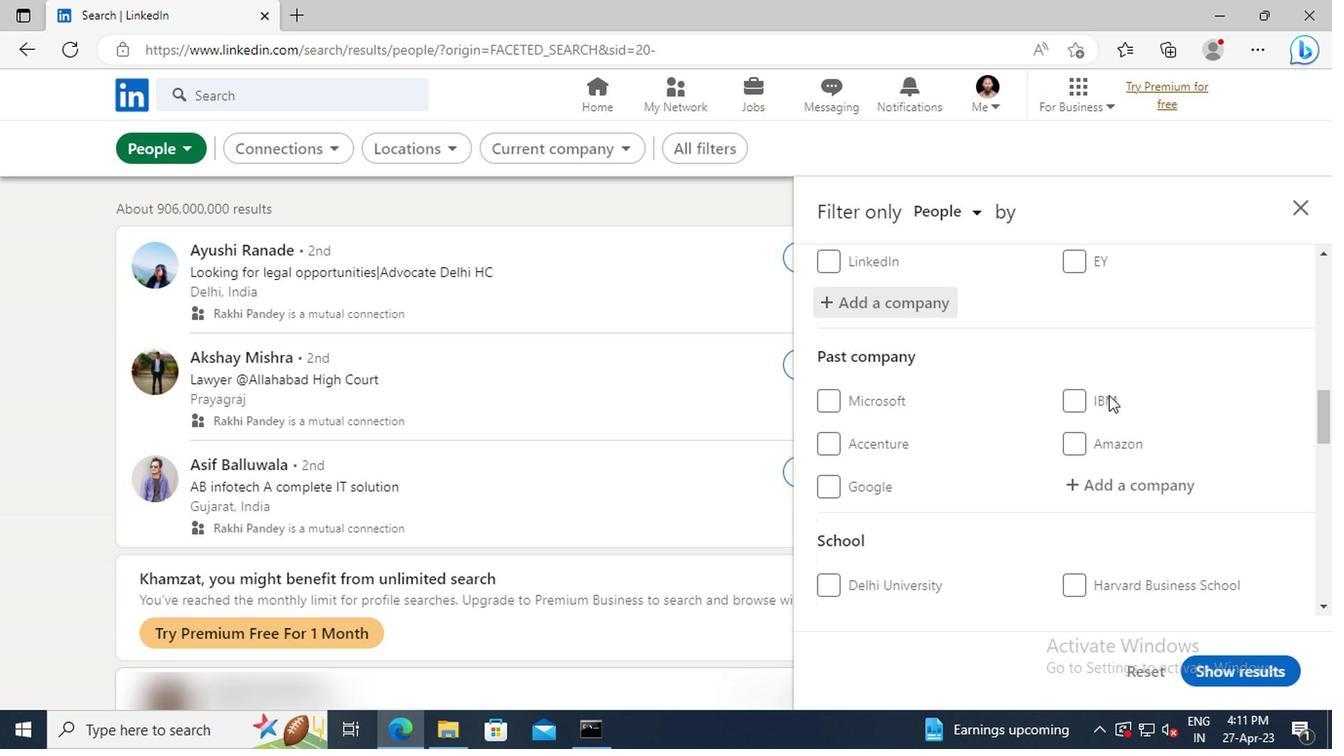 
Action: Mouse scrolled (1106, 395) with delta (0, -1)
Screenshot: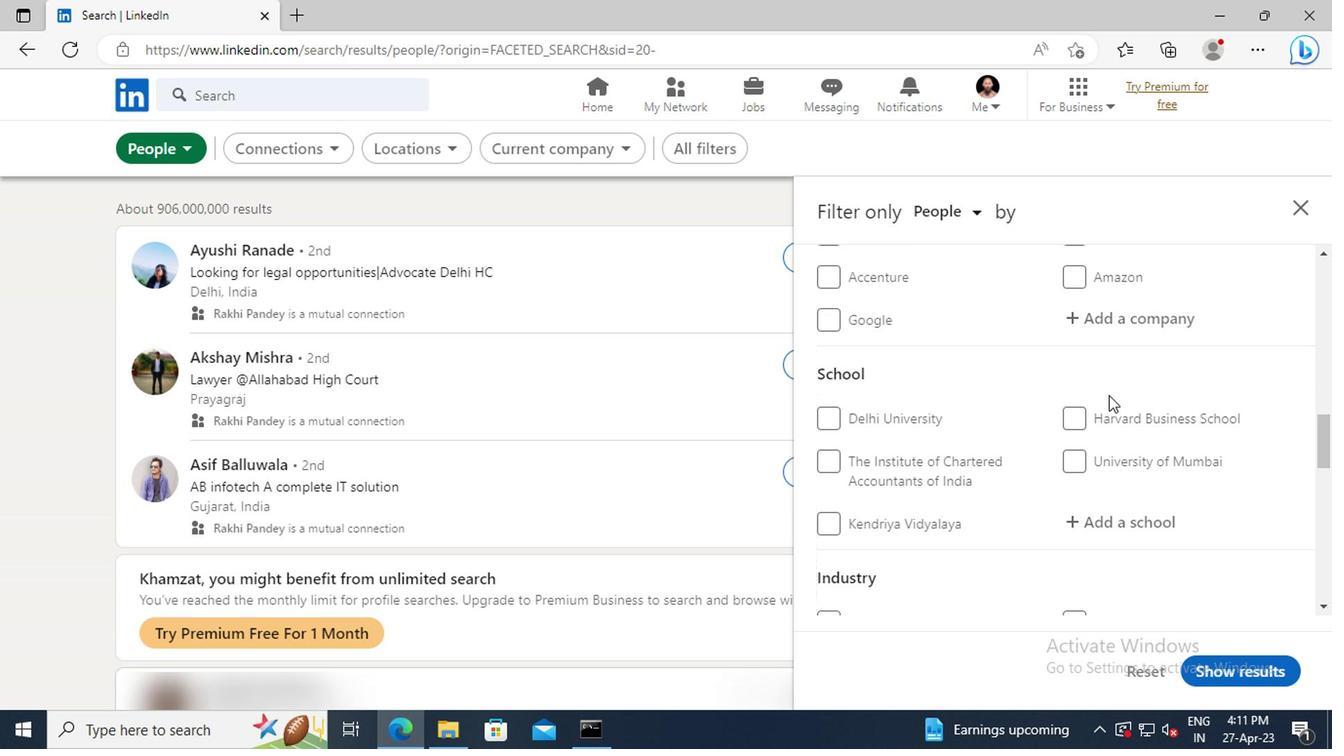 
Action: Mouse scrolled (1106, 395) with delta (0, -1)
Screenshot: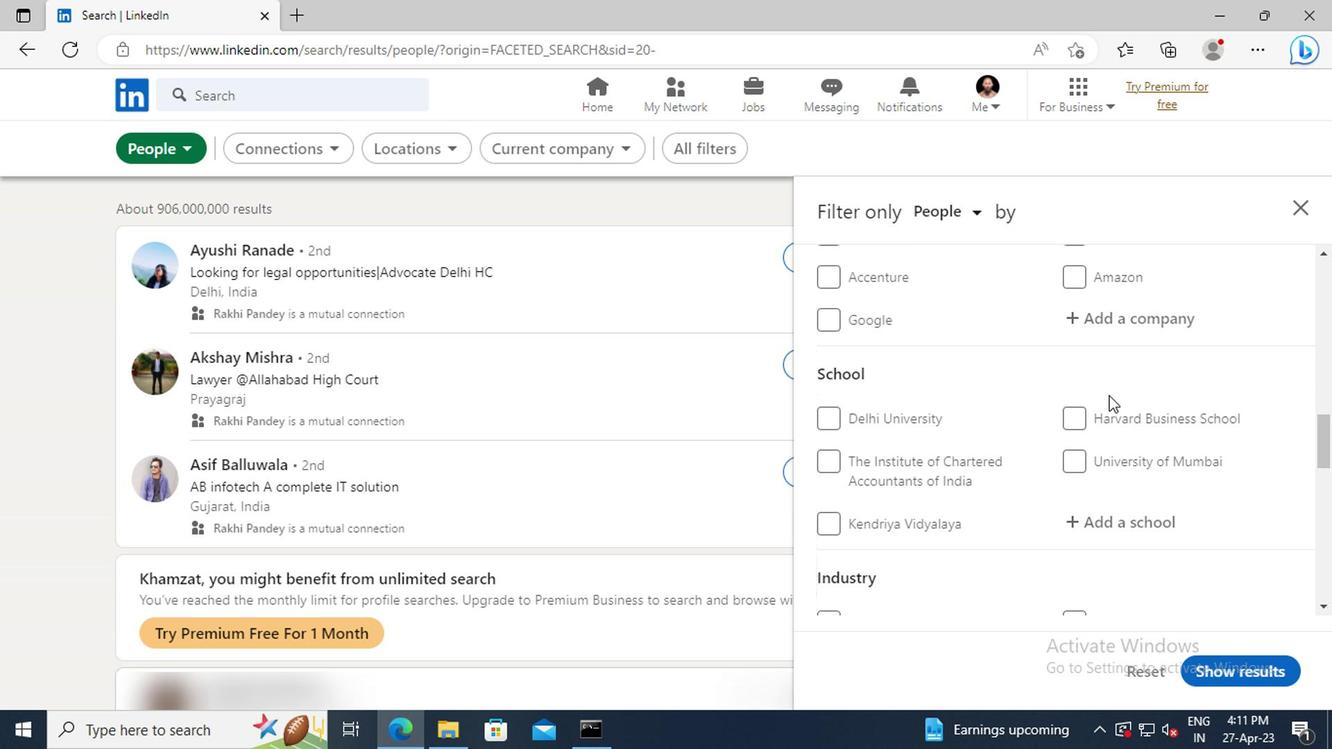 
Action: Mouse moved to (1097, 418)
Screenshot: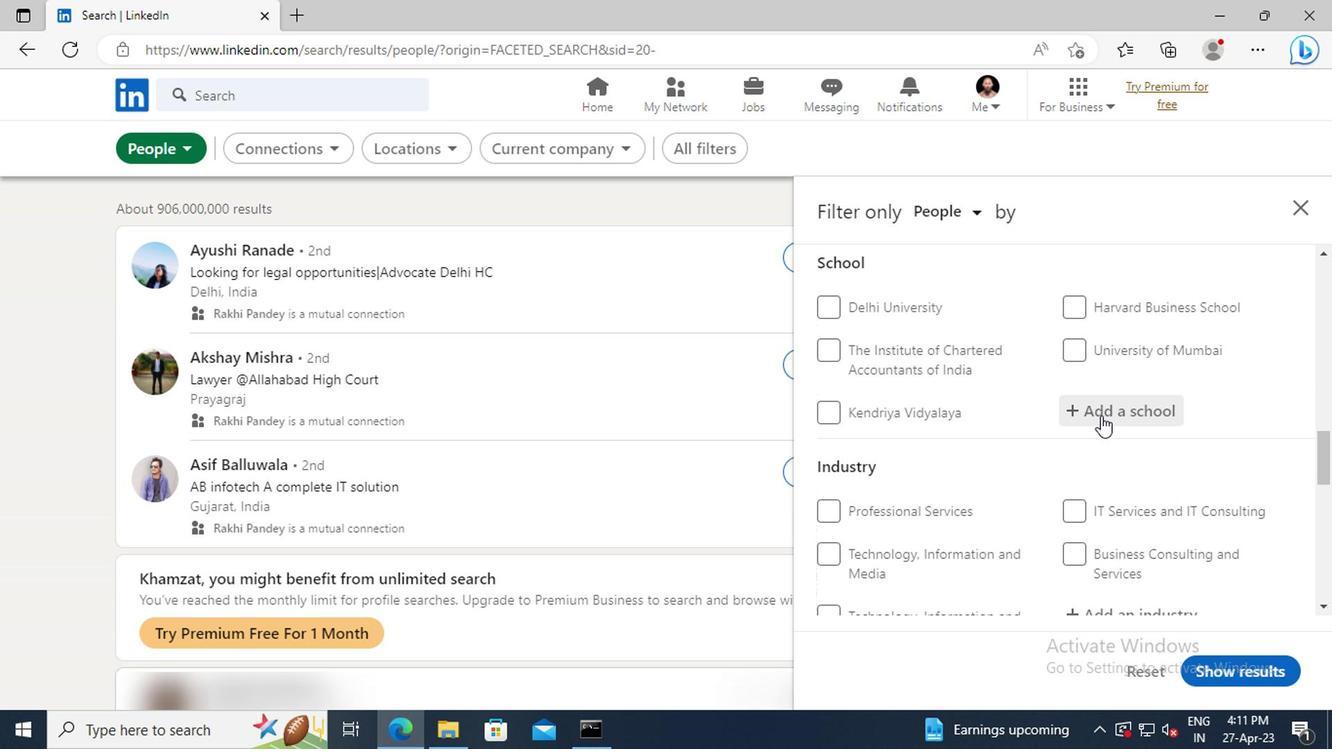 
Action: Mouse pressed left at (1097, 418)
Screenshot: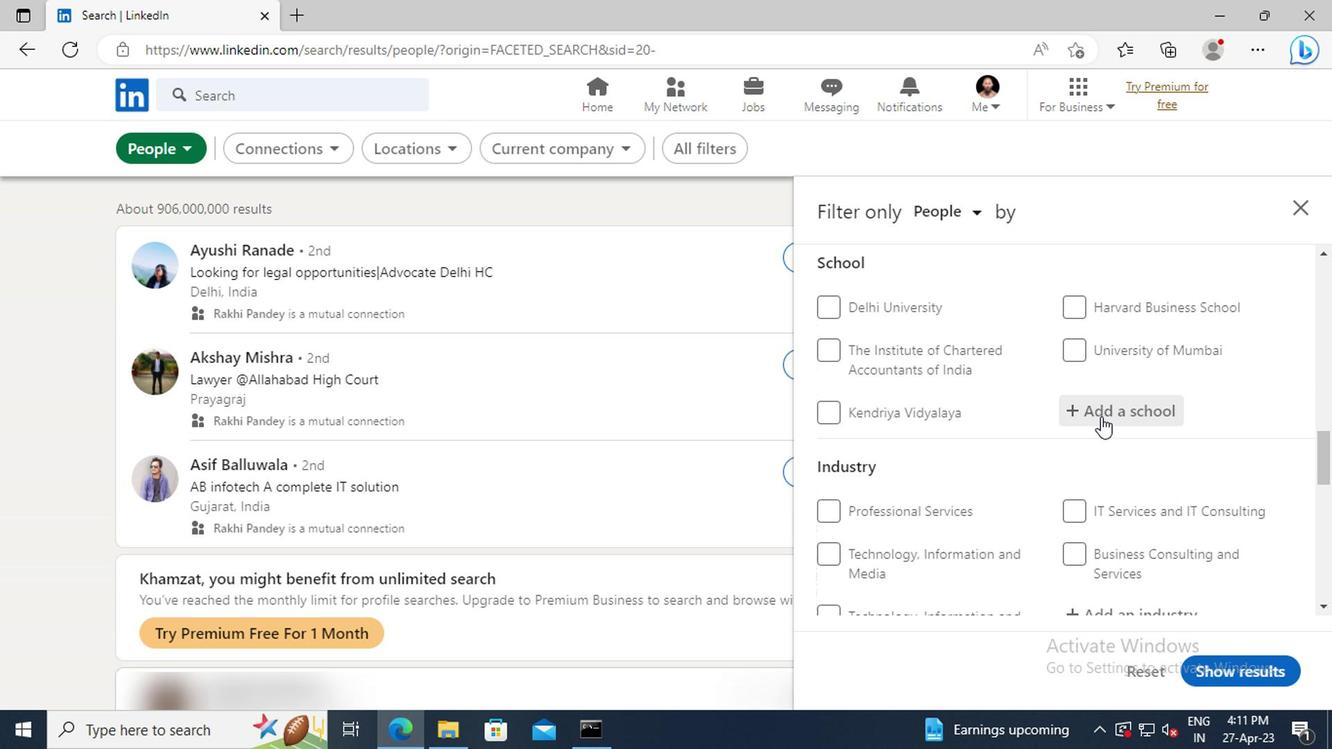 
Action: Key pressed <Key.shift>INDIAN<Key.space><Key.shift>SCHOOL<Key.space><Key.shift>OF<Key.space><Key.shift>BUSINESS<Key.space><Key.shift><Key.shift><Key.shift><Key.shift><Key.shift><Key.shift><Key.shift><Key.shift><Key.shift><Key.shift><Key.shift><Key.shift>M
Screenshot: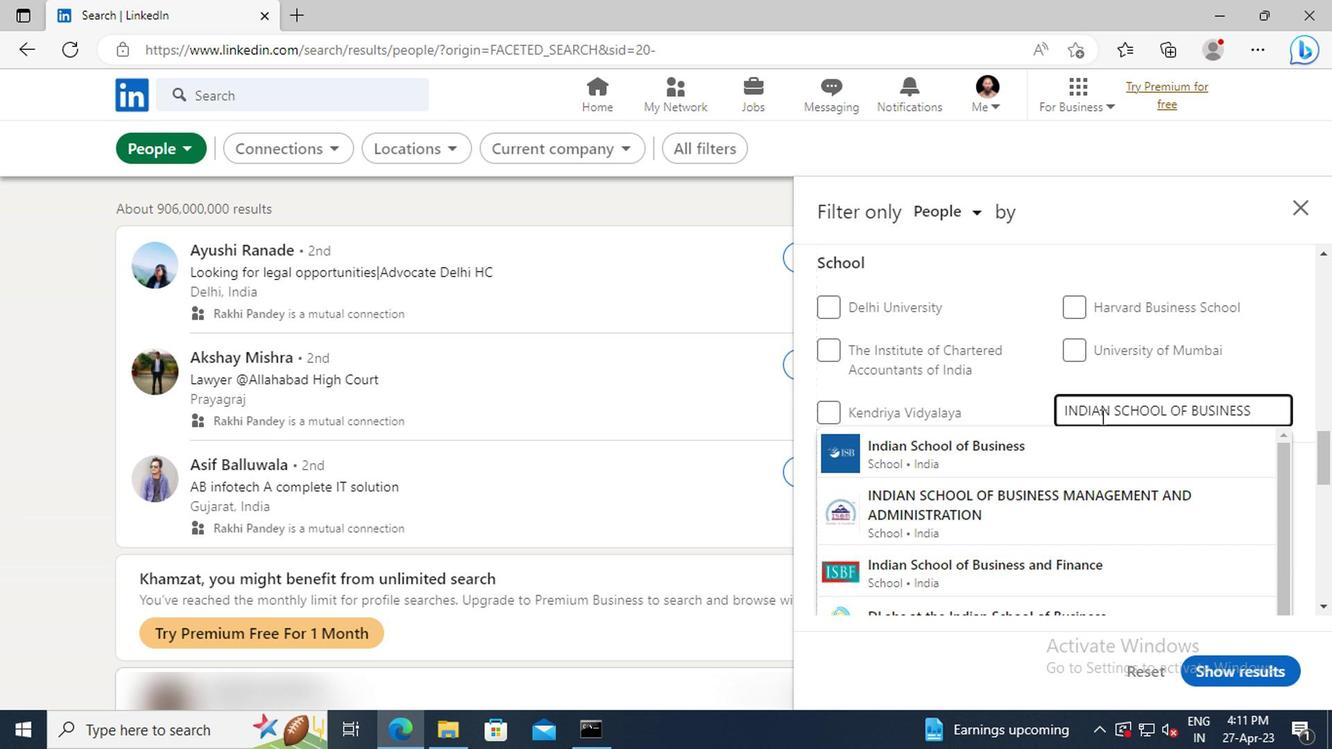 
Action: Mouse moved to (1099, 467)
Screenshot: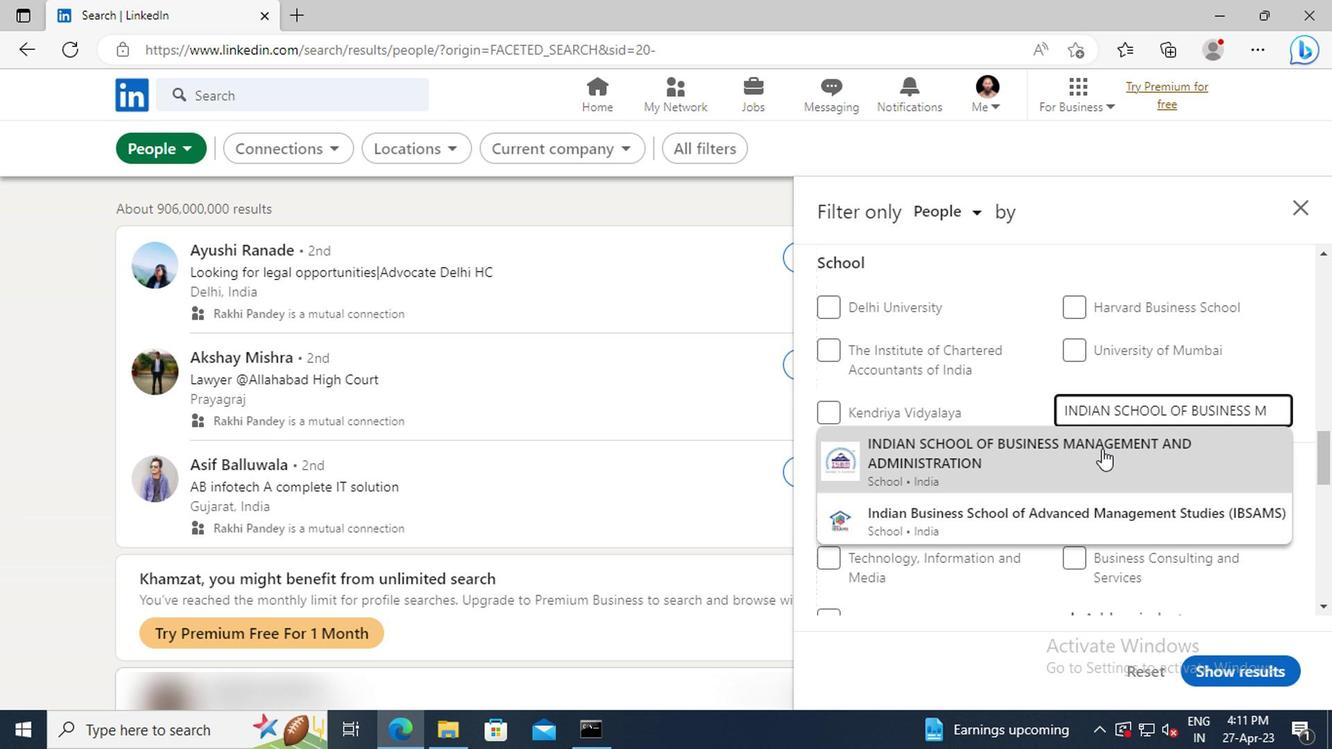 
Action: Mouse pressed left at (1099, 467)
Screenshot: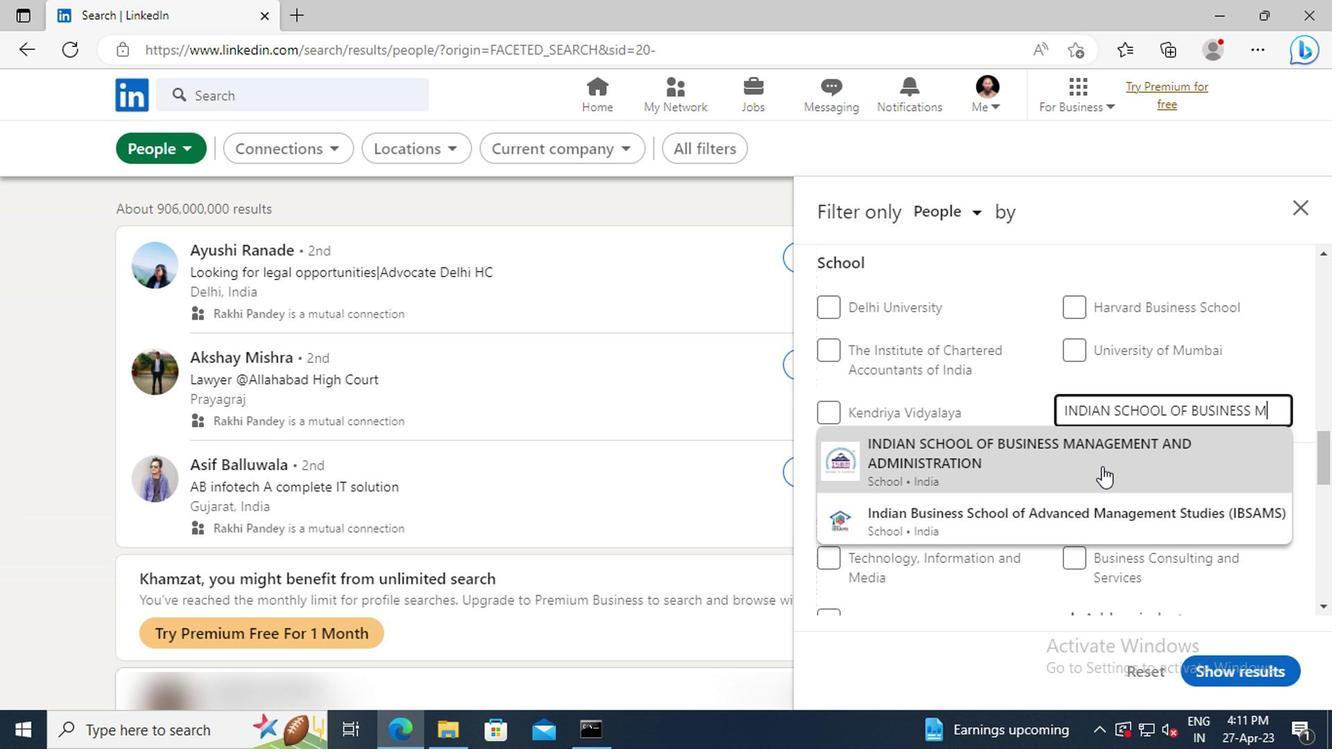
Action: Mouse moved to (1102, 408)
Screenshot: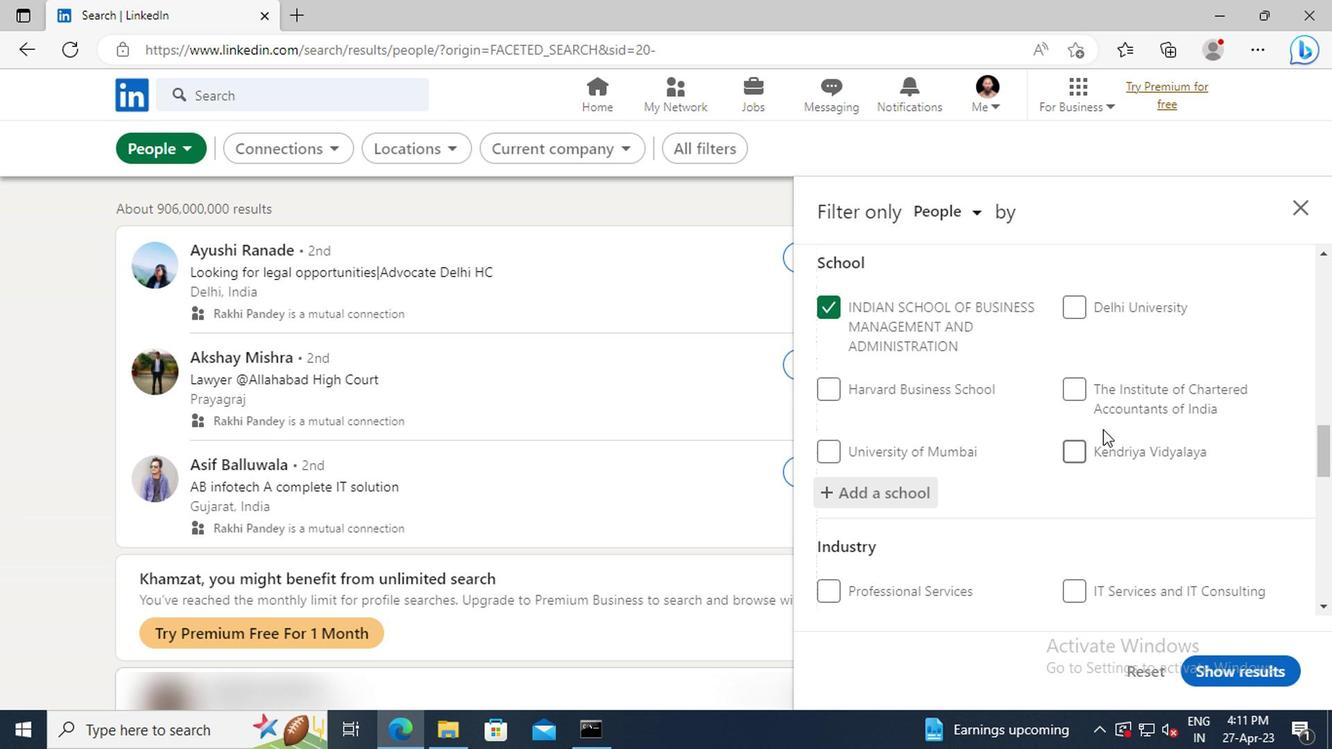 
Action: Mouse scrolled (1102, 407) with delta (0, -1)
Screenshot: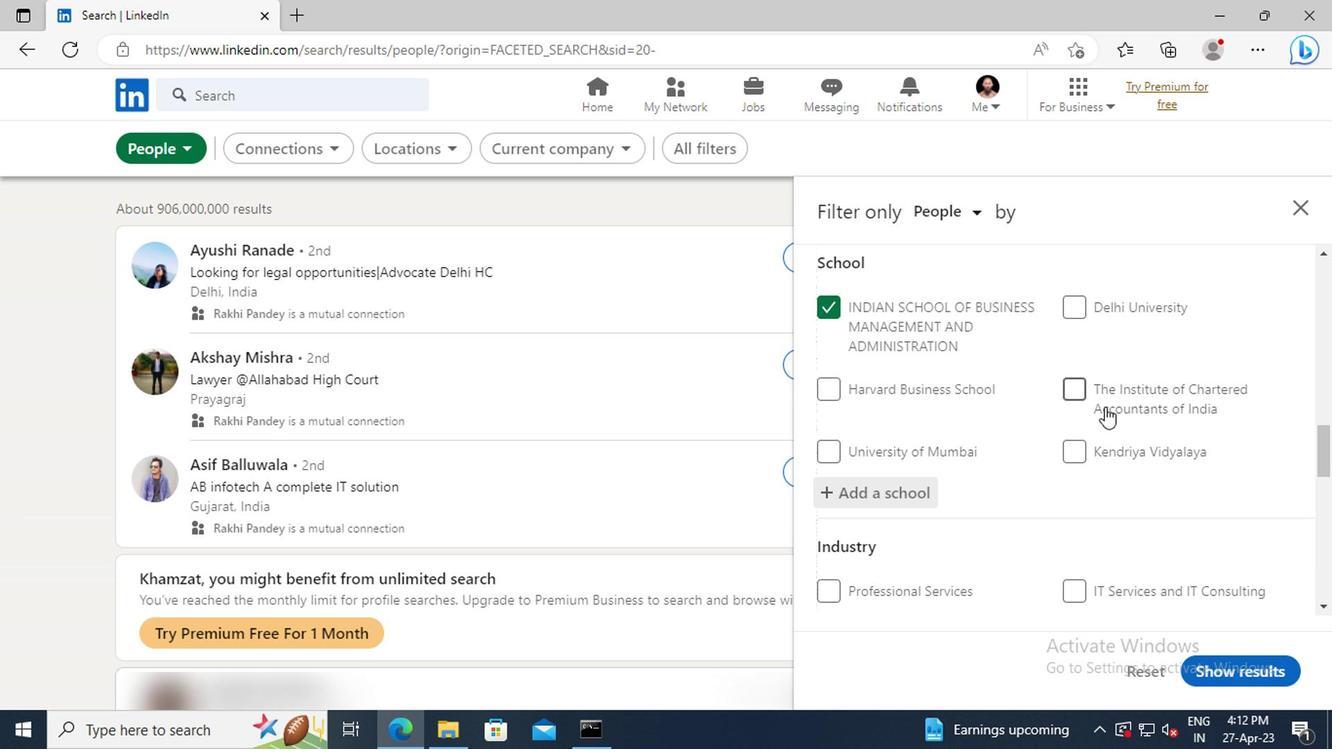 
Action: Mouse scrolled (1102, 407) with delta (0, -1)
Screenshot: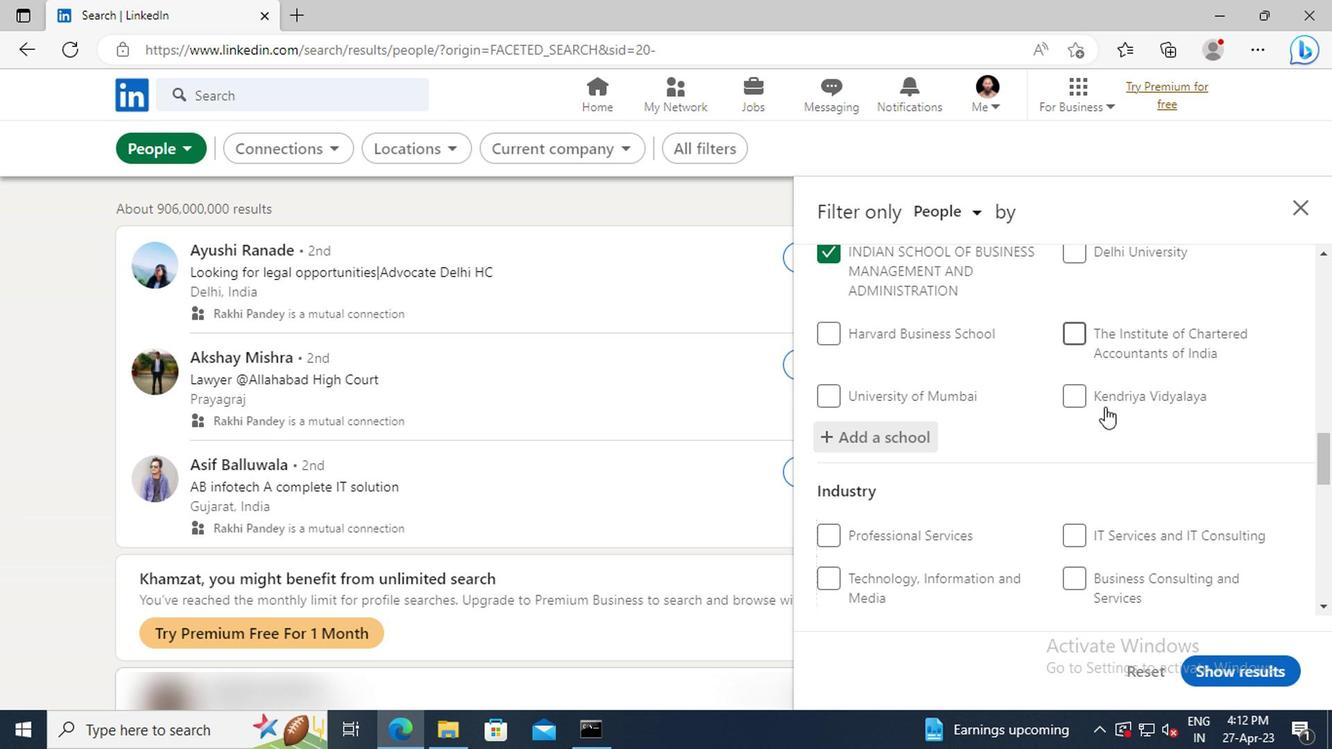
Action: Mouse scrolled (1102, 407) with delta (0, -1)
Screenshot: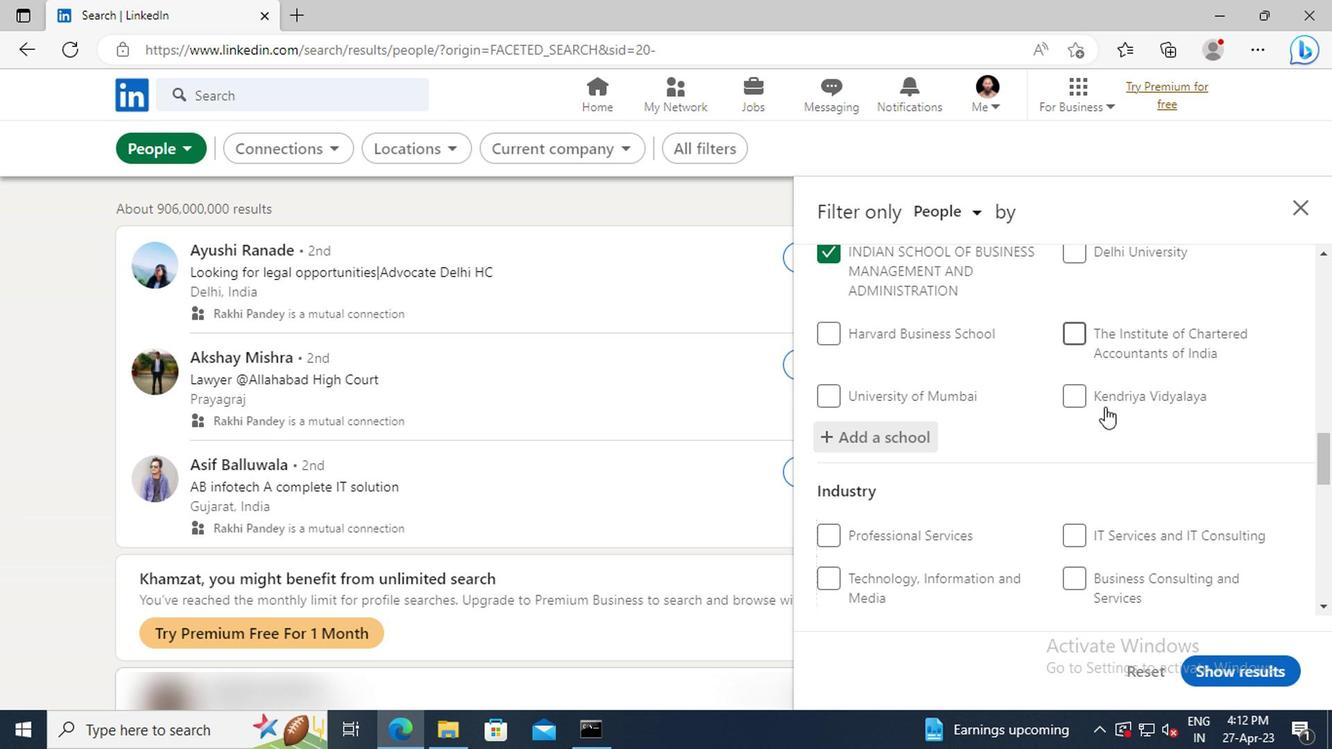 
Action: Mouse scrolled (1102, 407) with delta (0, -1)
Screenshot: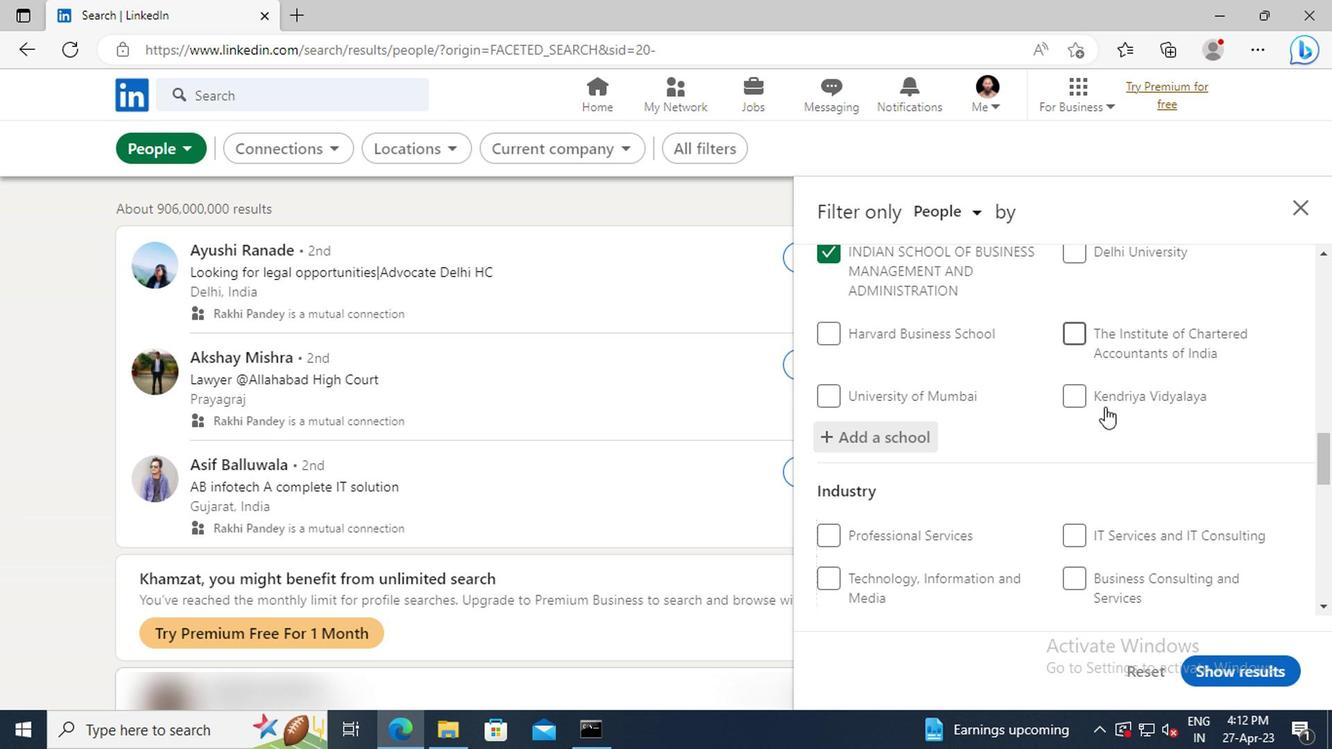 
Action: Mouse moved to (1111, 467)
Screenshot: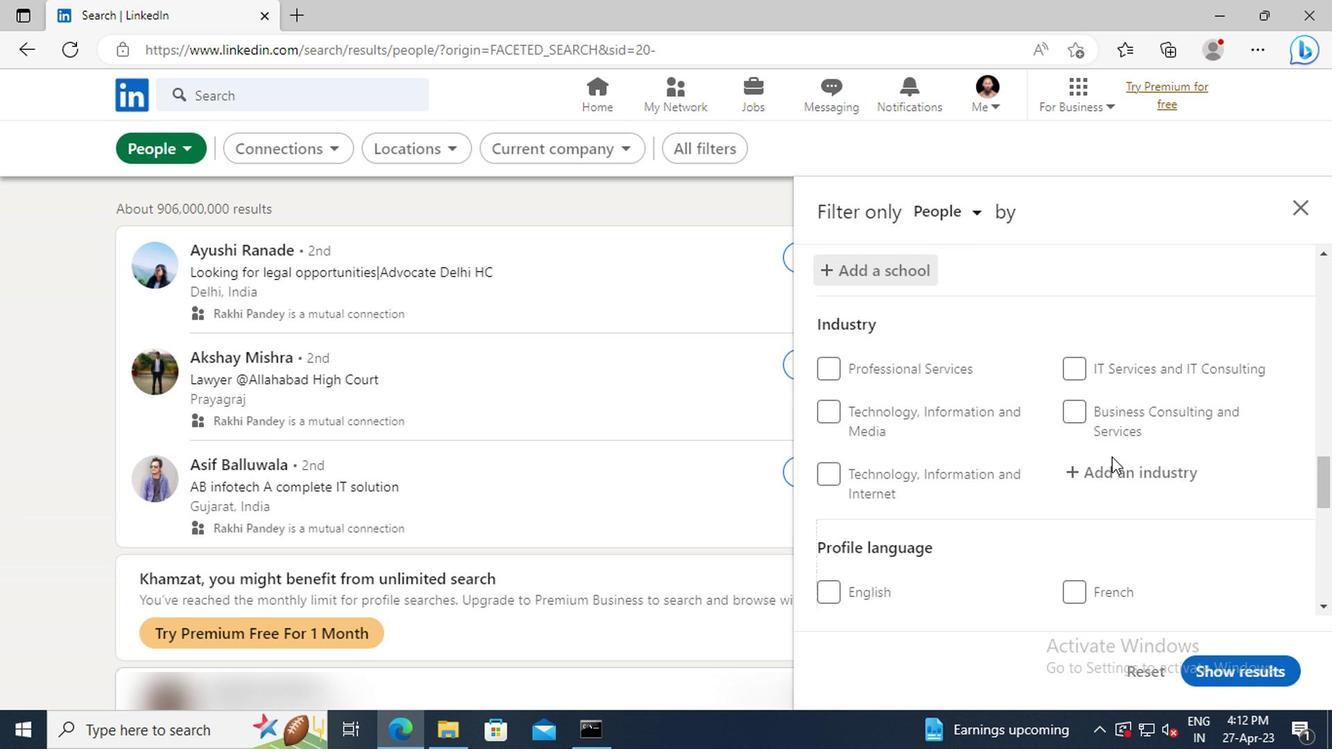 
Action: Mouse pressed left at (1111, 467)
Screenshot: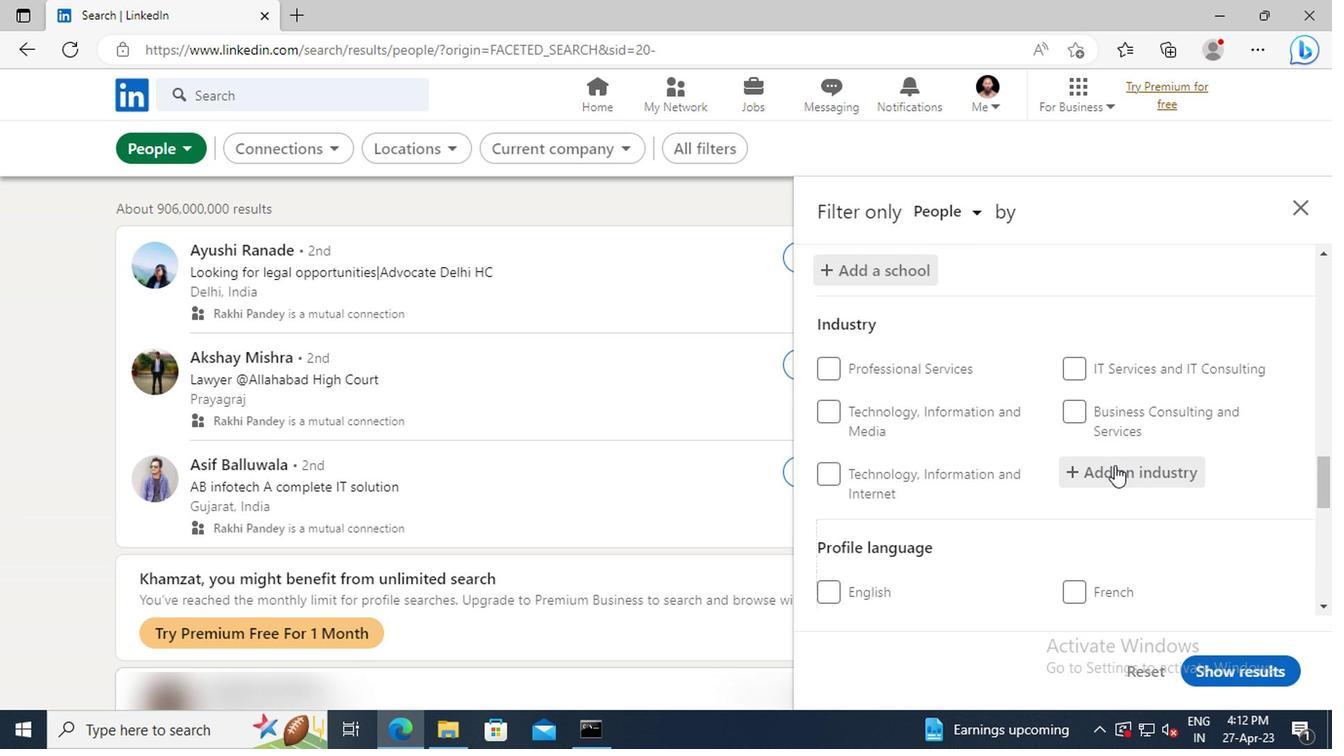 
Action: Key pressed <Key.shift>FREIGHT<Key.space>AND
Screenshot: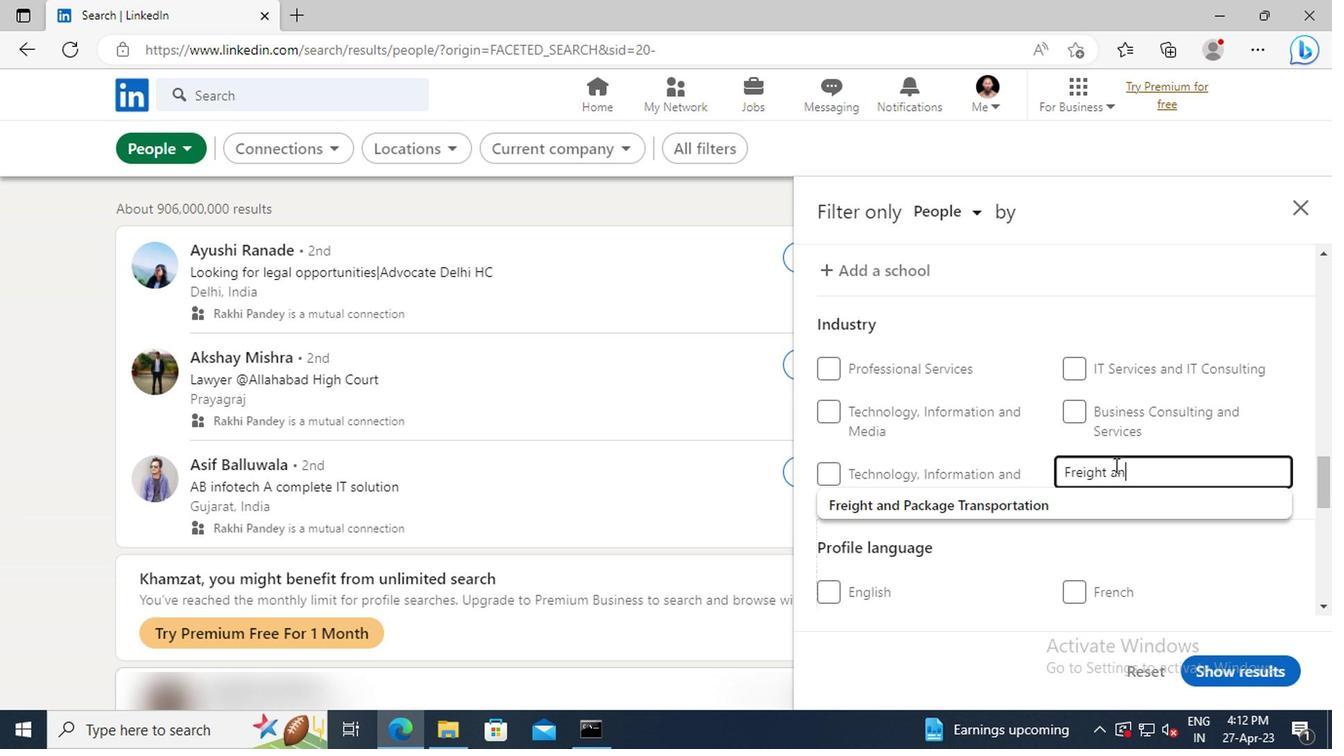 
Action: Mouse moved to (1104, 497)
Screenshot: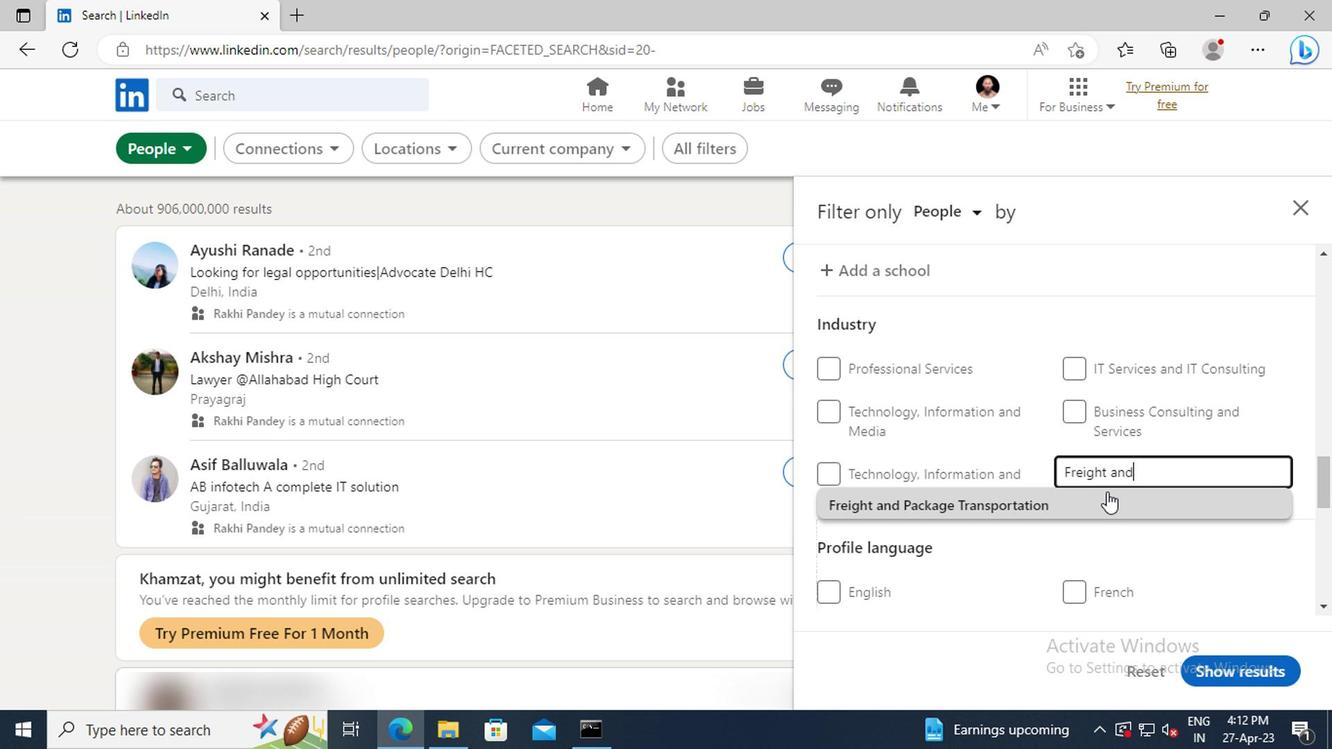 
Action: Mouse pressed left at (1104, 497)
Screenshot: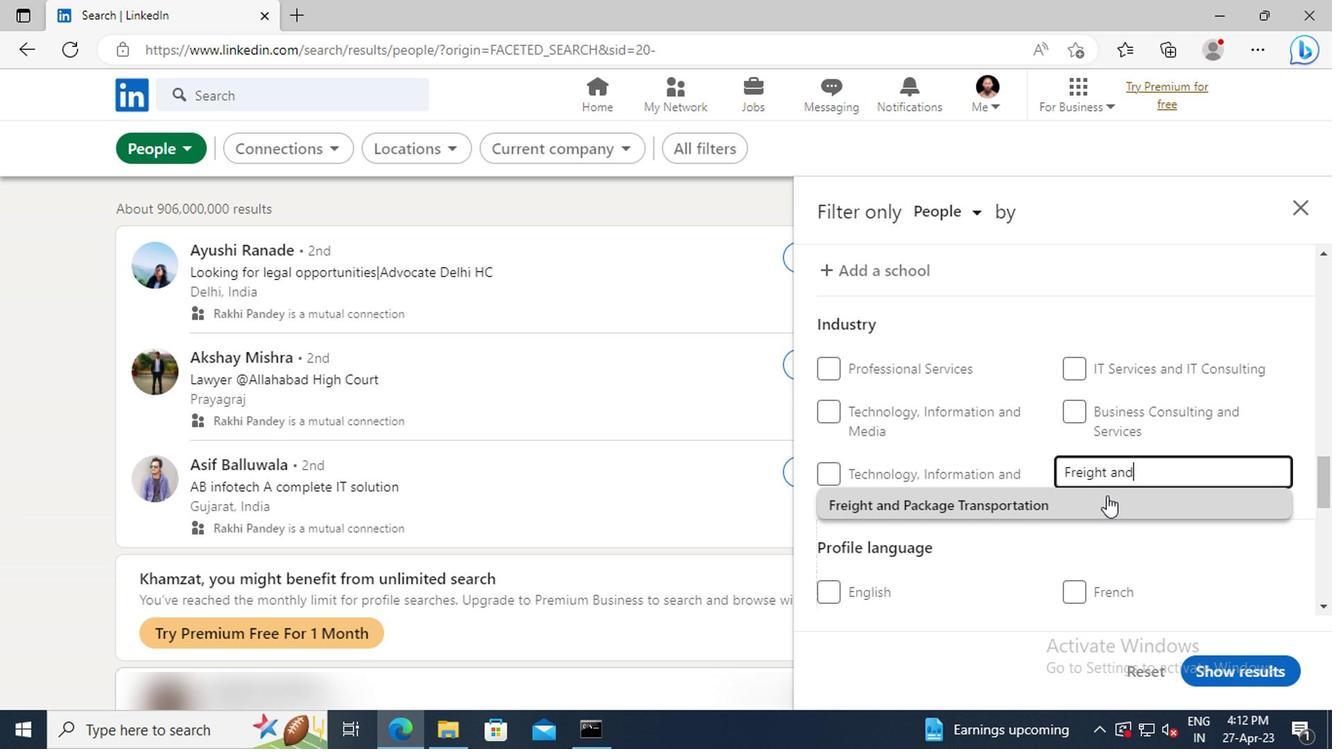 
Action: Mouse moved to (1093, 426)
Screenshot: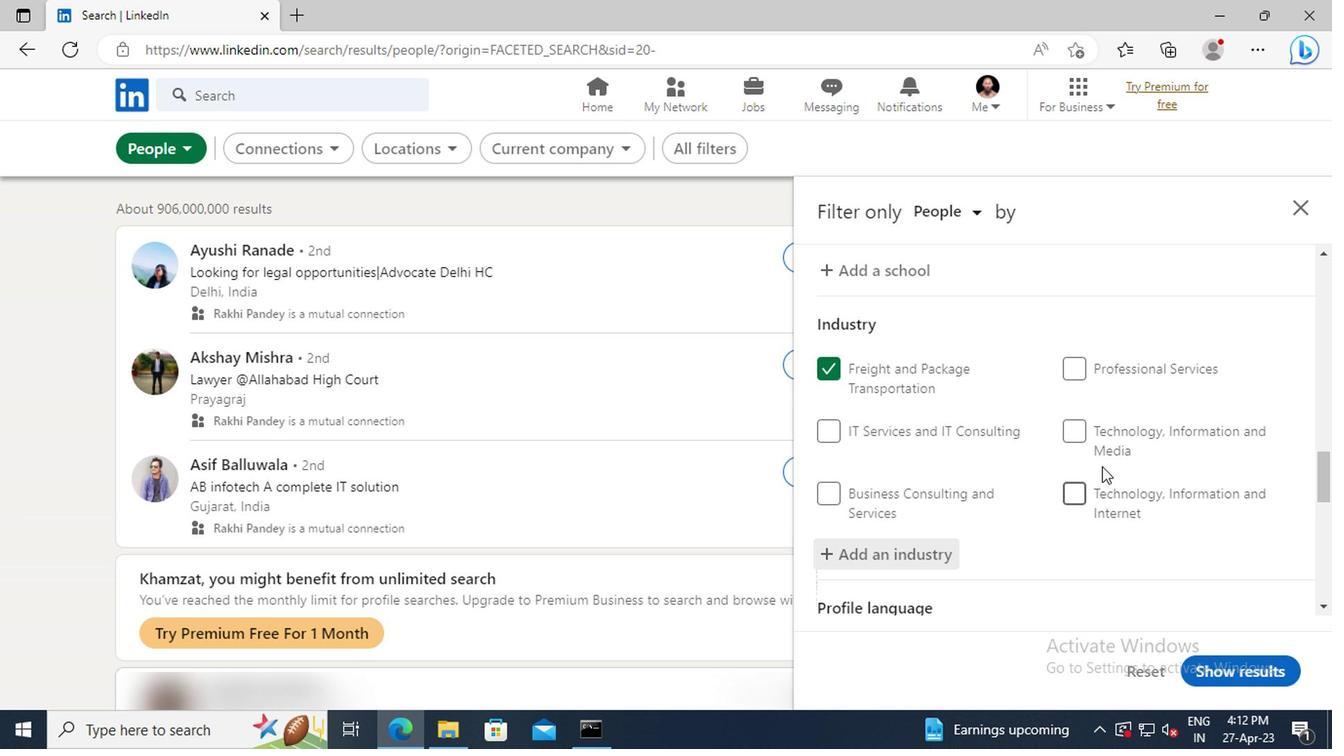 
Action: Mouse scrolled (1093, 426) with delta (0, 0)
Screenshot: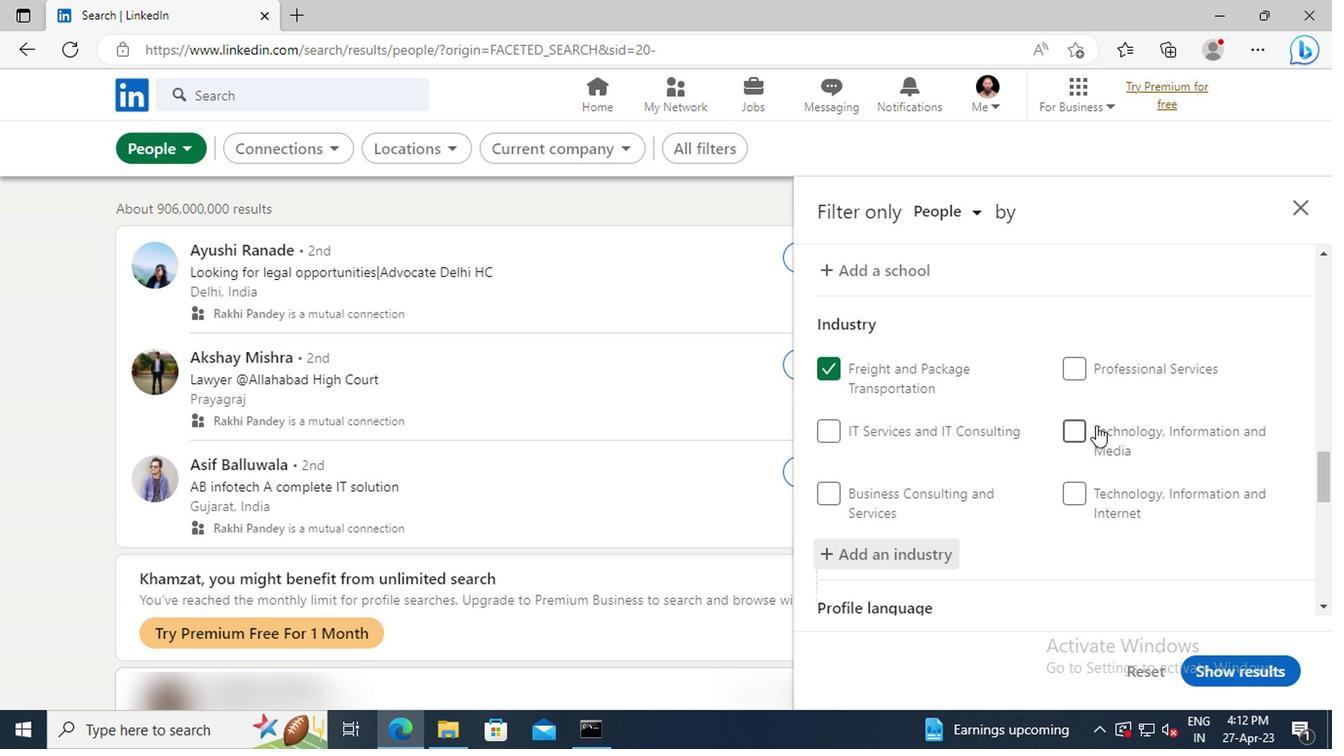 
Action: Mouse scrolled (1093, 426) with delta (0, 0)
Screenshot: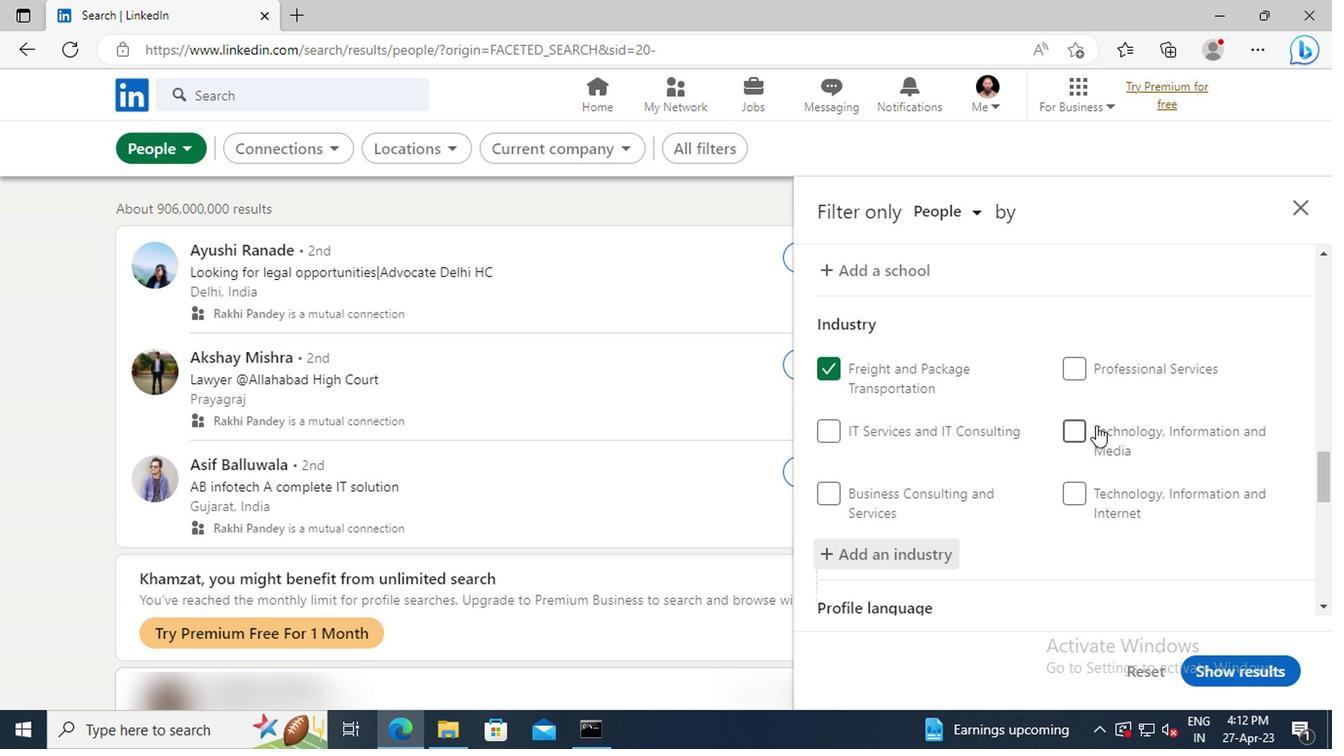 
Action: Mouse scrolled (1093, 426) with delta (0, 0)
Screenshot: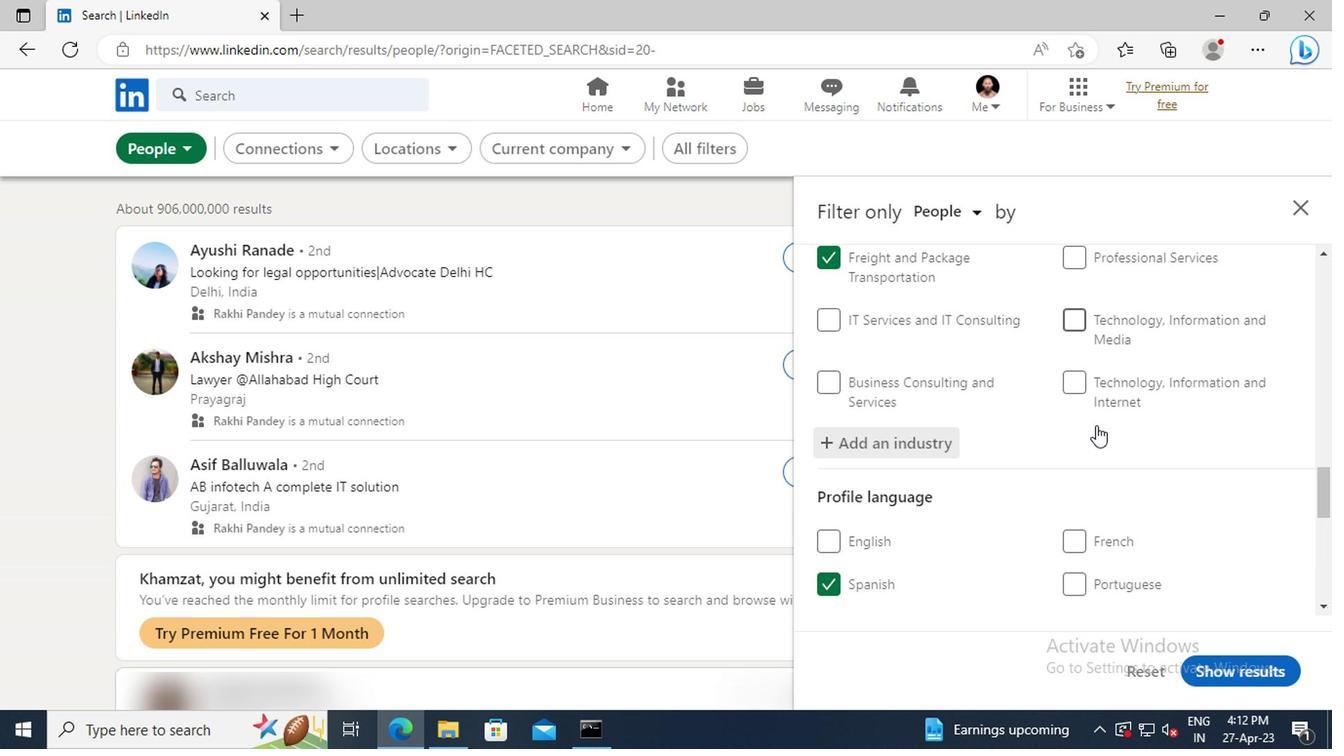 
Action: Mouse scrolled (1093, 426) with delta (0, 0)
Screenshot: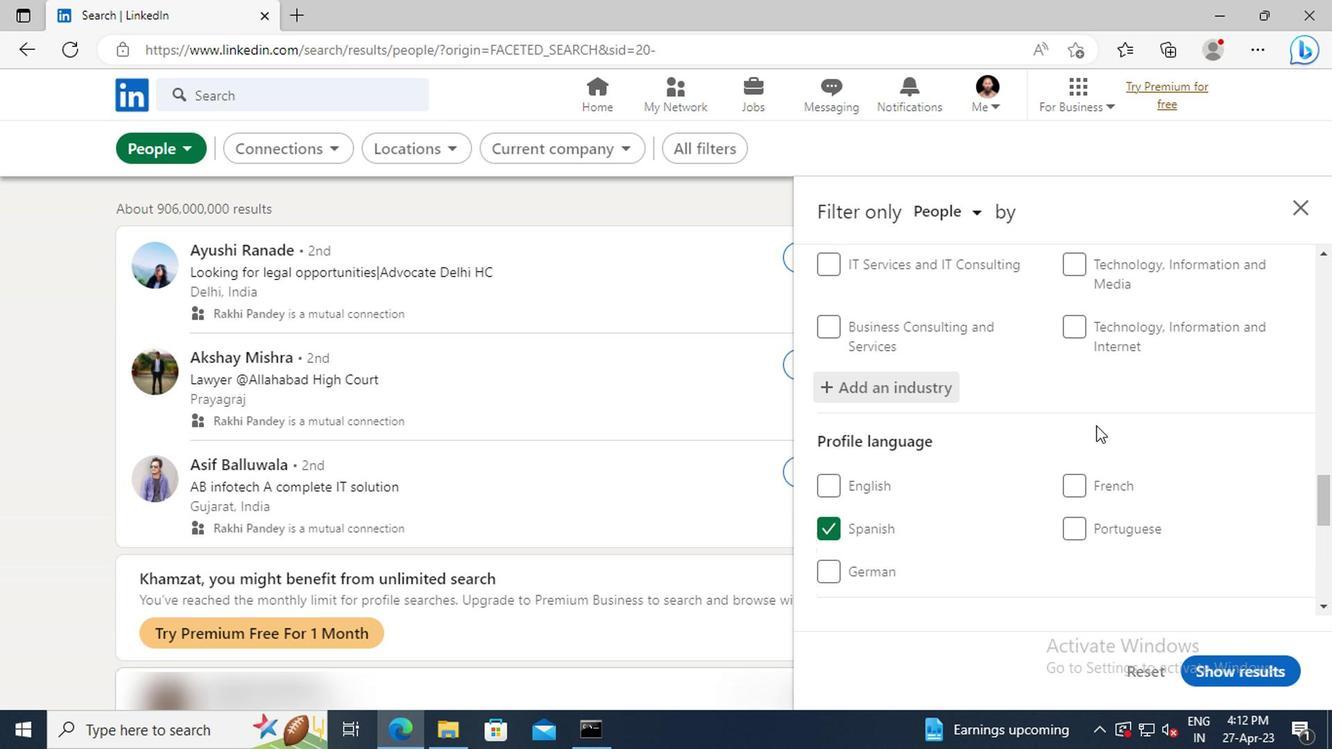 
Action: Mouse scrolled (1093, 426) with delta (0, 0)
Screenshot: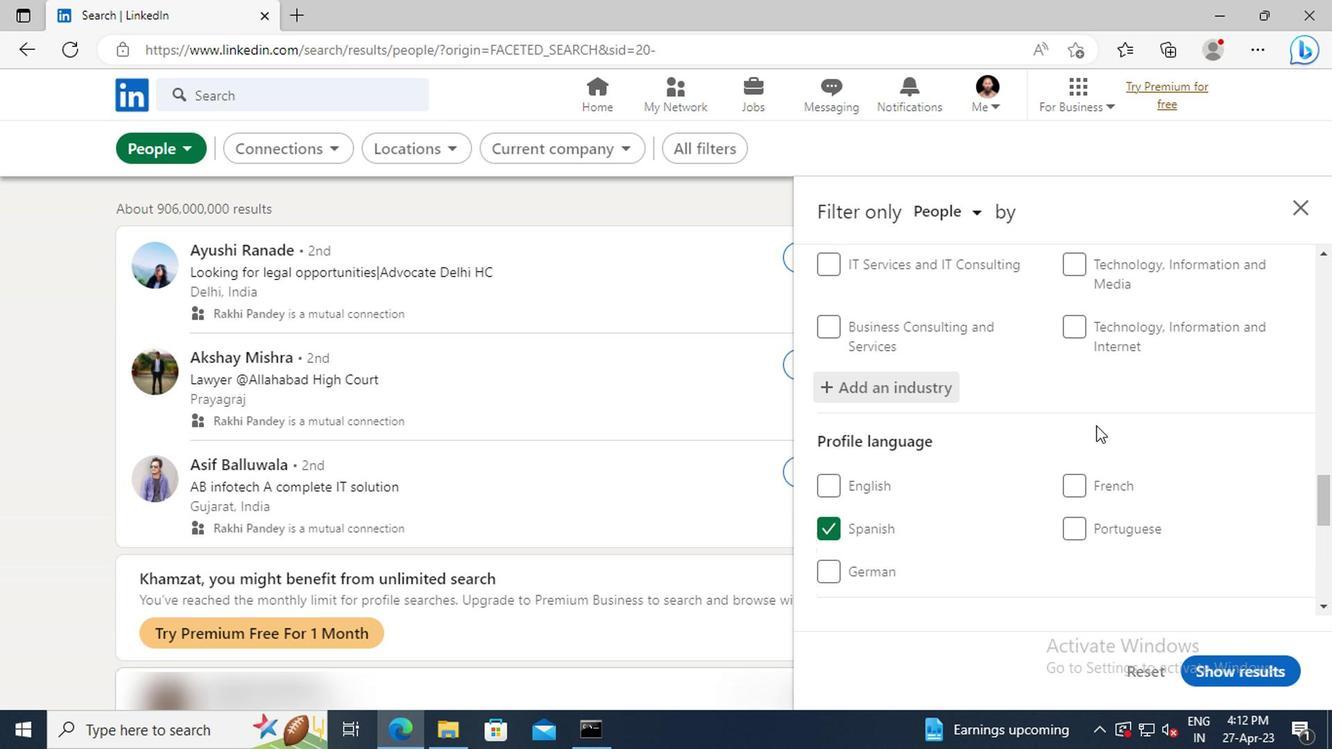 
Action: Mouse scrolled (1093, 426) with delta (0, 0)
Screenshot: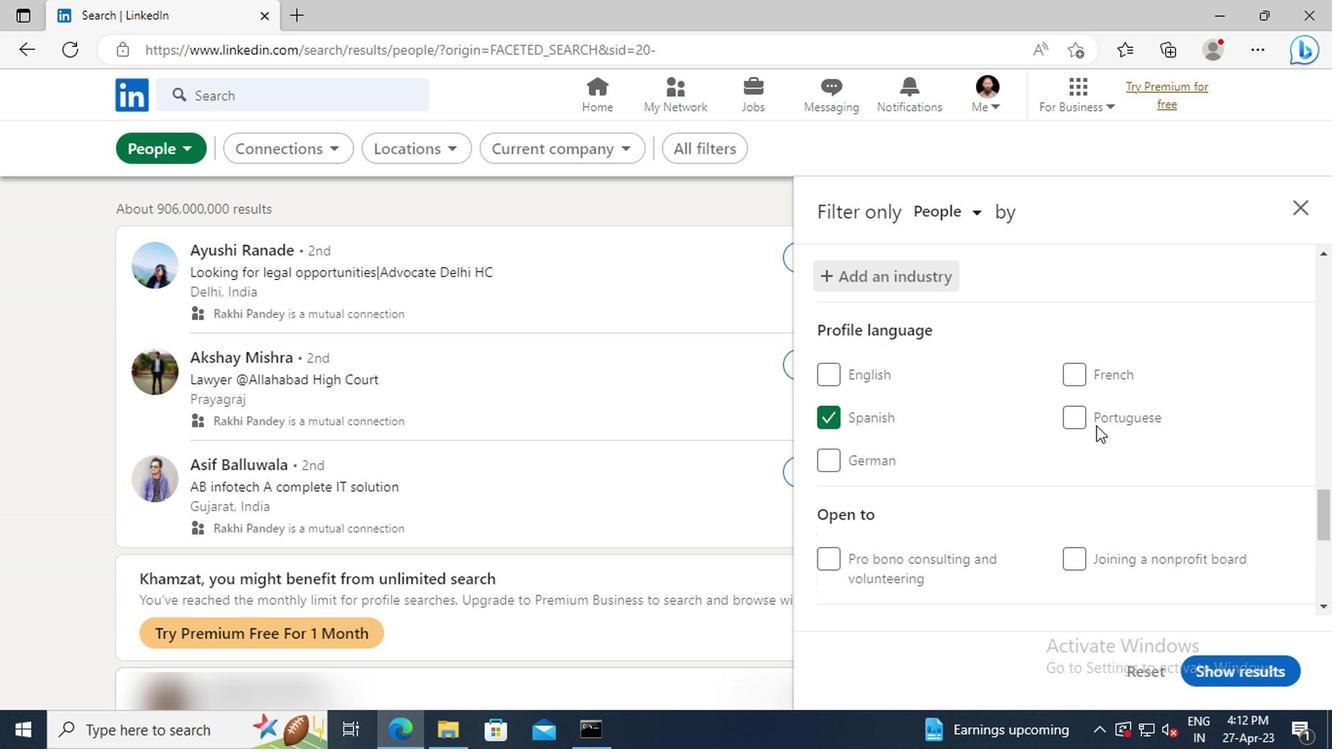 
Action: Mouse scrolled (1093, 426) with delta (0, 0)
Screenshot: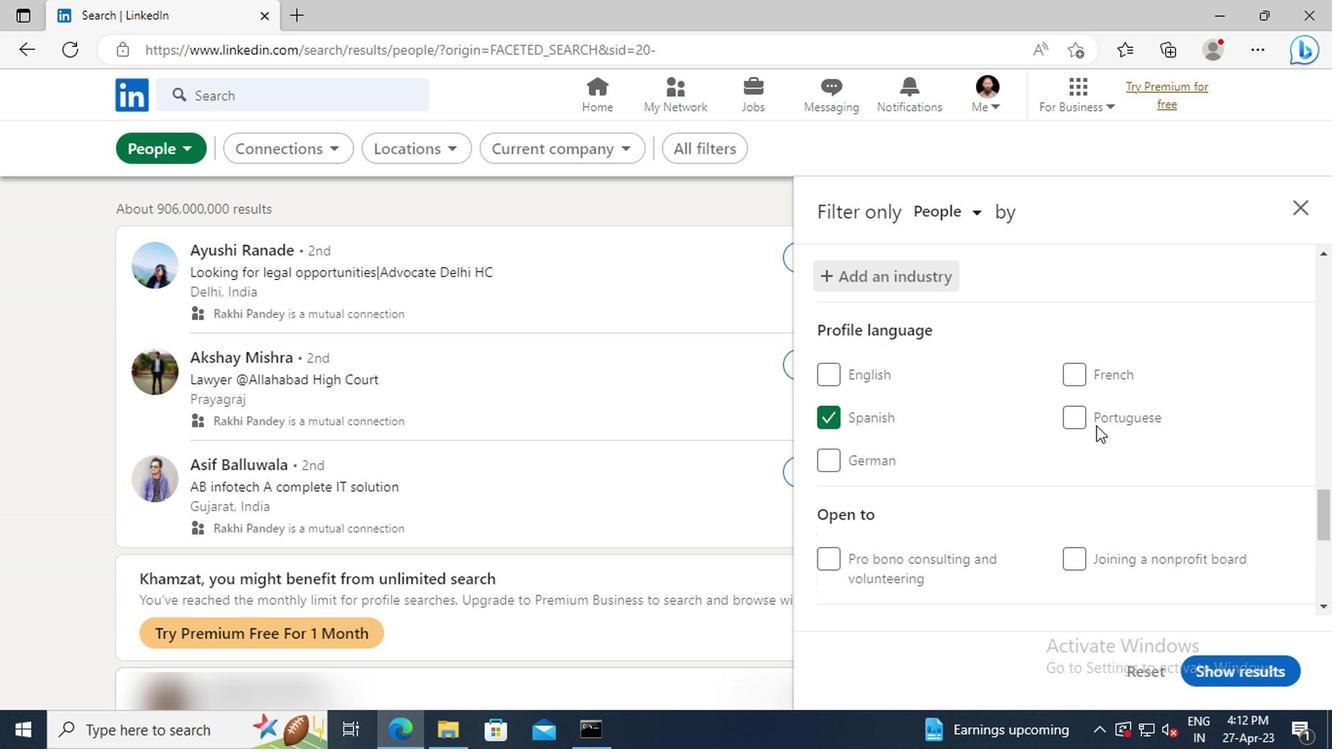 
Action: Mouse scrolled (1093, 426) with delta (0, 0)
Screenshot: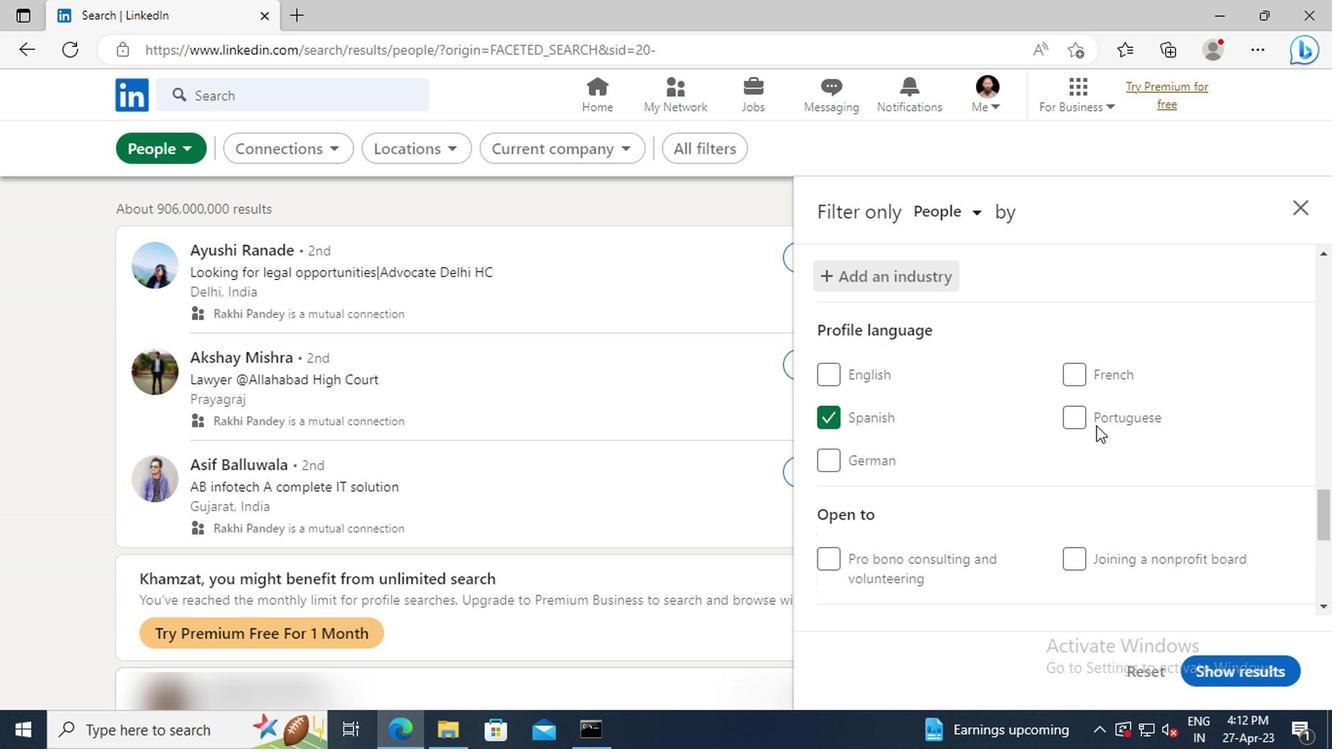 
Action: Mouse scrolled (1093, 426) with delta (0, 0)
Screenshot: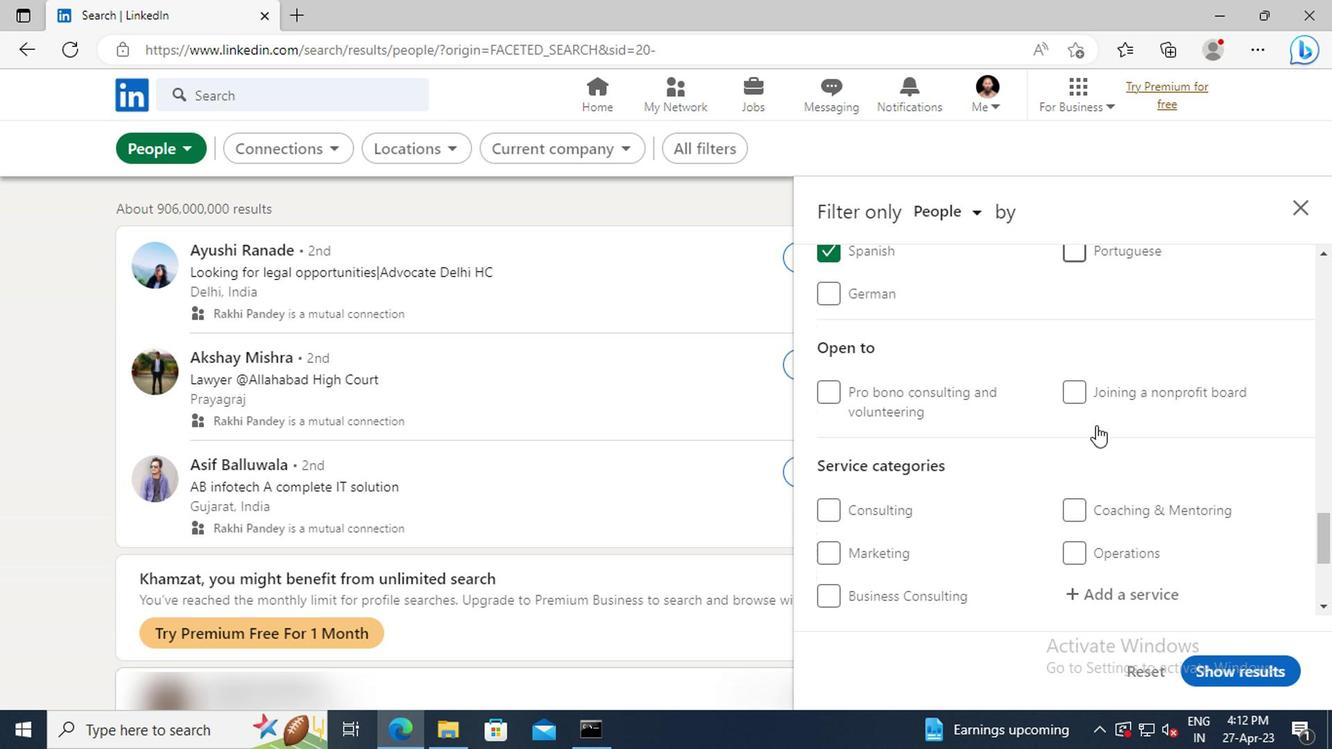 
Action: Mouse scrolled (1093, 426) with delta (0, 0)
Screenshot: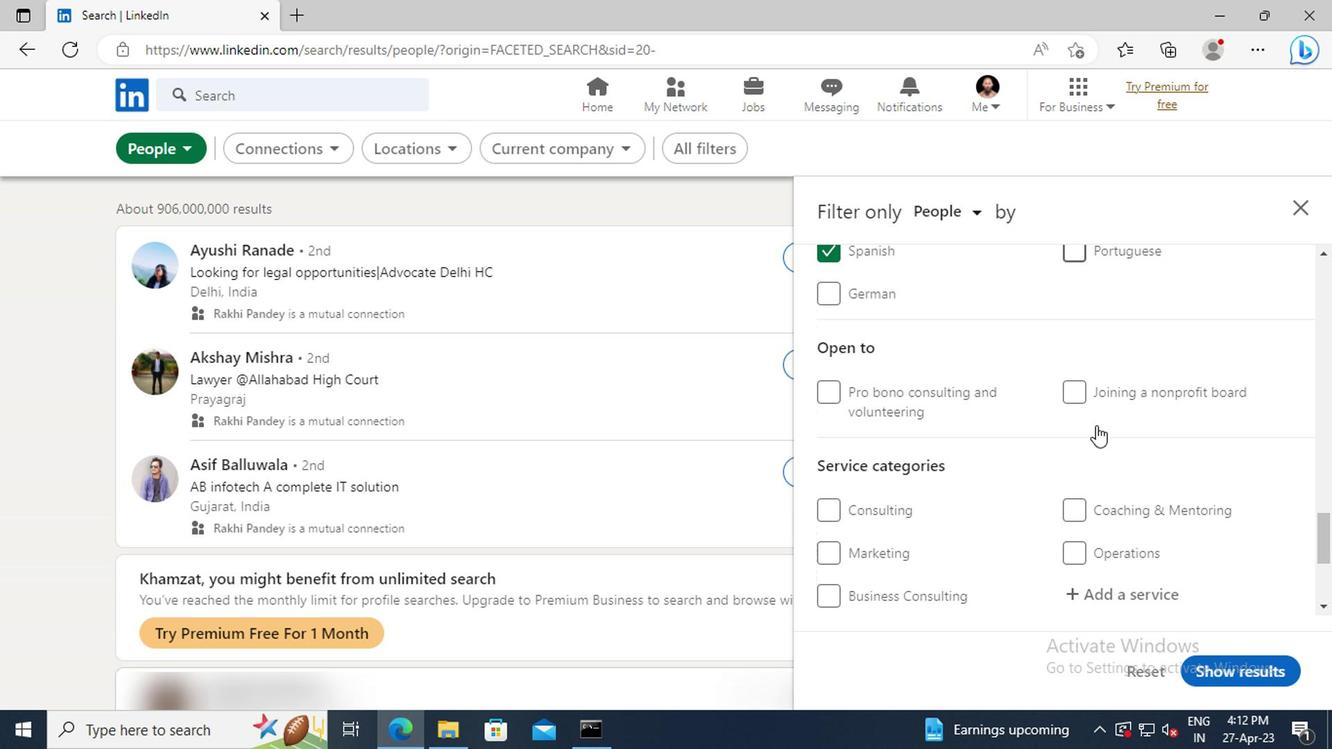 
Action: Mouse scrolled (1093, 426) with delta (0, 0)
Screenshot: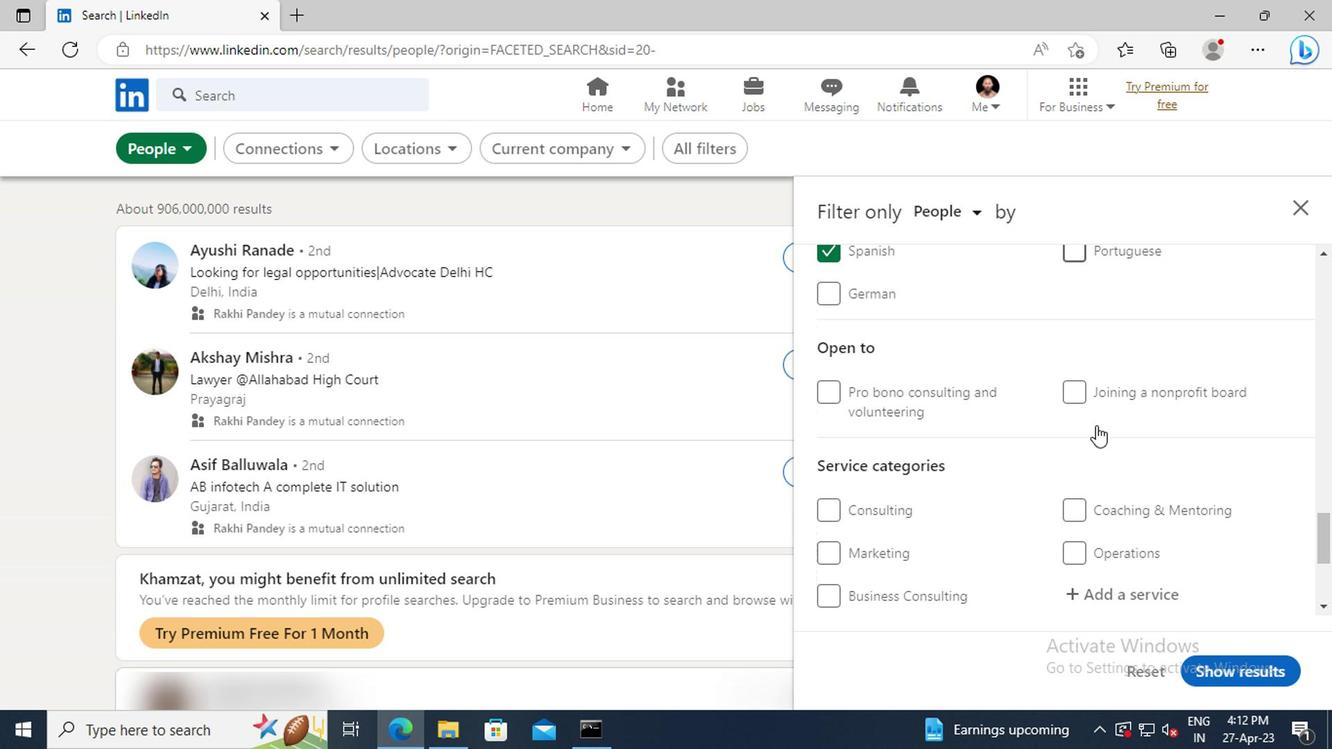 
Action: Mouse moved to (1111, 433)
Screenshot: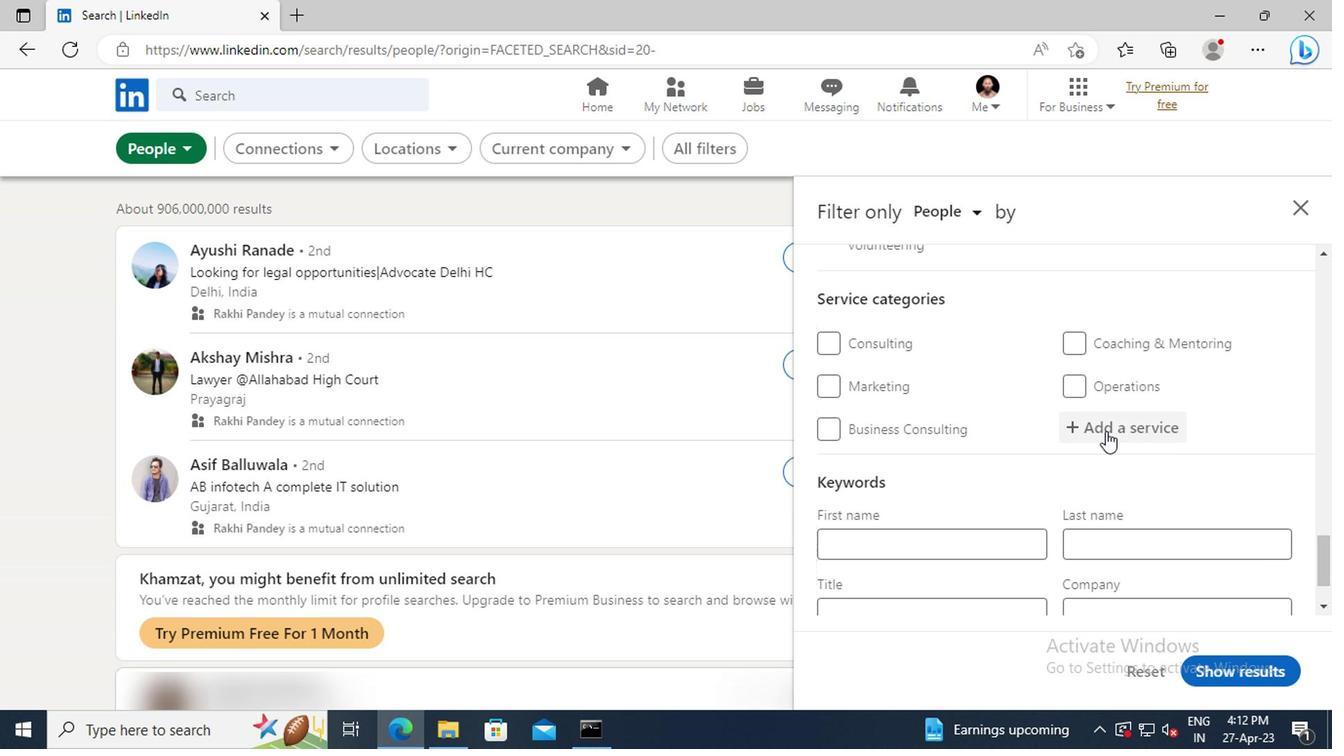 
Action: Mouse pressed left at (1111, 433)
Screenshot: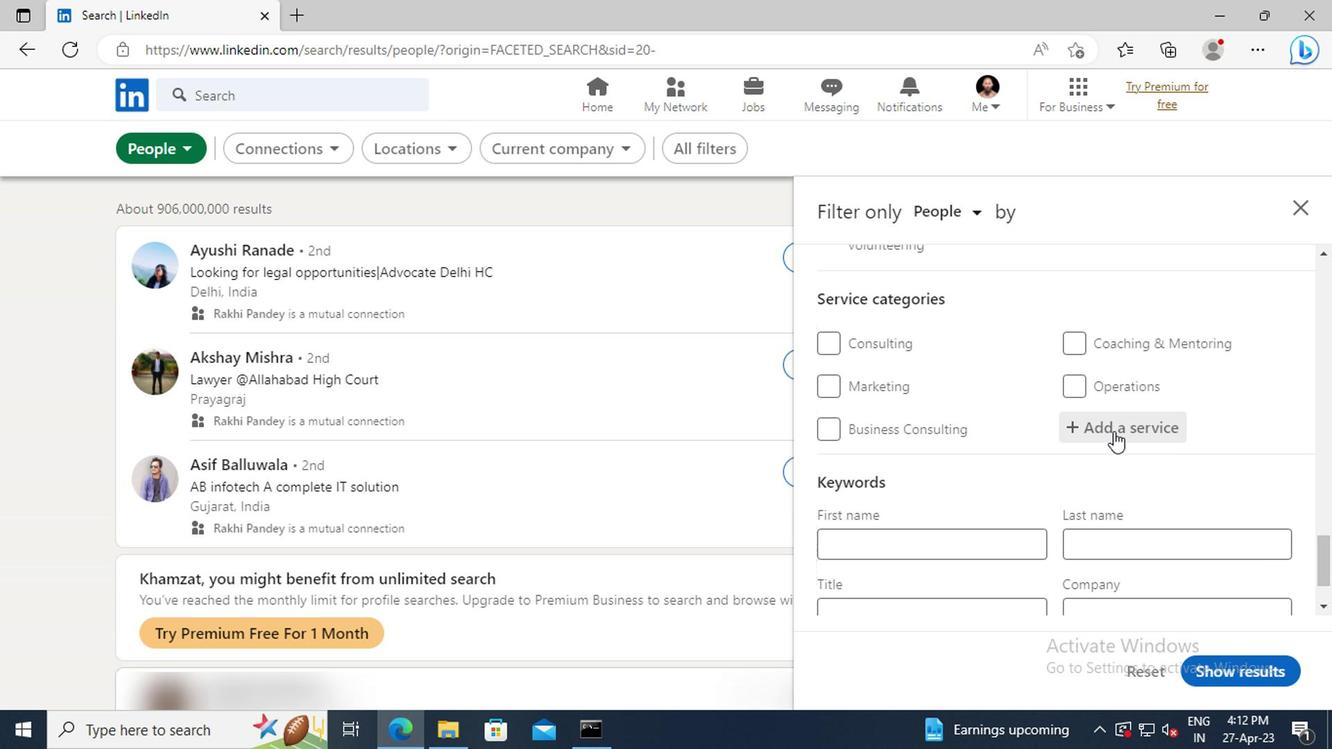 
Action: Key pressed <Key.shift>LOANS
Screenshot: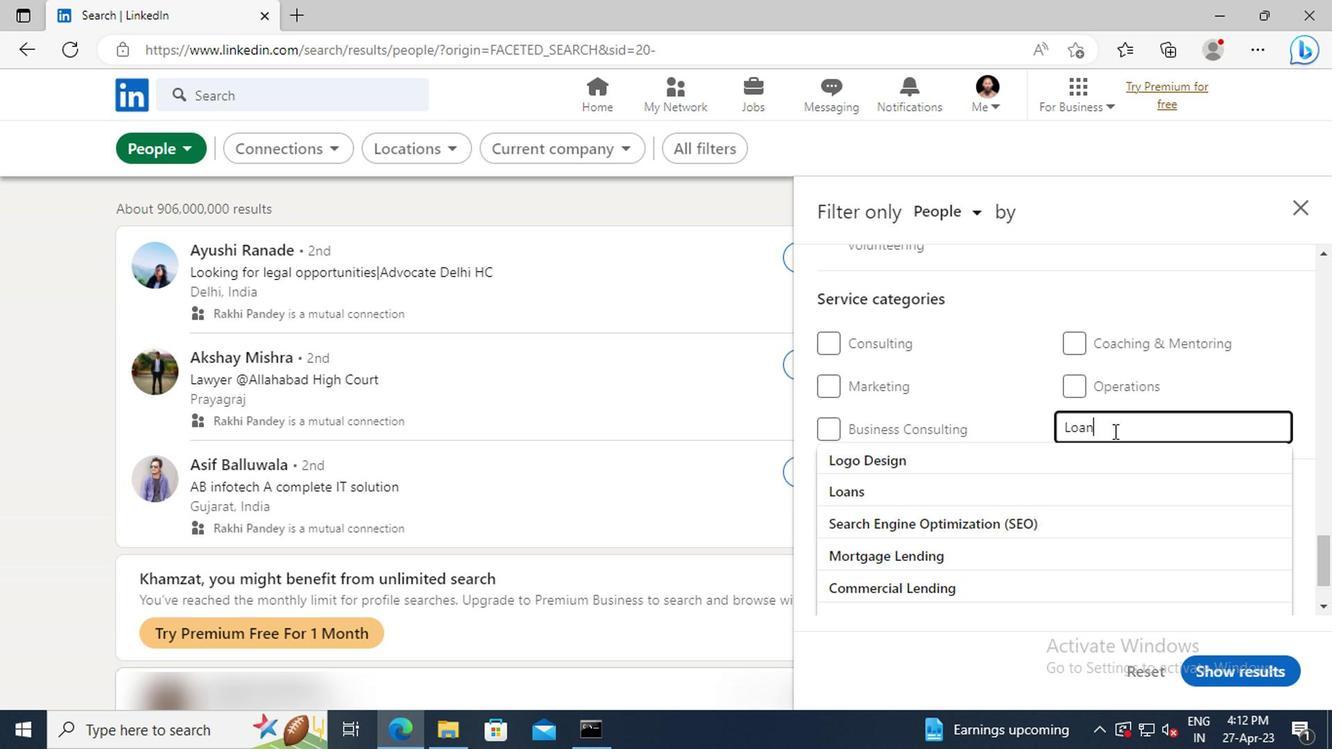 
Action: Mouse moved to (1032, 454)
Screenshot: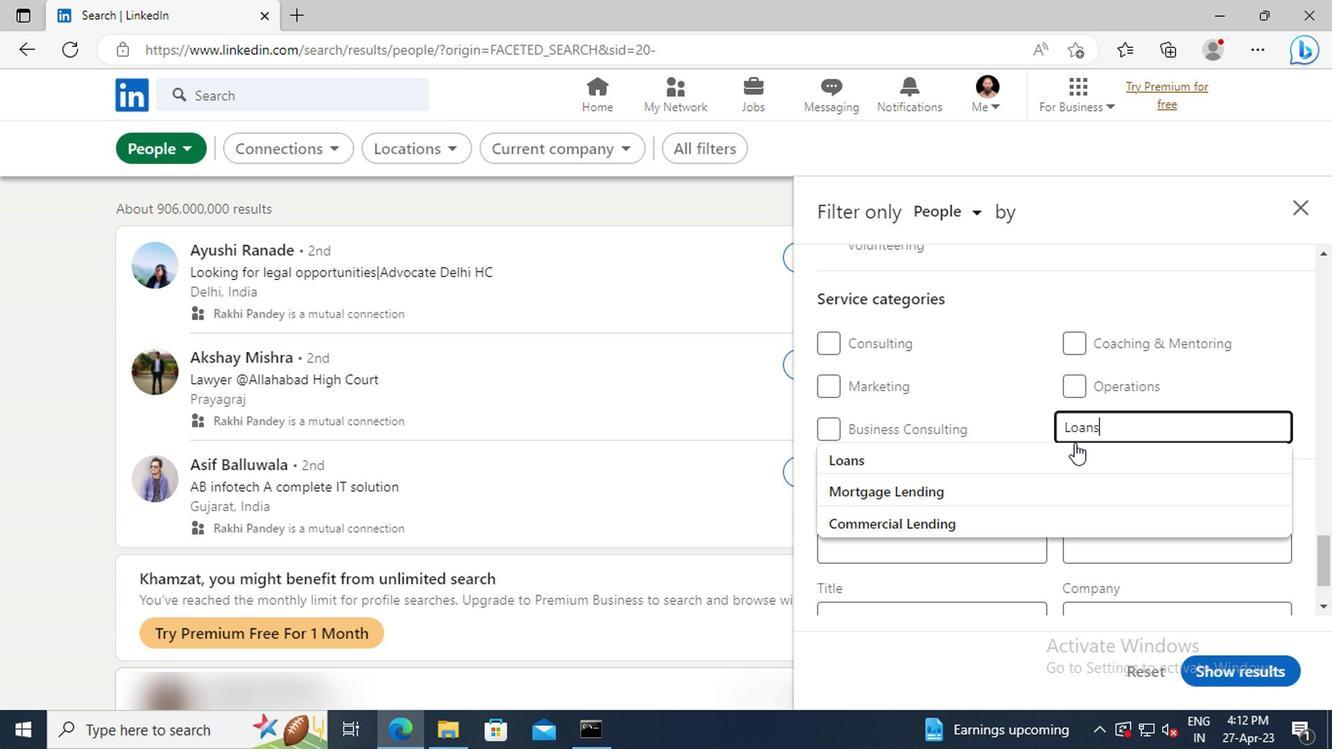 
Action: Mouse pressed left at (1032, 454)
Screenshot: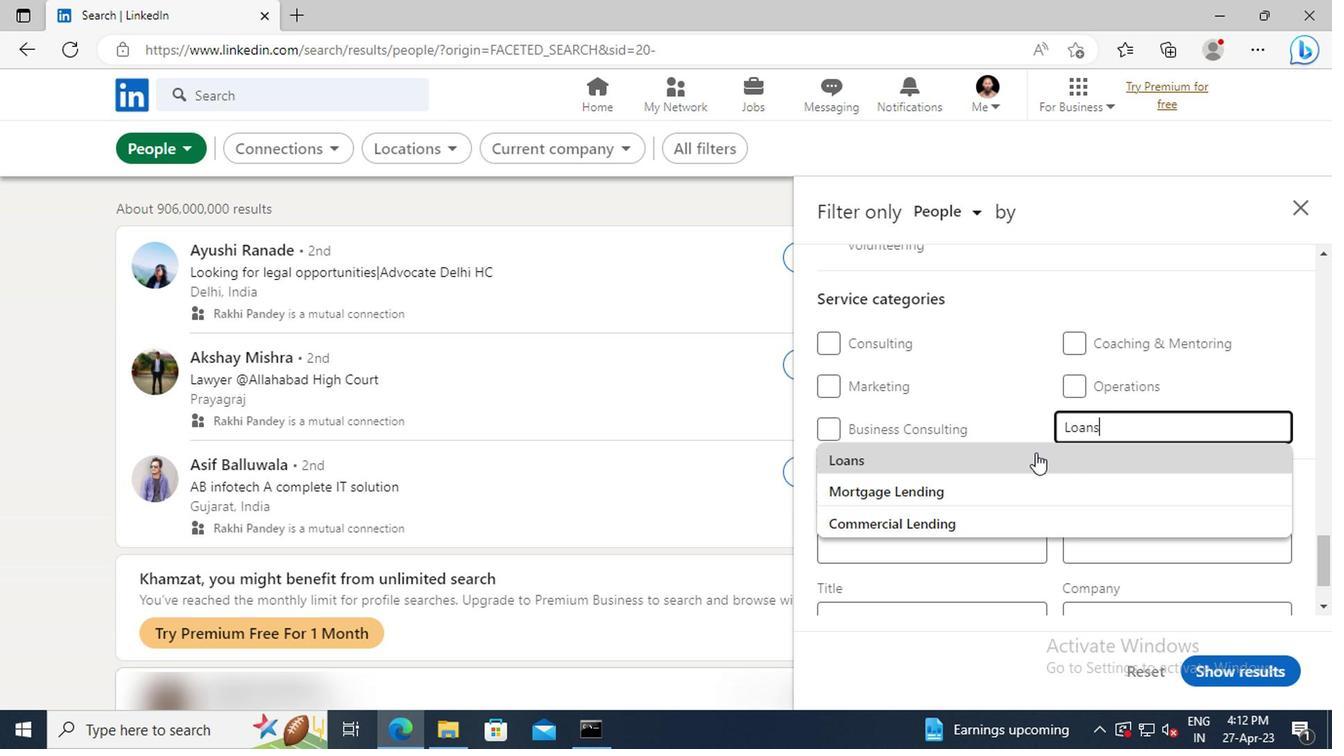 
Action: Mouse moved to (1054, 412)
Screenshot: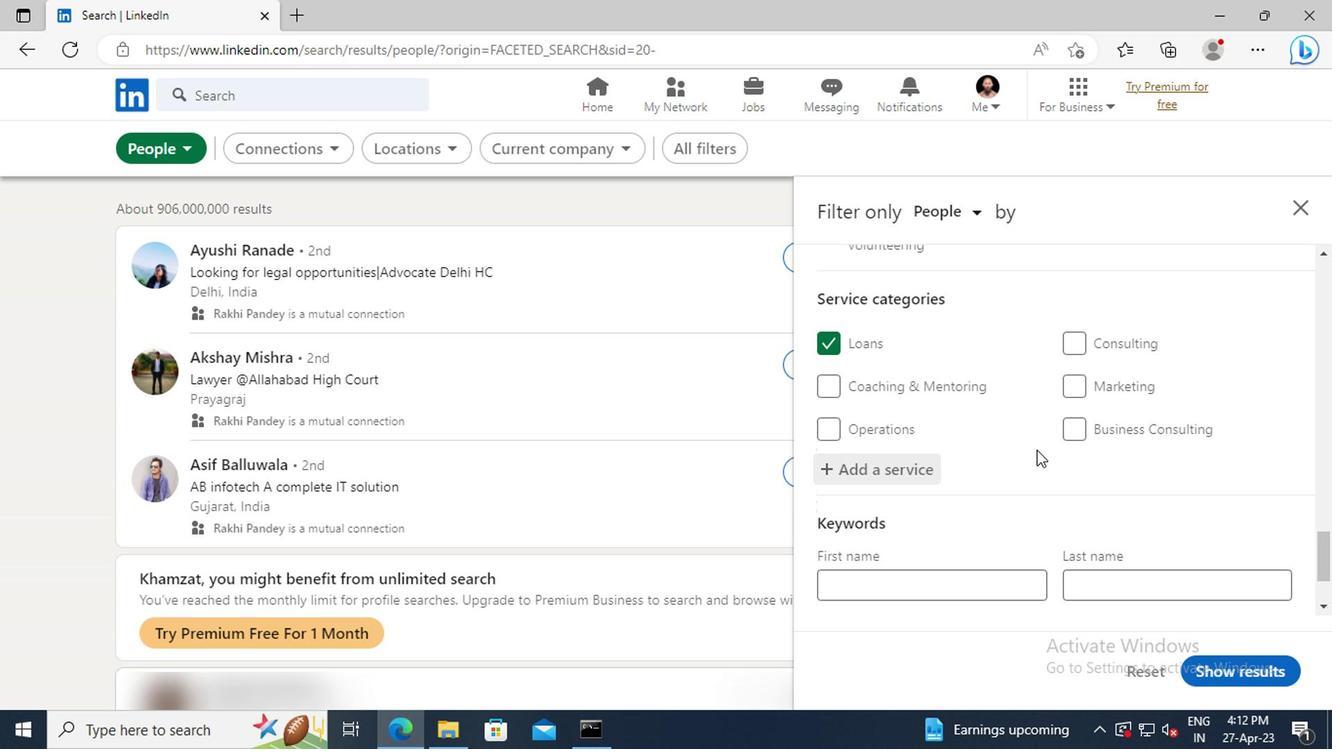 
Action: Mouse scrolled (1054, 411) with delta (0, 0)
Screenshot: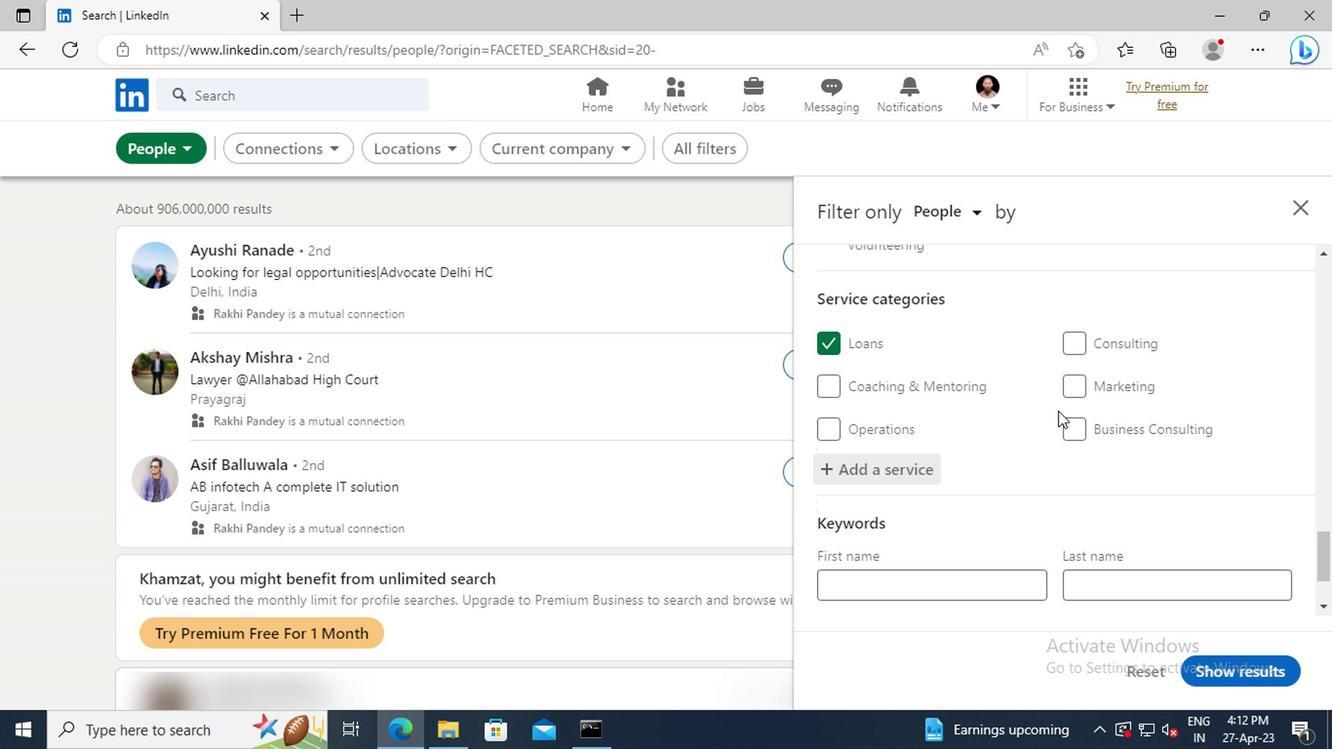 
Action: Mouse scrolled (1054, 411) with delta (0, 0)
Screenshot: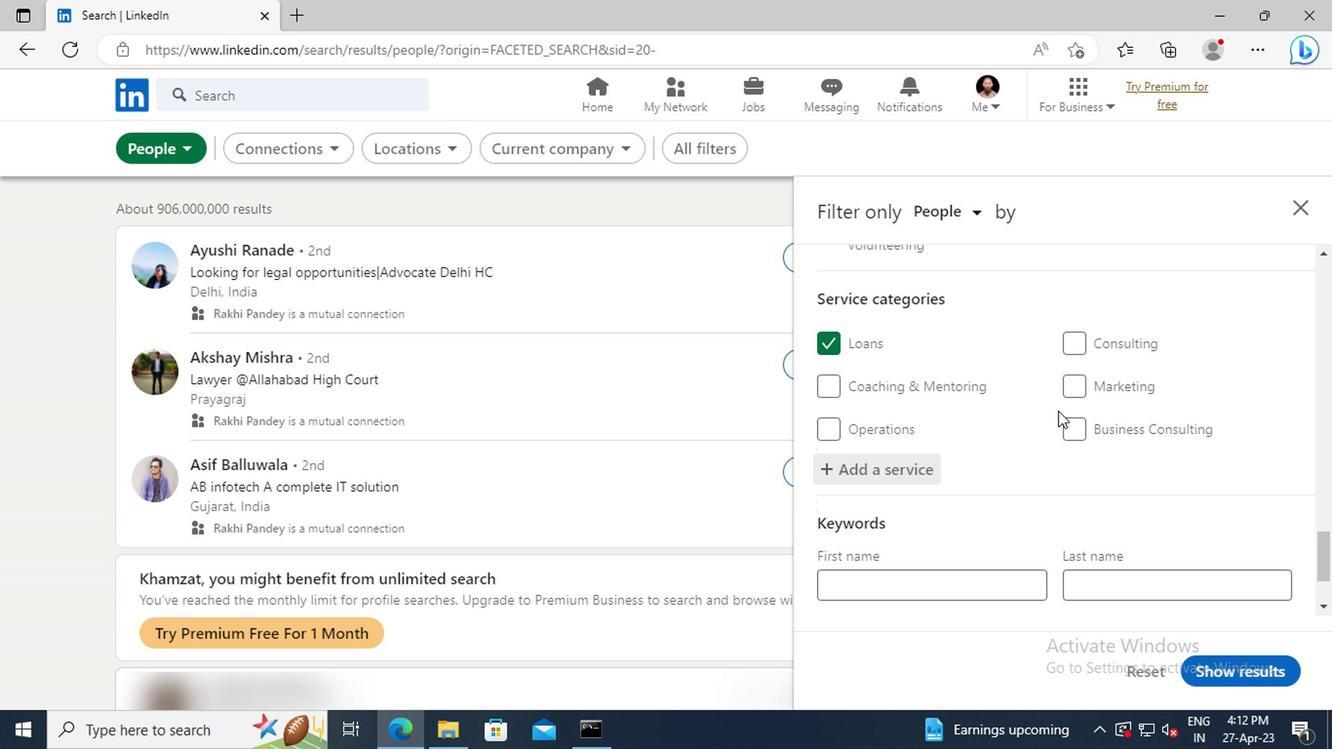 
Action: Mouse scrolled (1054, 411) with delta (0, 0)
Screenshot: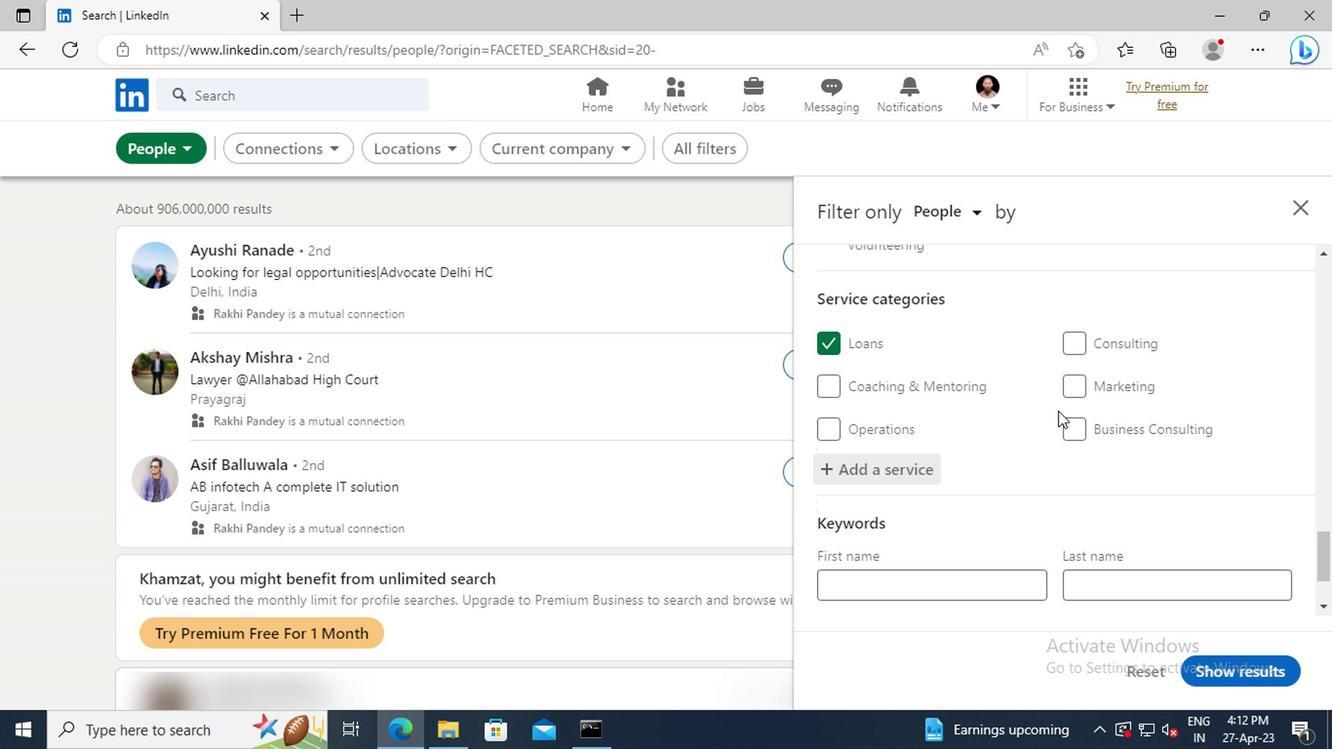 
Action: Mouse scrolled (1054, 411) with delta (0, 0)
Screenshot: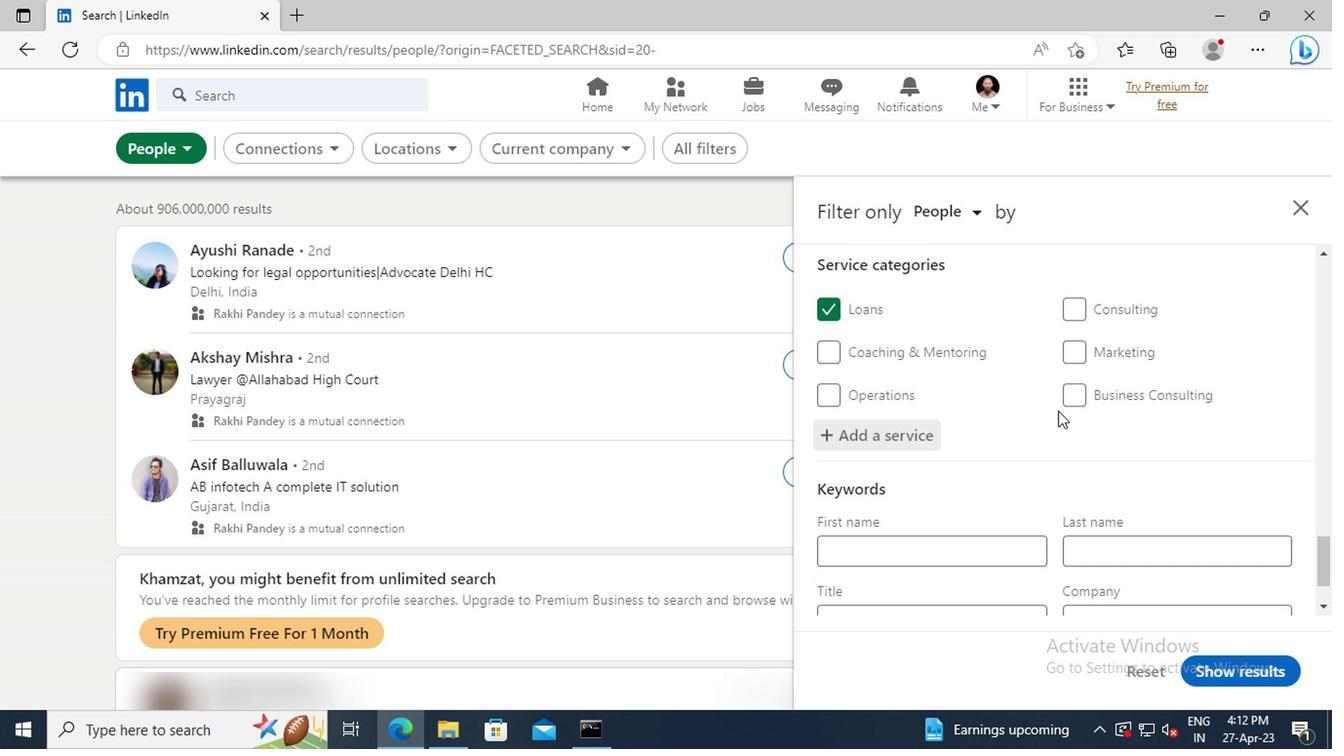 
Action: Mouse moved to (968, 523)
Screenshot: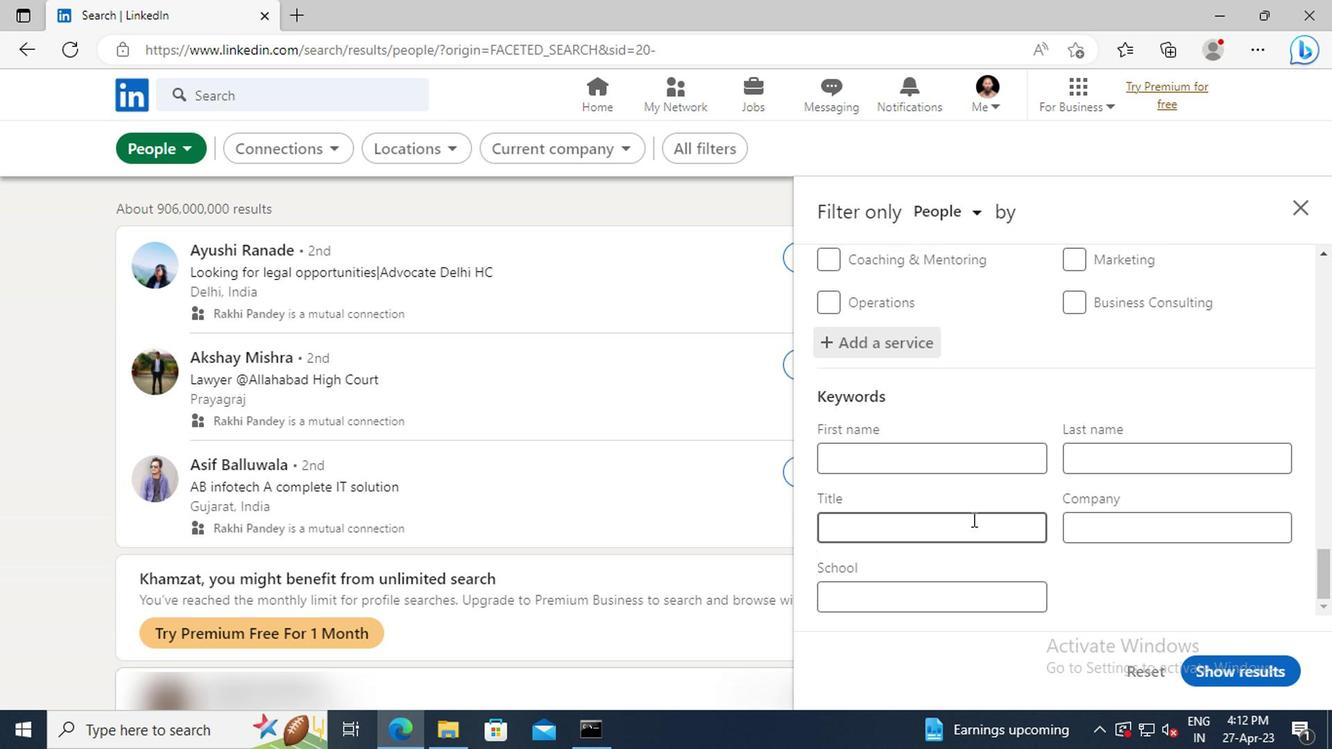 
Action: Mouse pressed left at (968, 523)
Screenshot: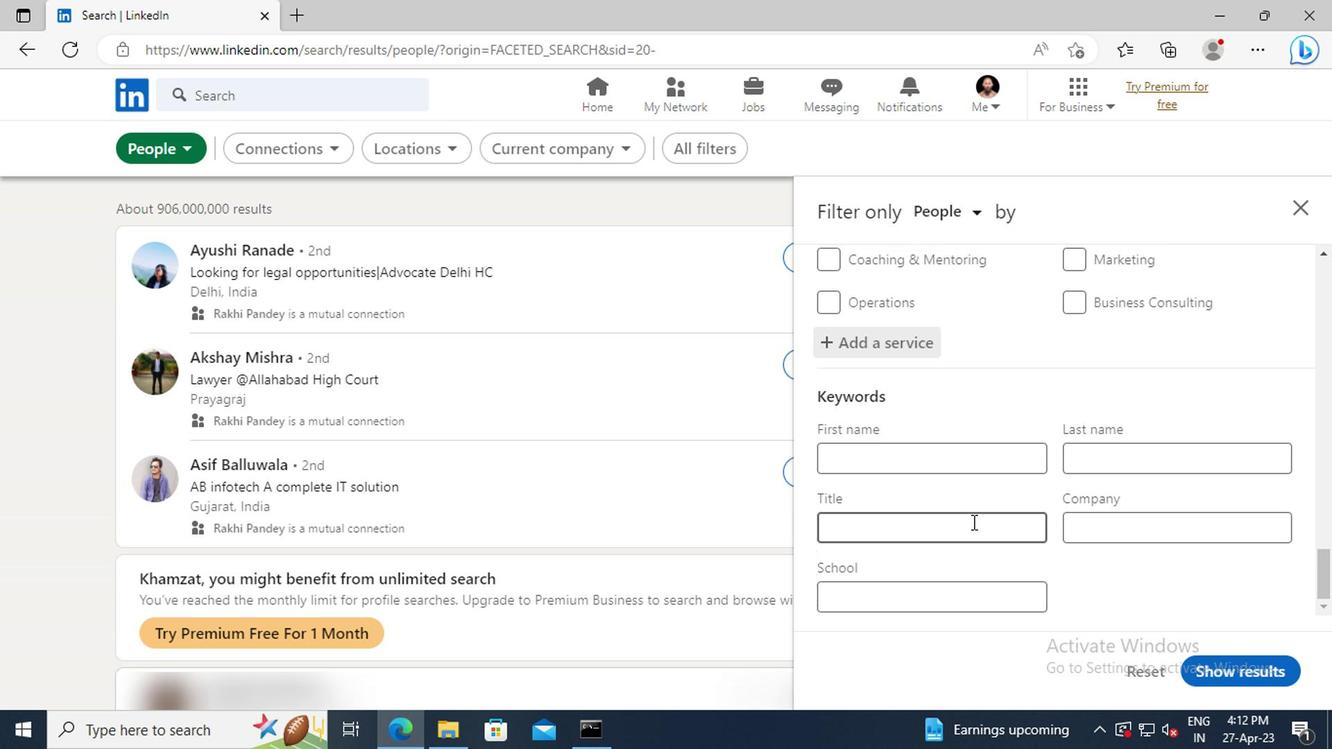 
Action: Key pressed <Key.shift>RESTAURANT<Key.space><Key.shift>CHAIN<Key.space><Key.shift>EXECUTIVE<Key.enter>
Screenshot: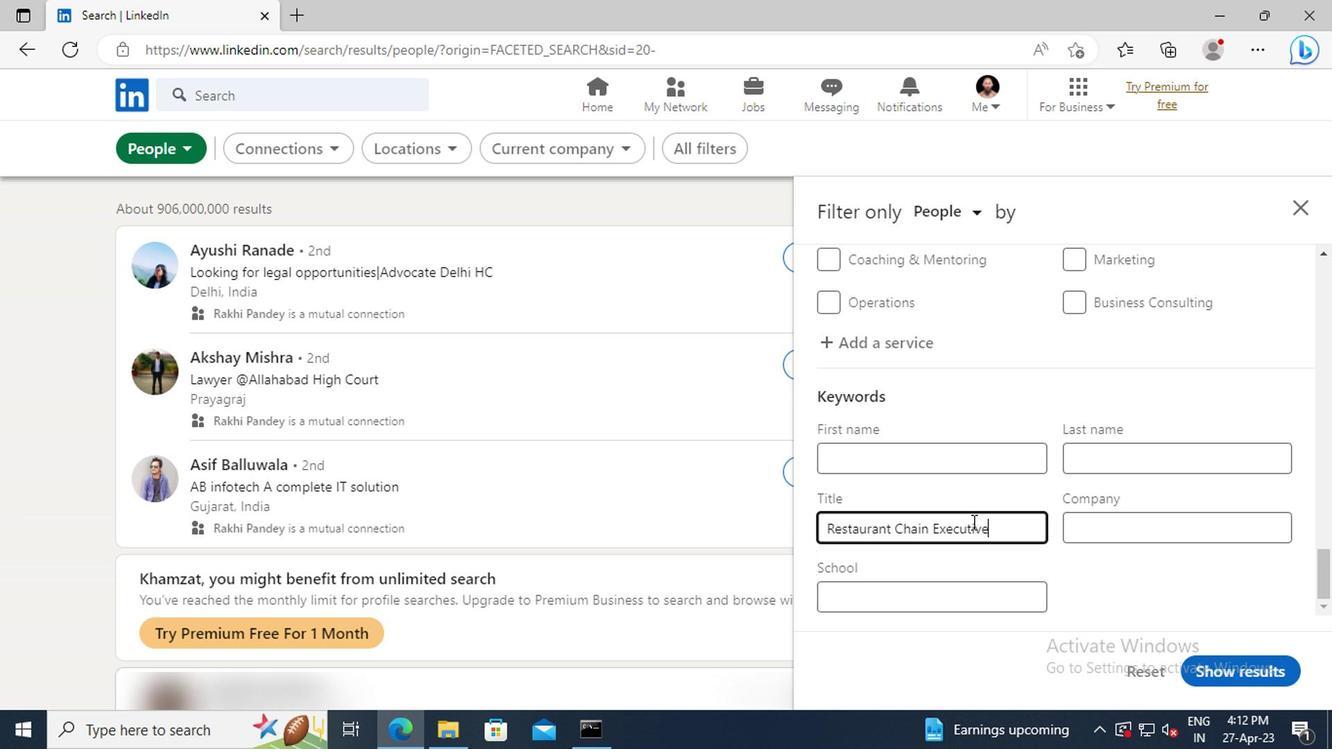 
Action: Mouse moved to (1226, 675)
Screenshot: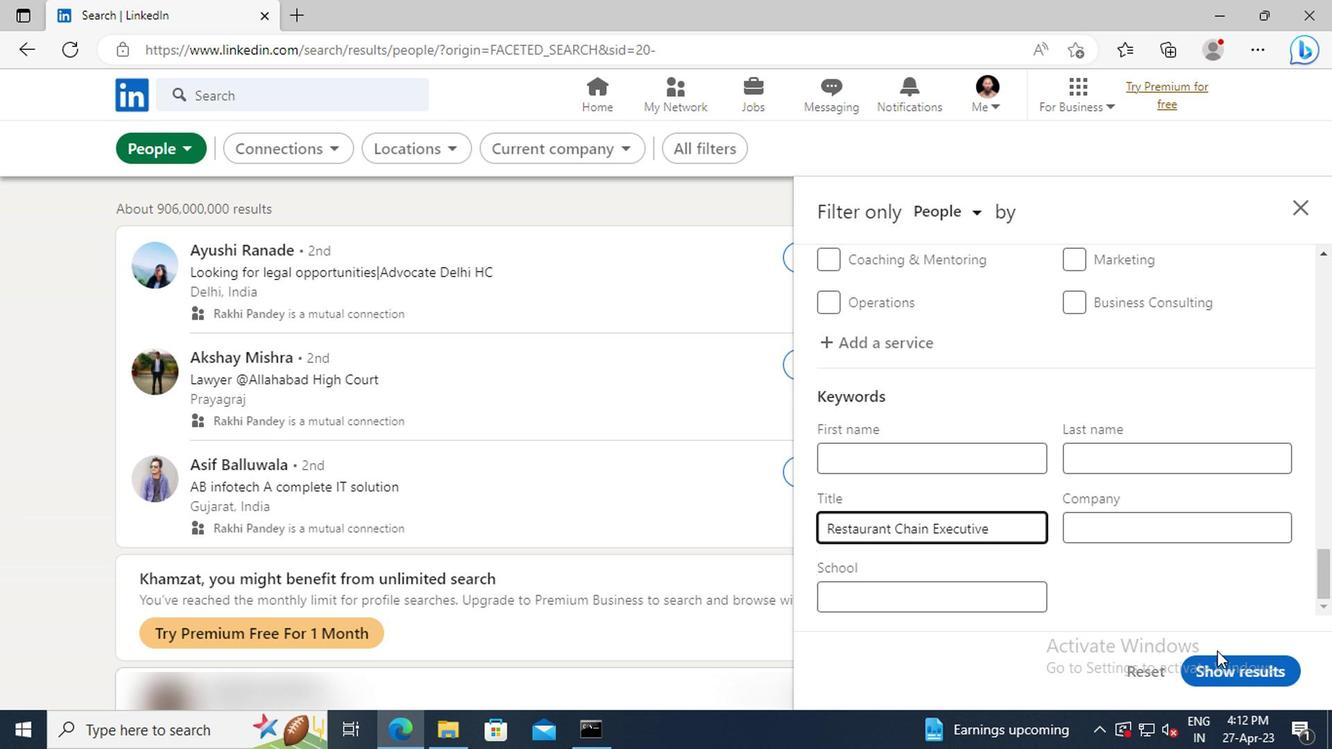 
Action: Mouse pressed left at (1226, 675)
Screenshot: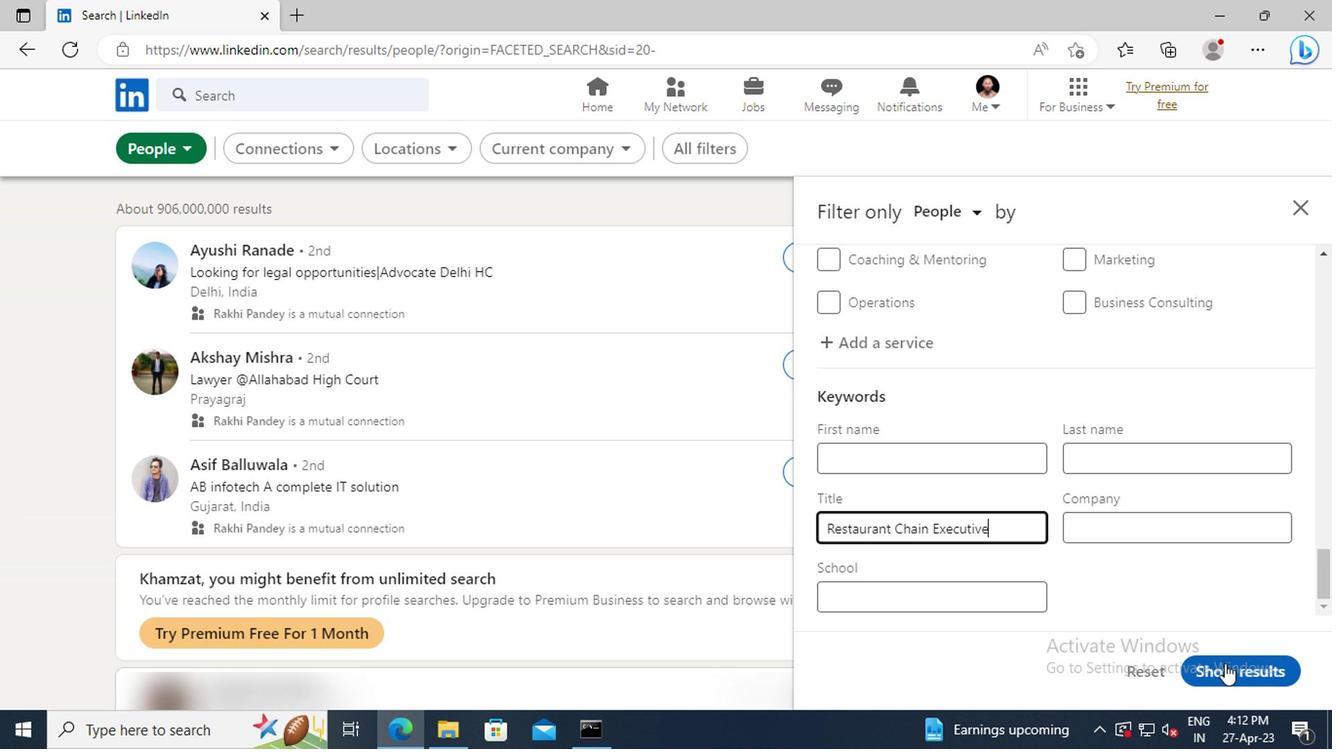 
